 Task: Add Sprouts Baby Boule Bread to the cart.
Action: Mouse moved to (17, 74)
Screenshot: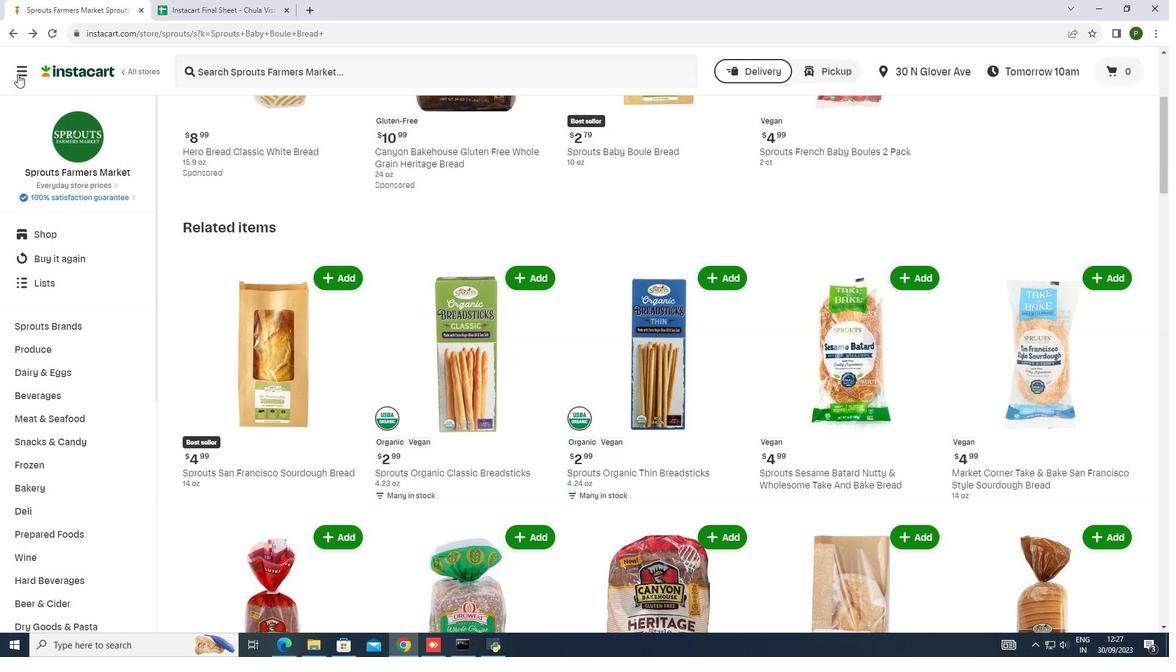 
Action: Mouse pressed left at (17, 74)
Screenshot: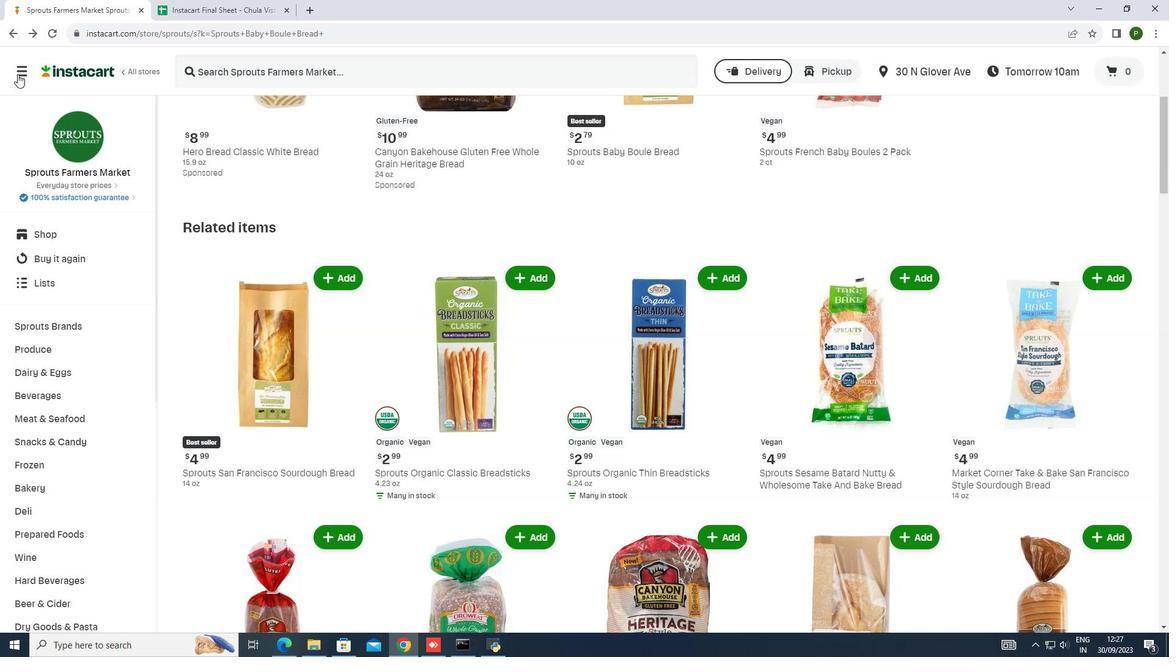 
Action: Mouse moved to (55, 324)
Screenshot: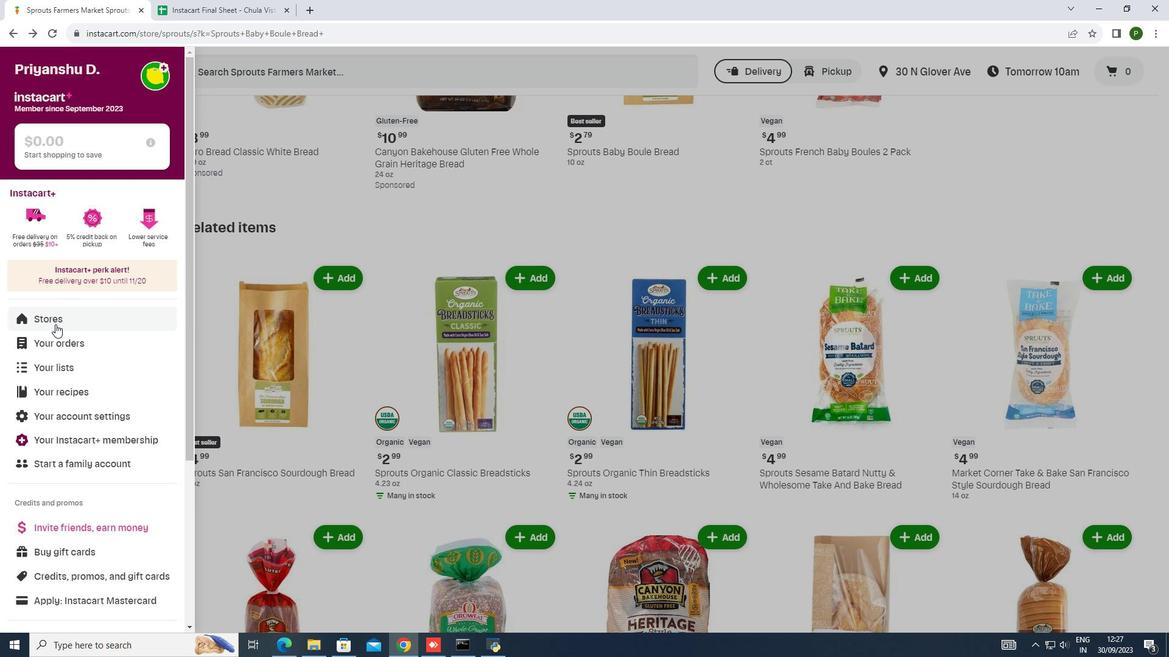 
Action: Mouse pressed left at (55, 324)
Screenshot: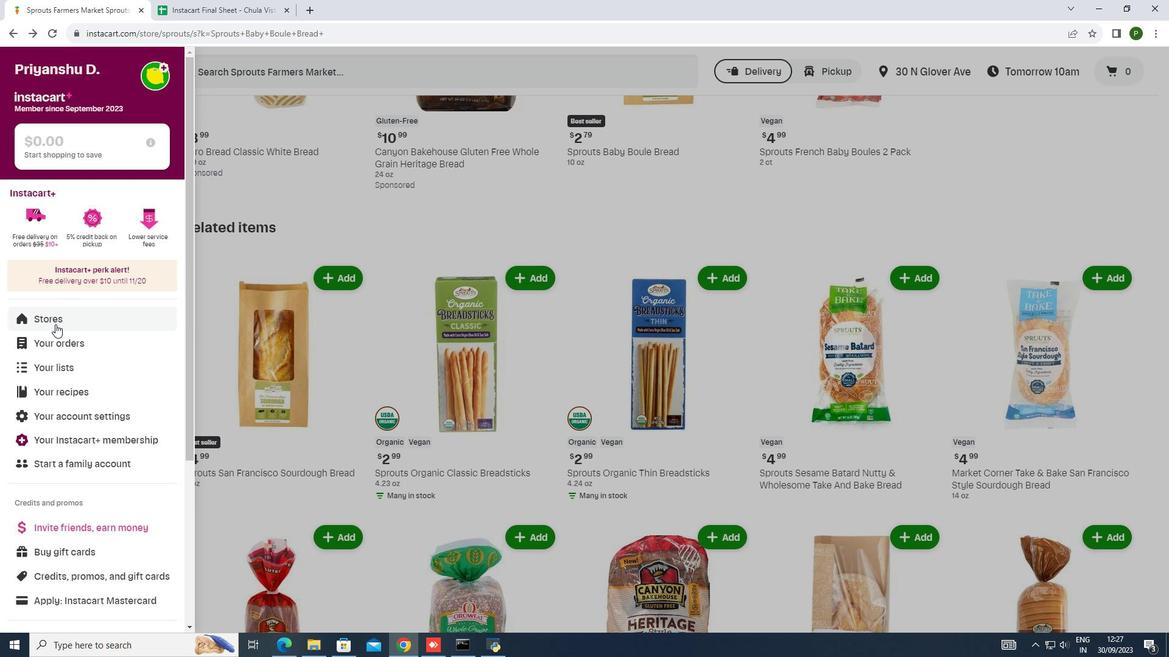 
Action: Mouse moved to (278, 108)
Screenshot: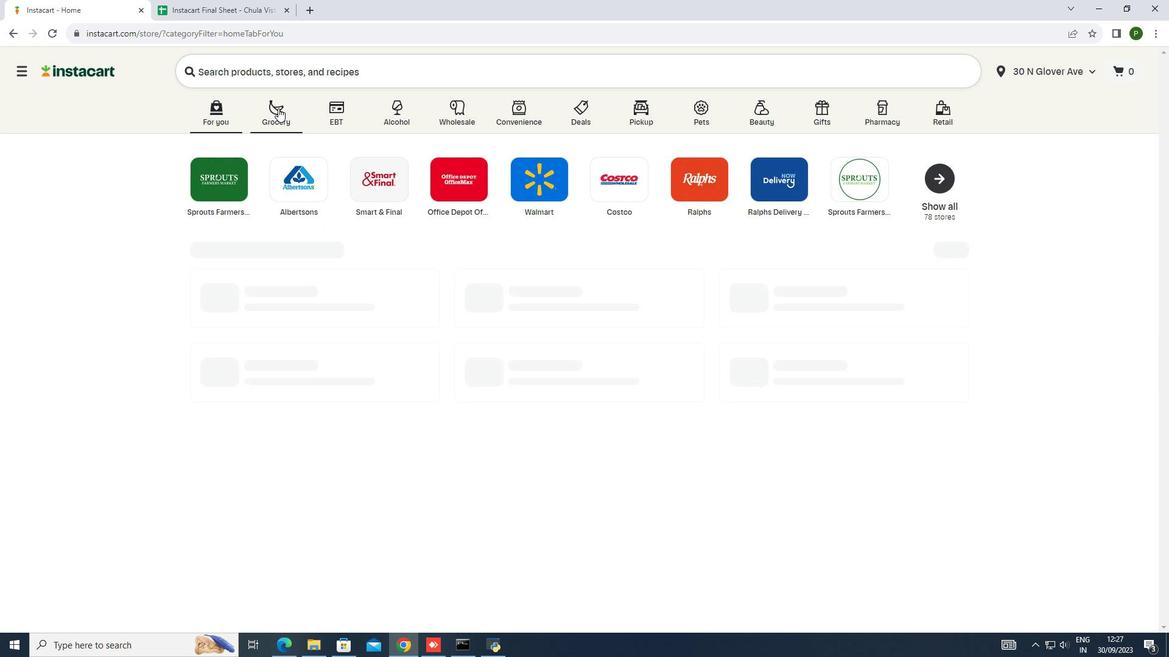 
Action: Mouse pressed left at (278, 108)
Screenshot: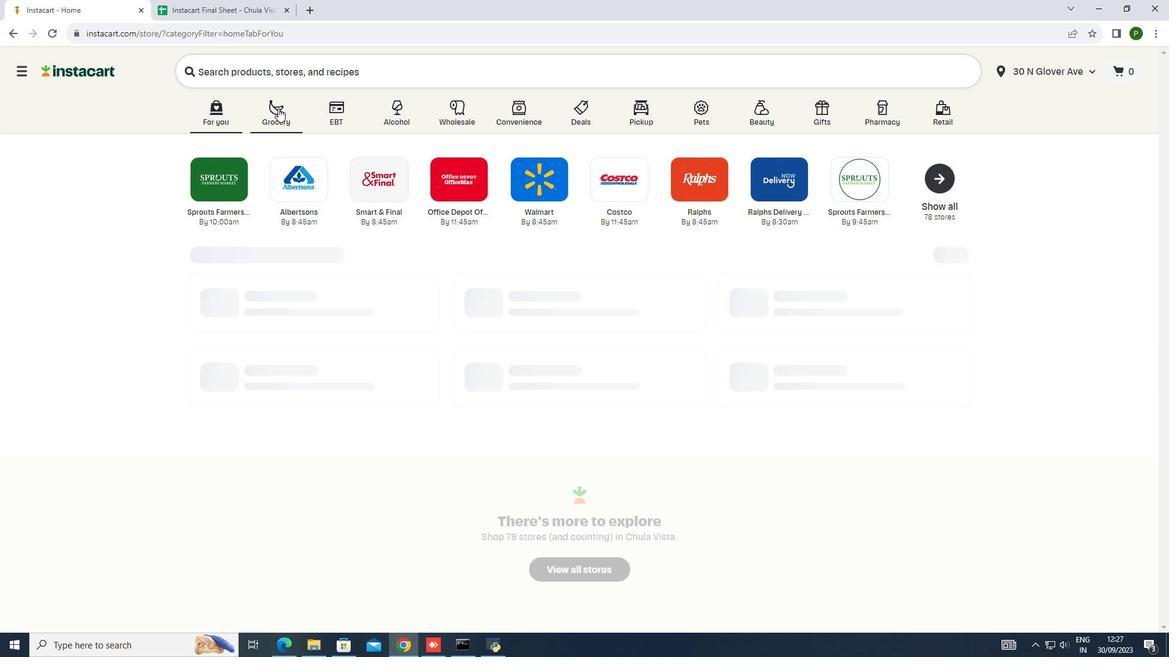 
Action: Mouse moved to (607, 185)
Screenshot: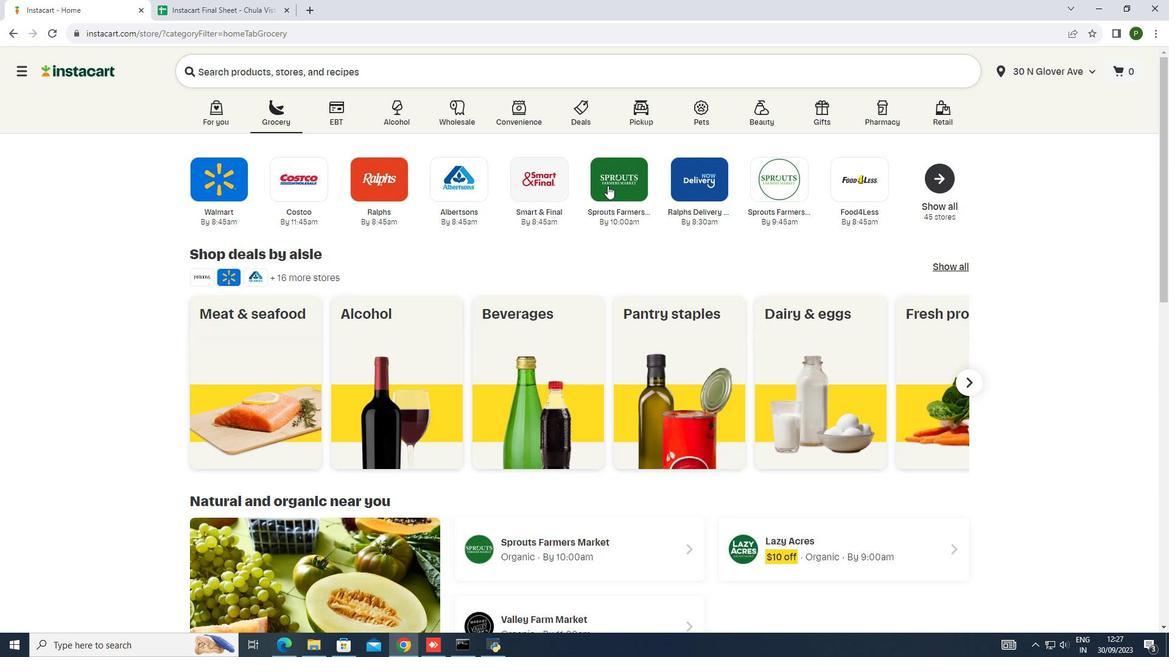 
Action: Mouse pressed left at (607, 185)
Screenshot: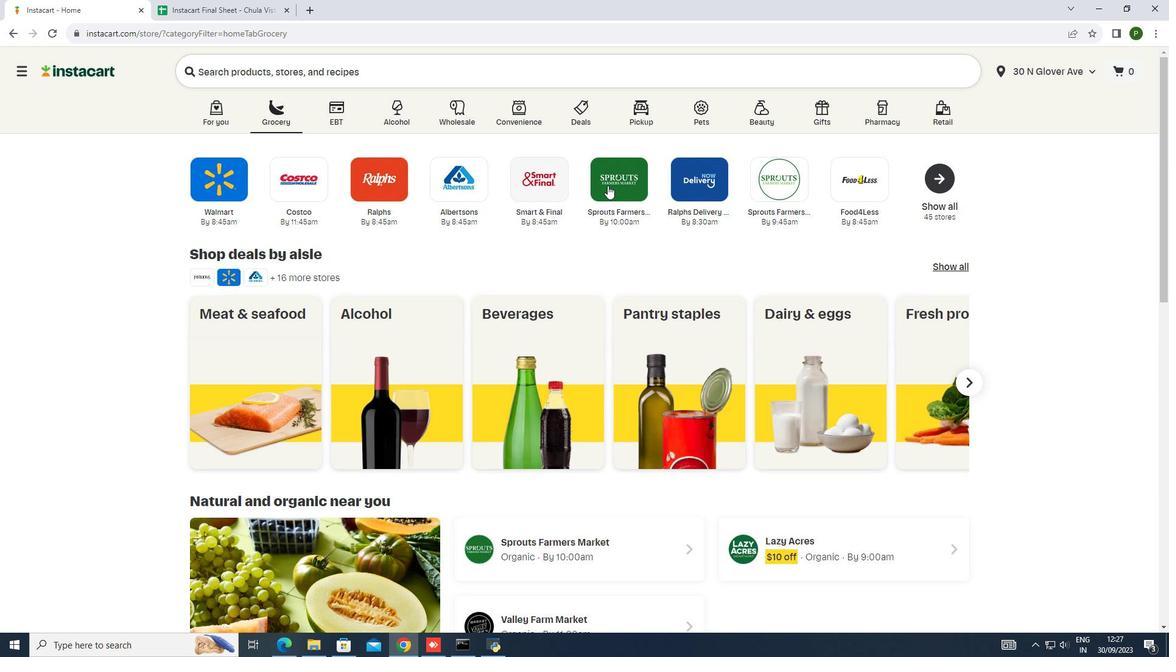 
Action: Mouse moved to (75, 227)
Screenshot: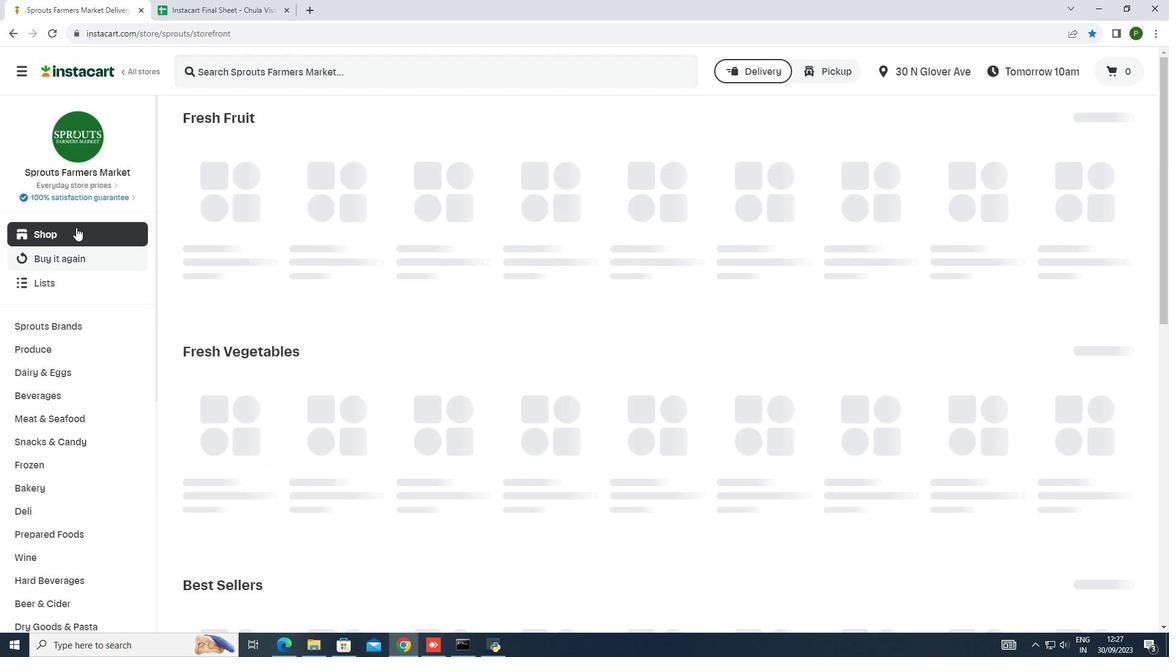 
Action: Mouse pressed left at (75, 227)
Screenshot: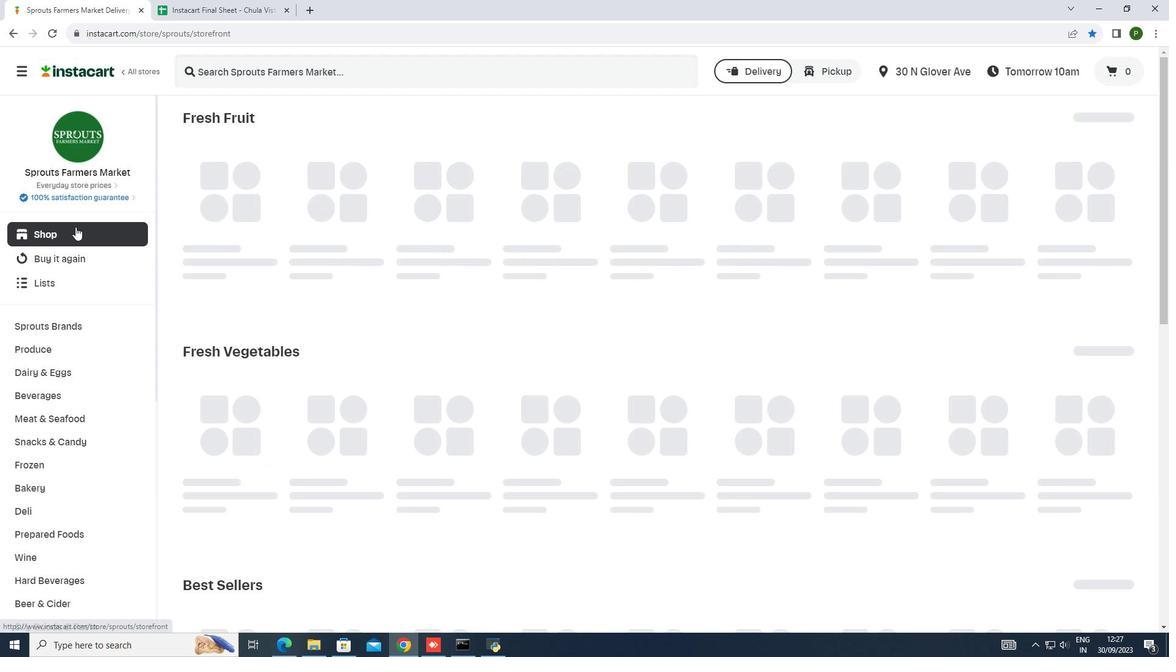 
Action: Mouse moved to (672, 493)
Screenshot: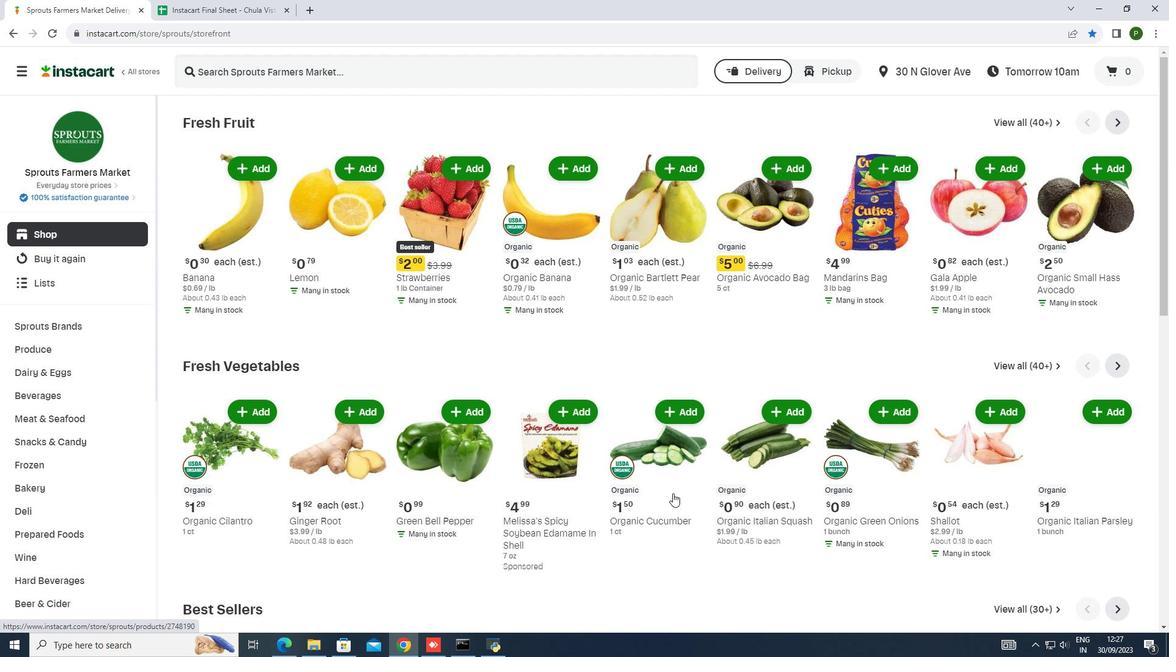 
Action: Mouse scrolled (672, 493) with delta (0, 0)
Screenshot: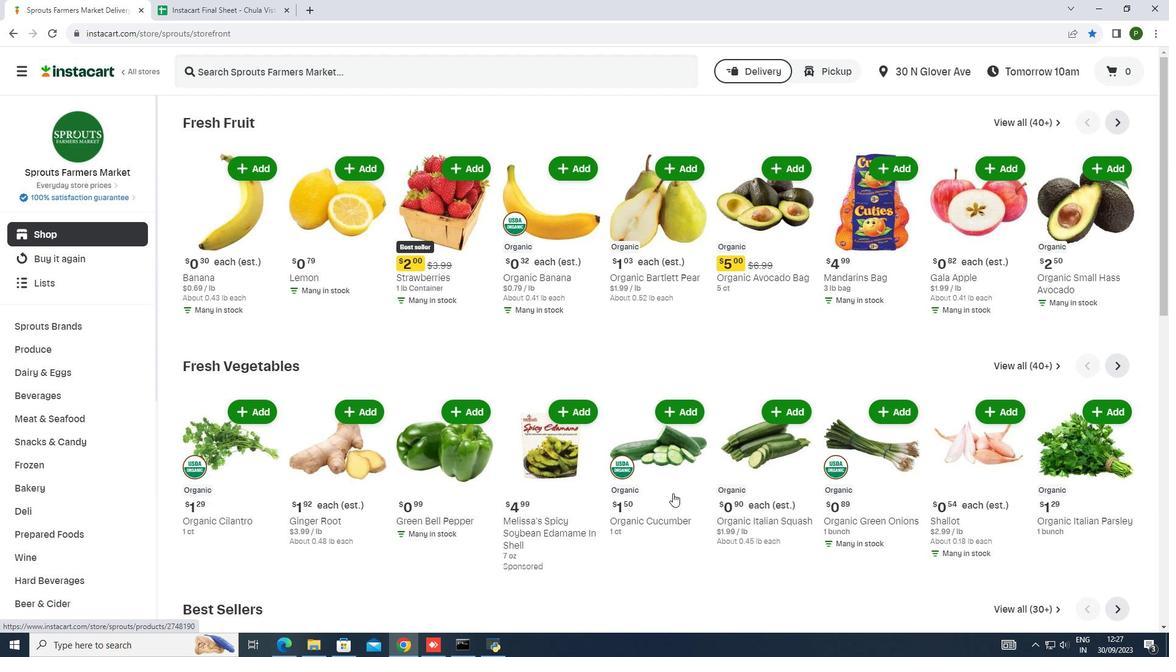 
Action: Mouse scrolled (672, 493) with delta (0, 0)
Screenshot: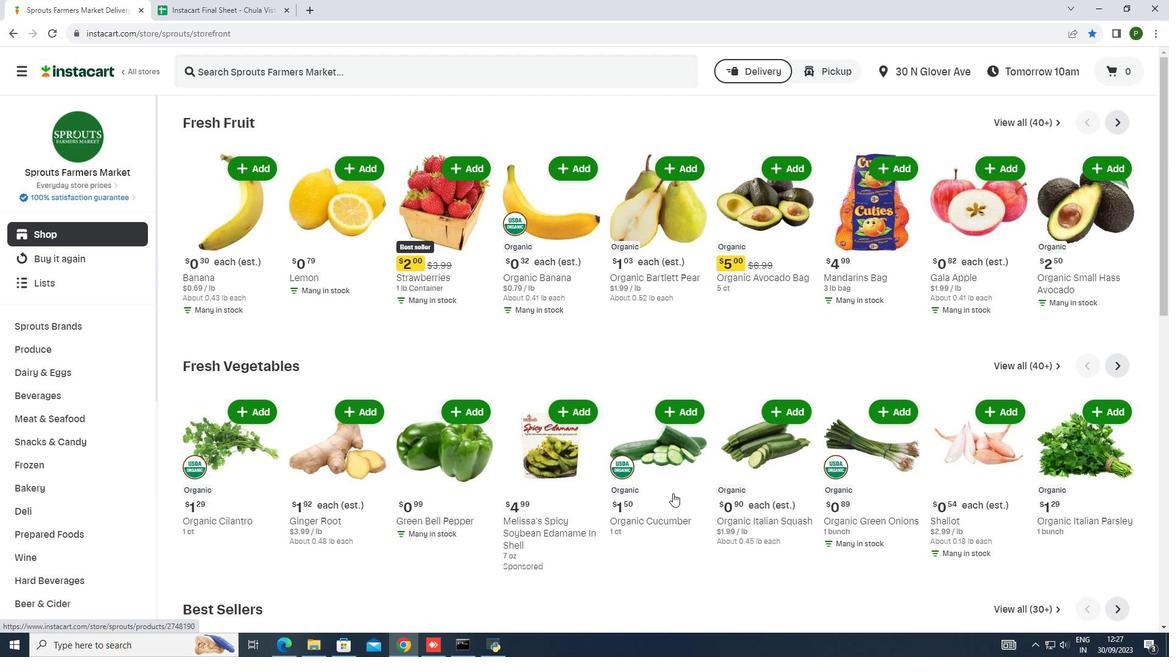 
Action: Mouse scrolled (672, 493) with delta (0, 0)
Screenshot: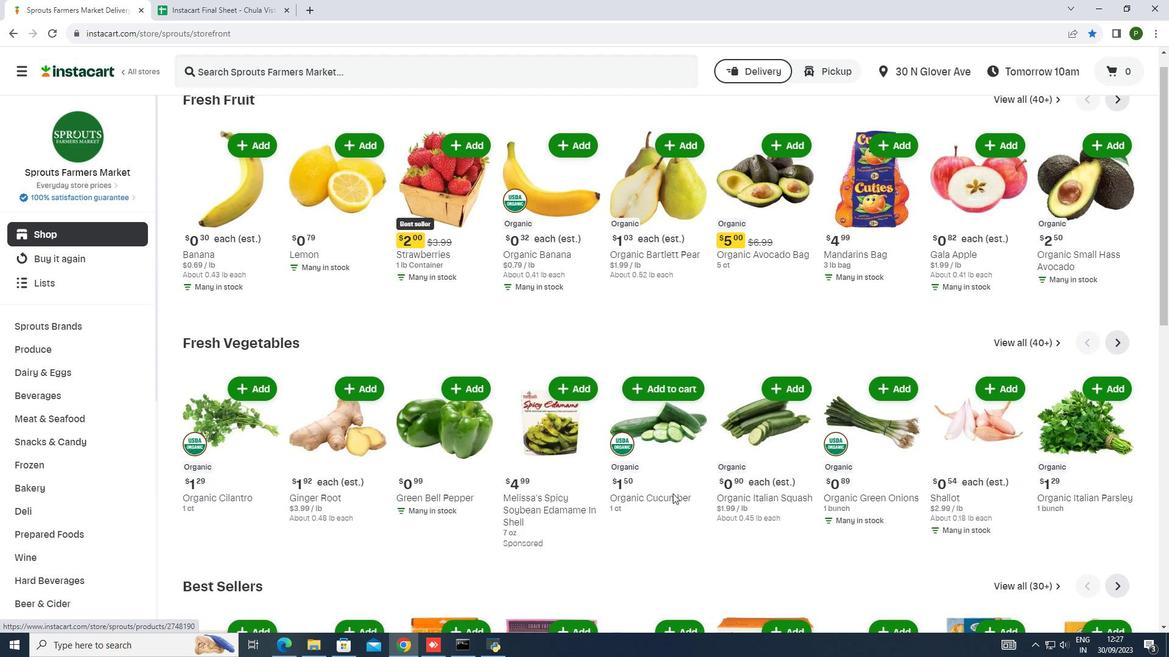
Action: Mouse scrolled (672, 493) with delta (0, 0)
Screenshot: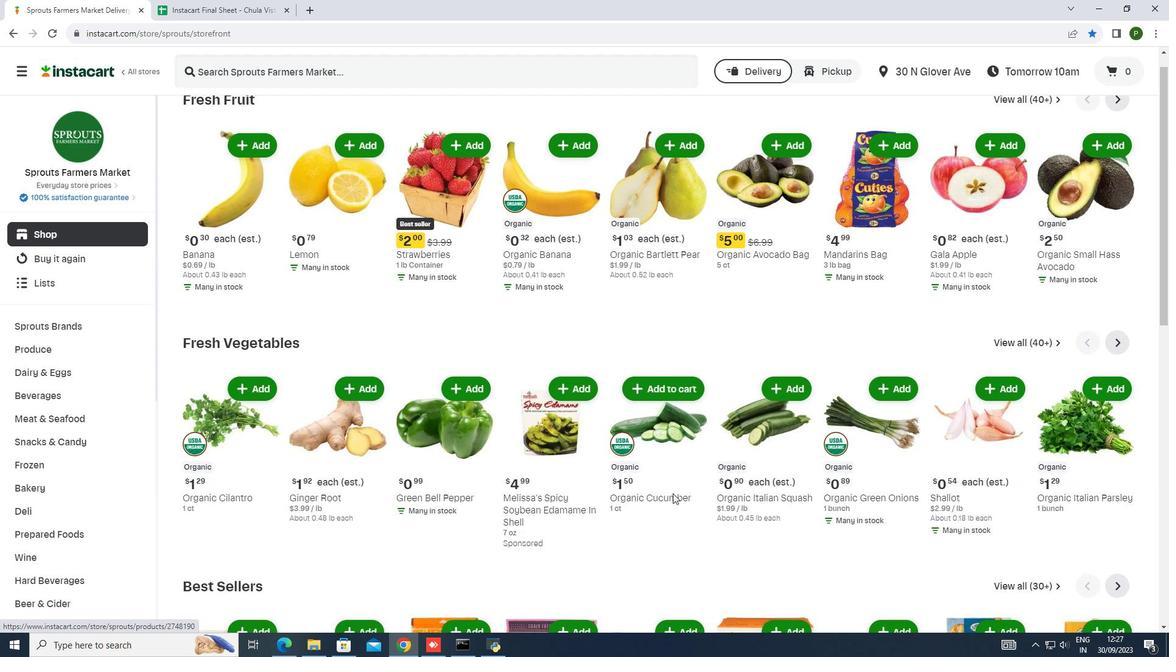 
Action: Mouse scrolled (672, 493) with delta (0, 0)
Screenshot: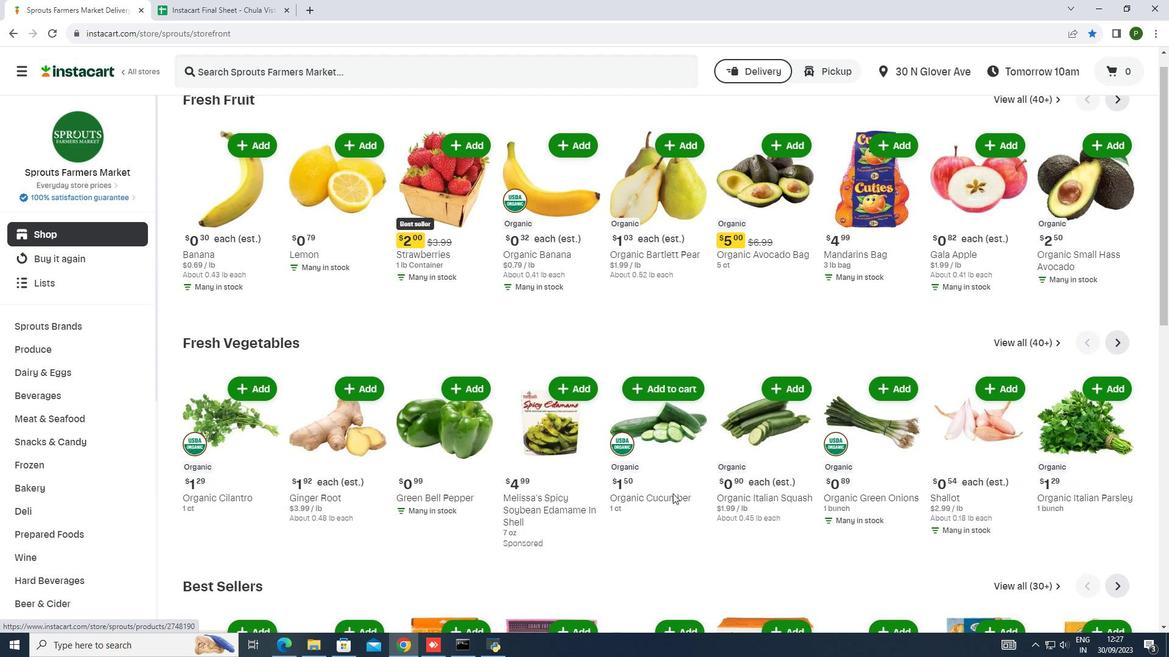 
Action: Mouse scrolled (672, 493) with delta (0, 0)
Screenshot: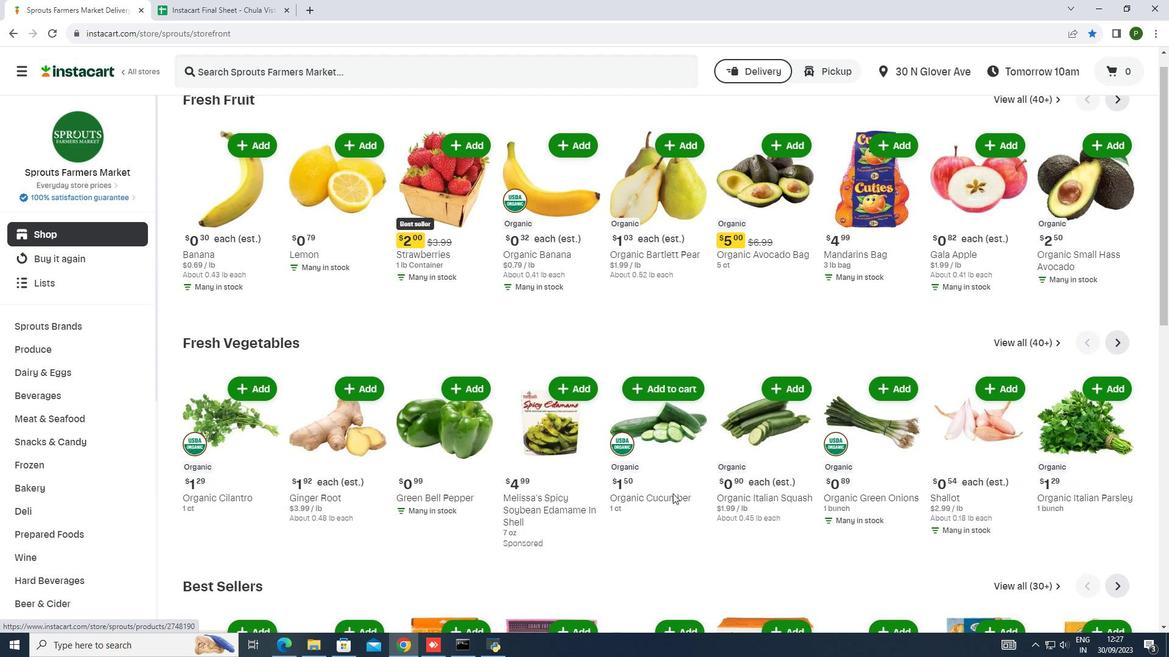 
Action: Mouse moved to (597, 447)
Screenshot: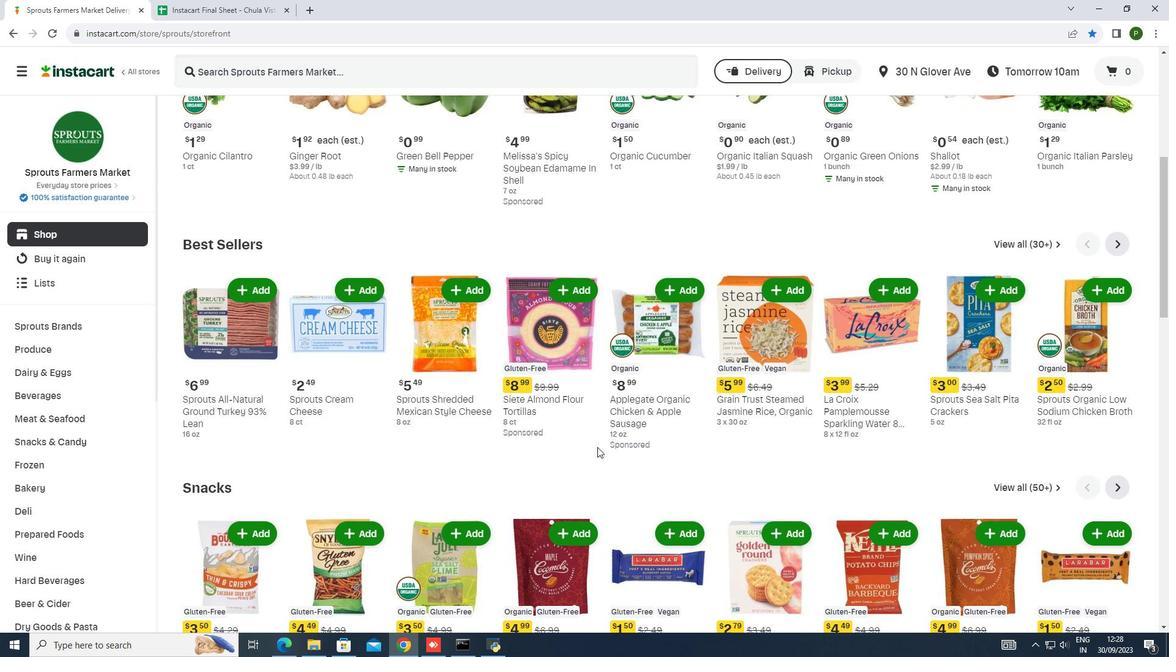 
Action: Mouse scrolled (597, 446) with delta (0, 0)
Screenshot: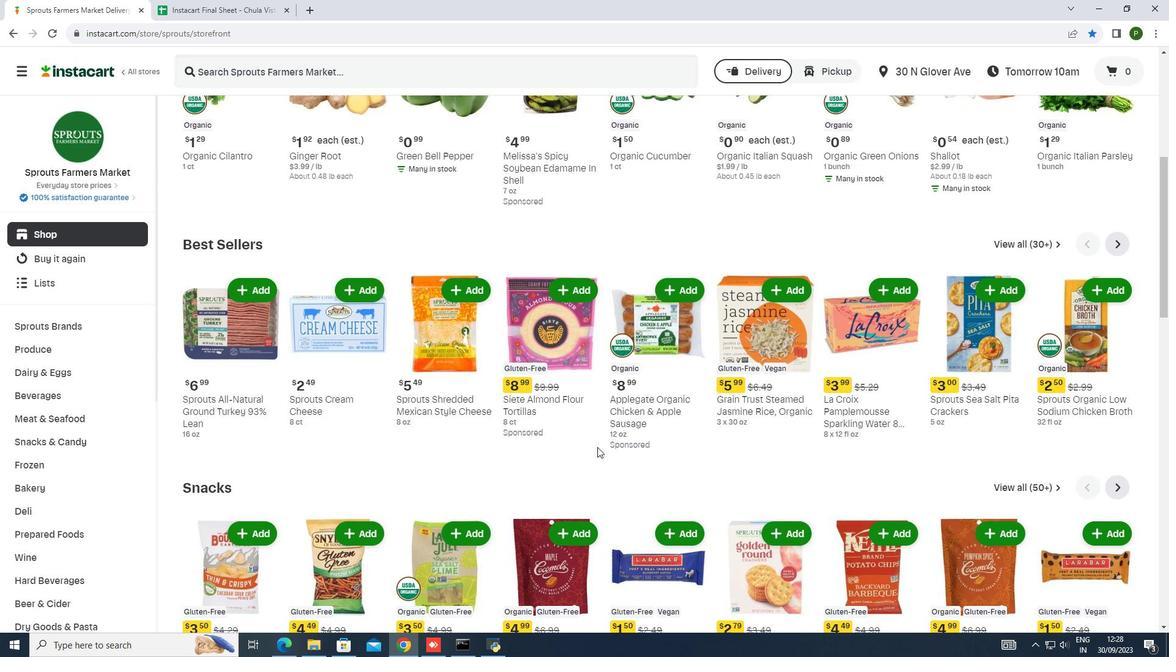 
Action: Mouse scrolled (597, 446) with delta (0, 0)
Screenshot: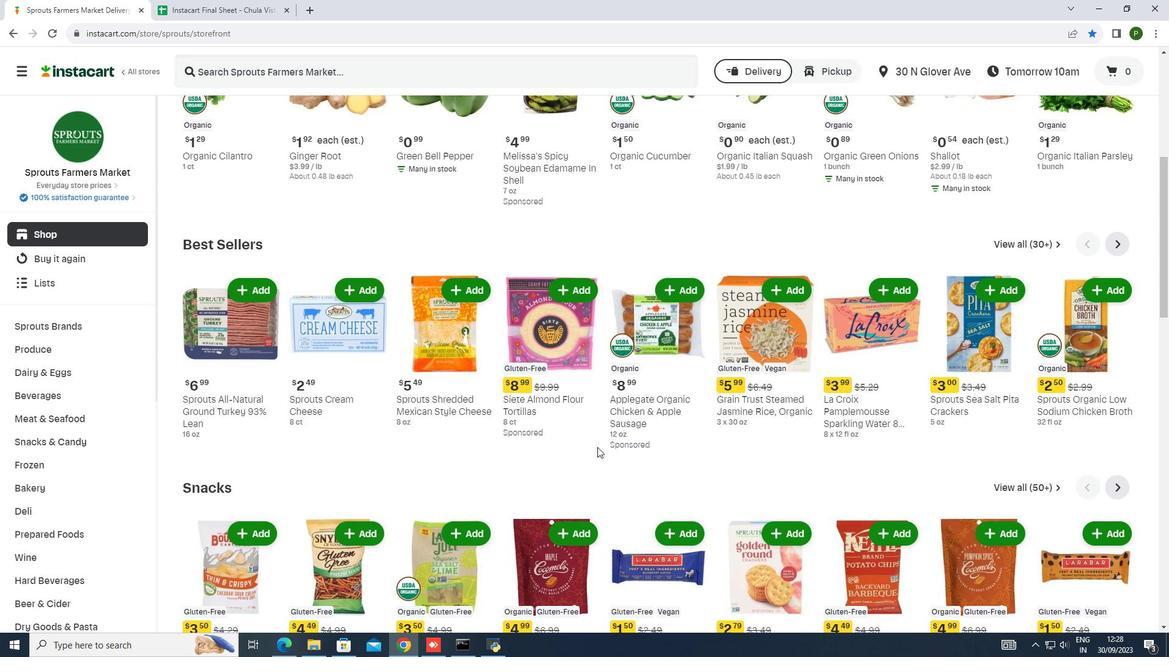 
Action: Mouse scrolled (597, 446) with delta (0, 0)
Screenshot: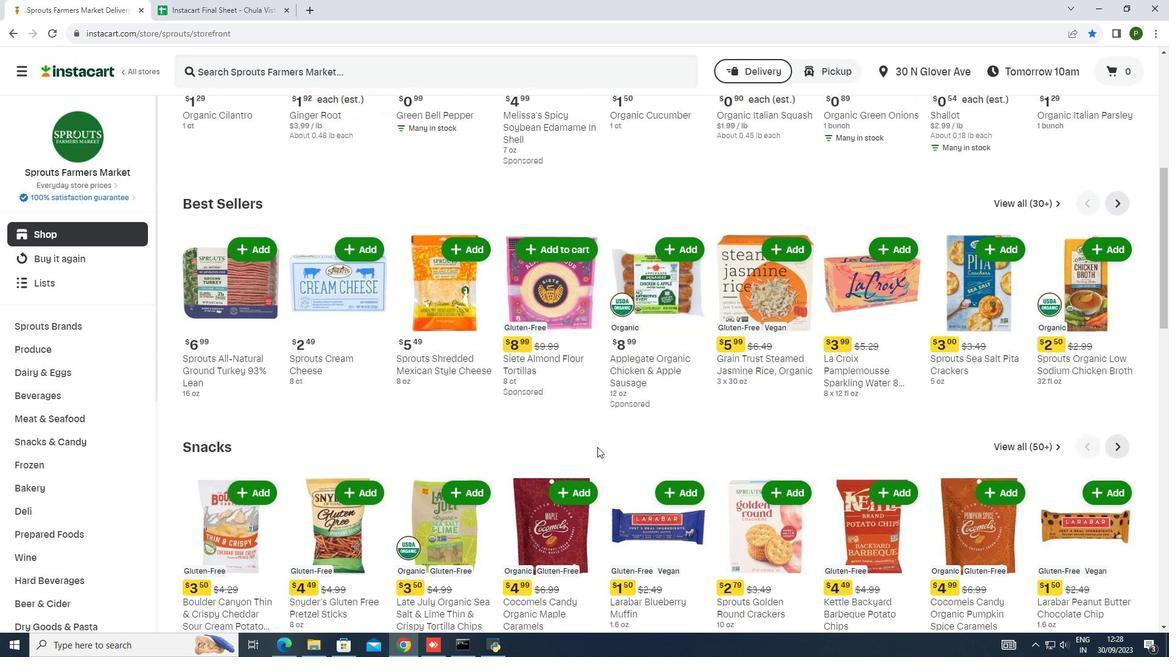 
Action: Mouse scrolled (597, 446) with delta (0, 0)
Screenshot: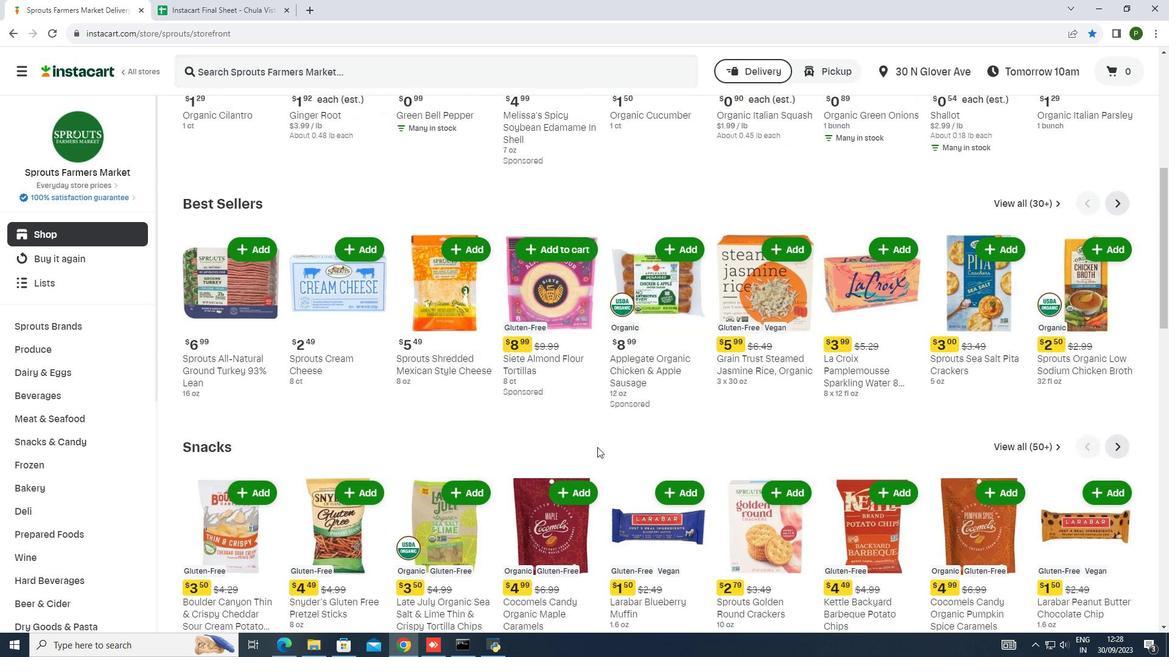 
Action: Mouse moved to (619, 484)
Screenshot: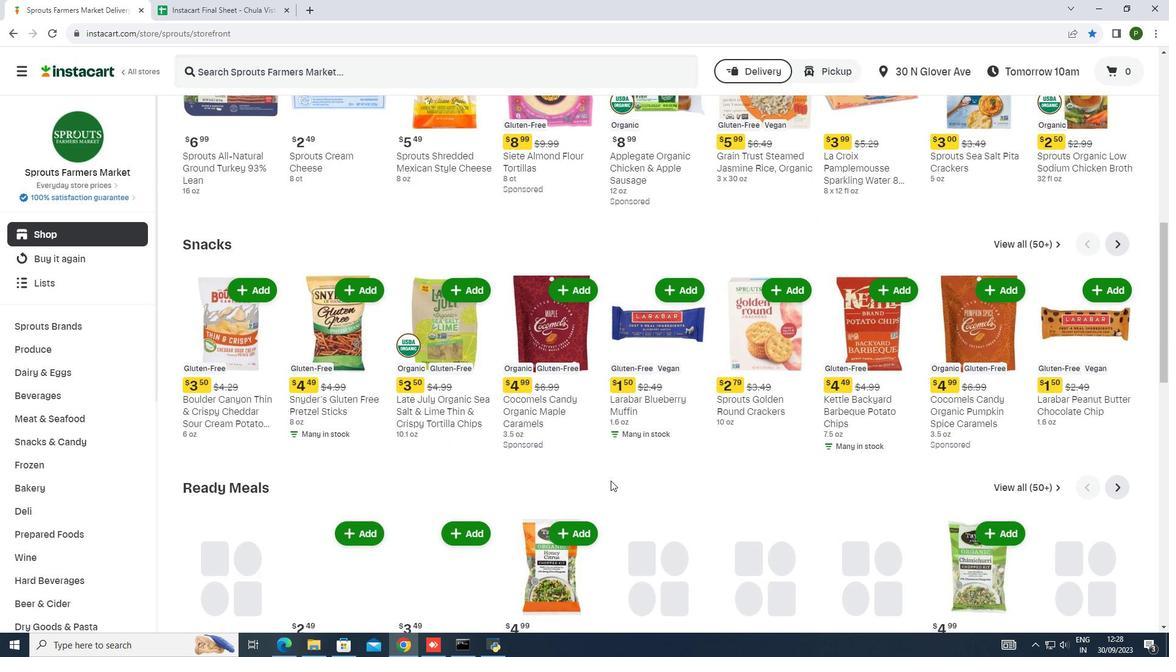 
Action: Mouse scrolled (619, 483) with delta (0, 0)
Screenshot: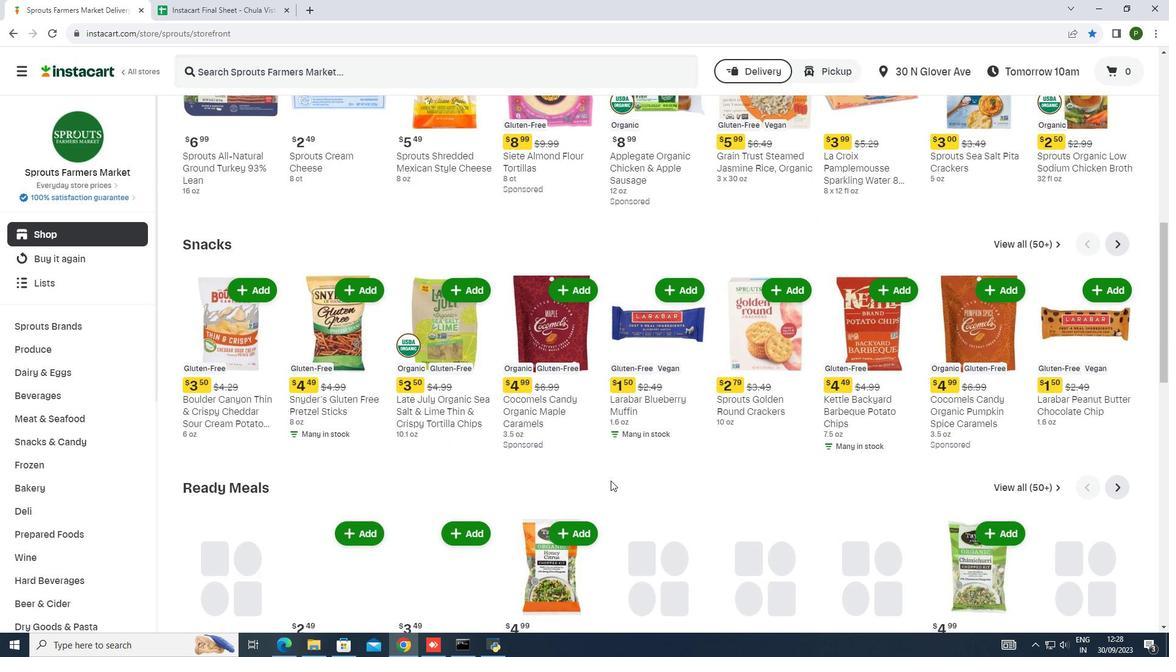 
Action: Mouse moved to (603, 479)
Screenshot: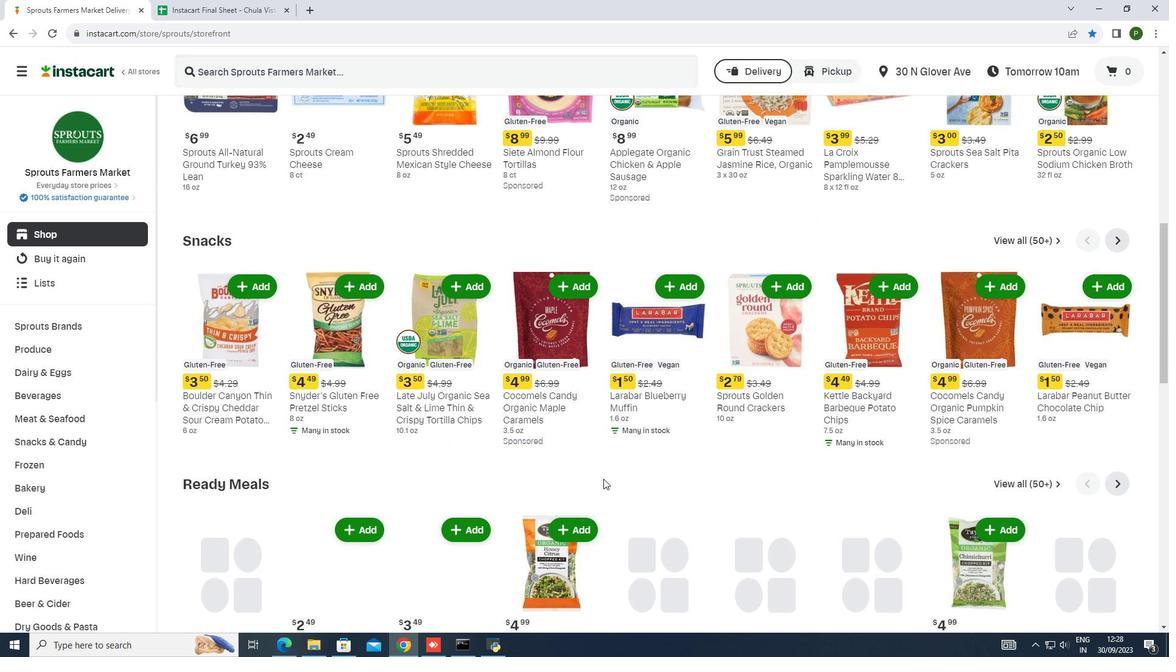
Action: Mouse scrolled (603, 478) with delta (0, 0)
Screenshot: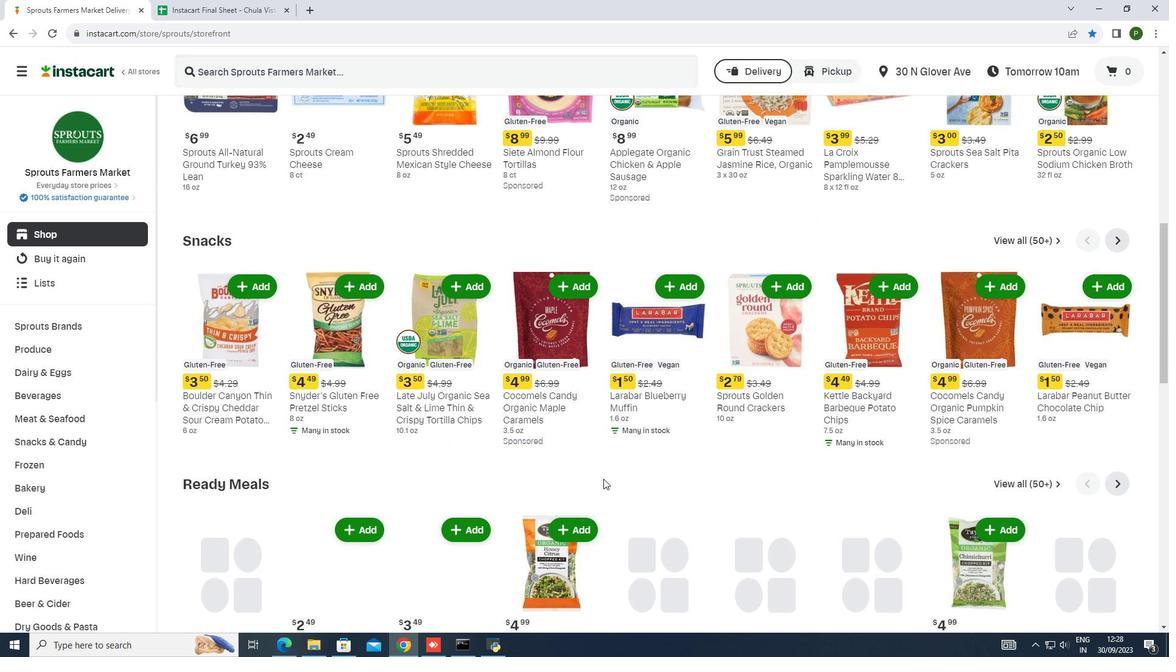 
Action: Mouse scrolled (603, 478) with delta (0, 0)
Screenshot: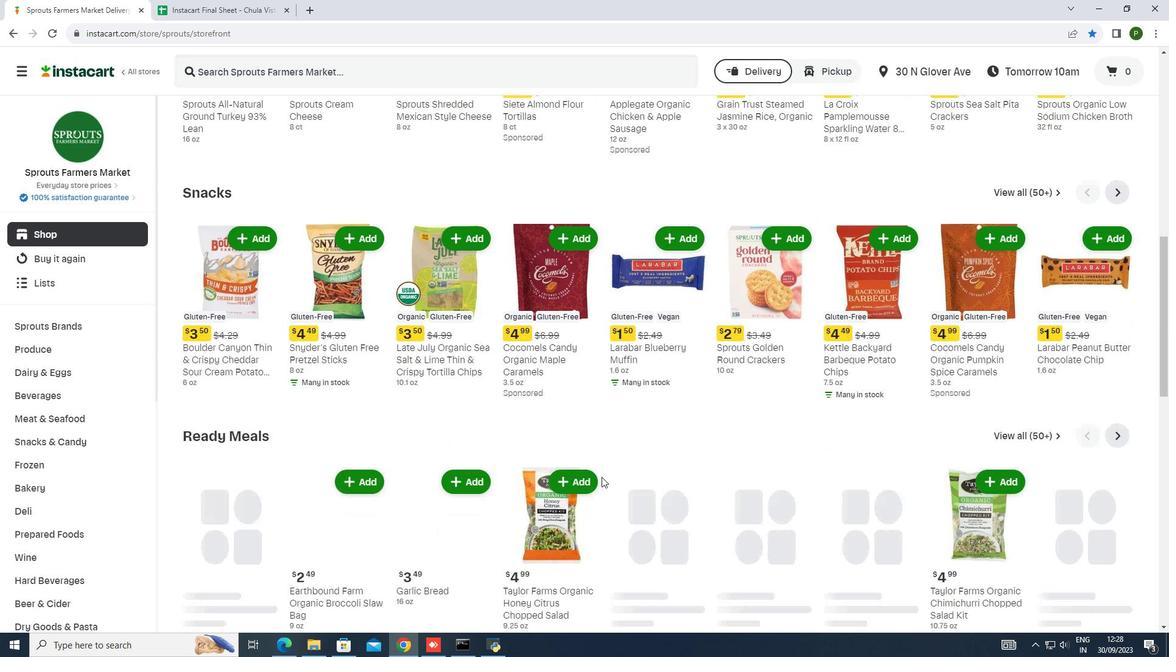 
Action: Mouse scrolled (603, 478) with delta (0, 0)
Screenshot: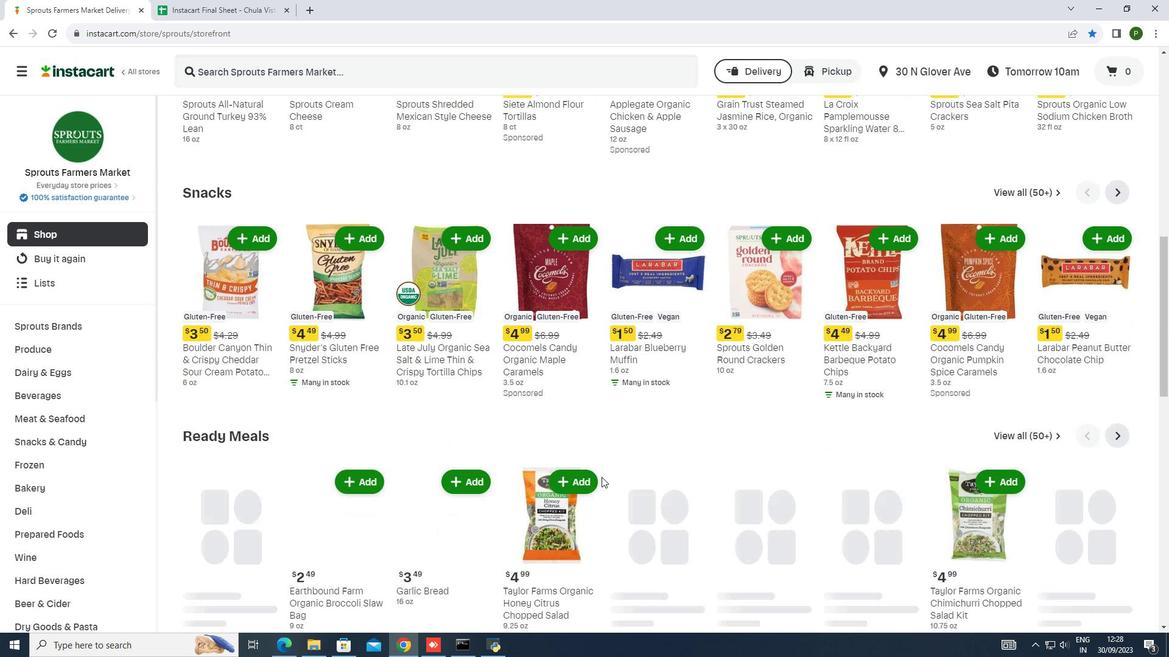 
Action: Mouse moved to (599, 476)
Screenshot: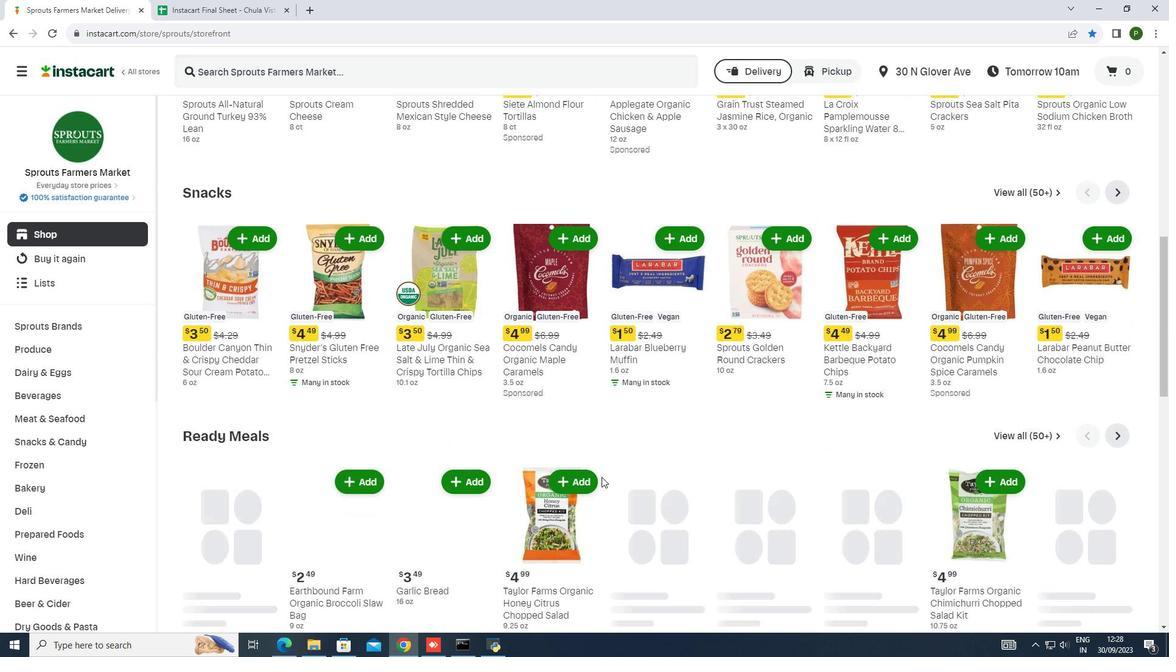 
Action: Mouse scrolled (599, 476) with delta (0, 0)
Screenshot: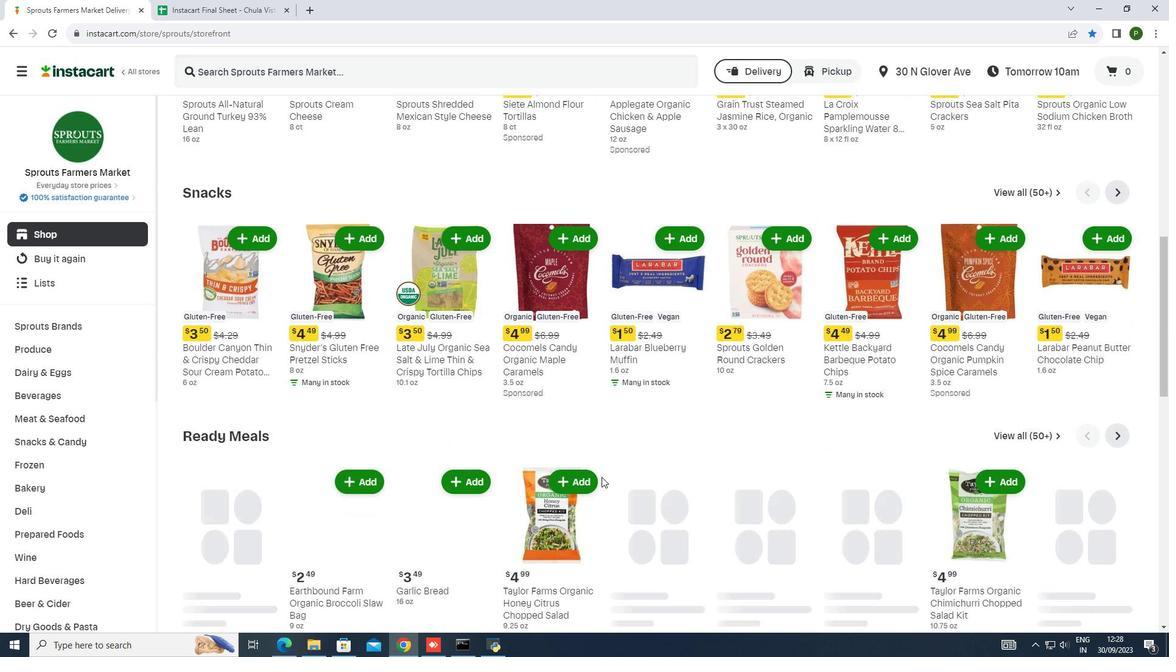
Action: Mouse moved to (591, 471)
Screenshot: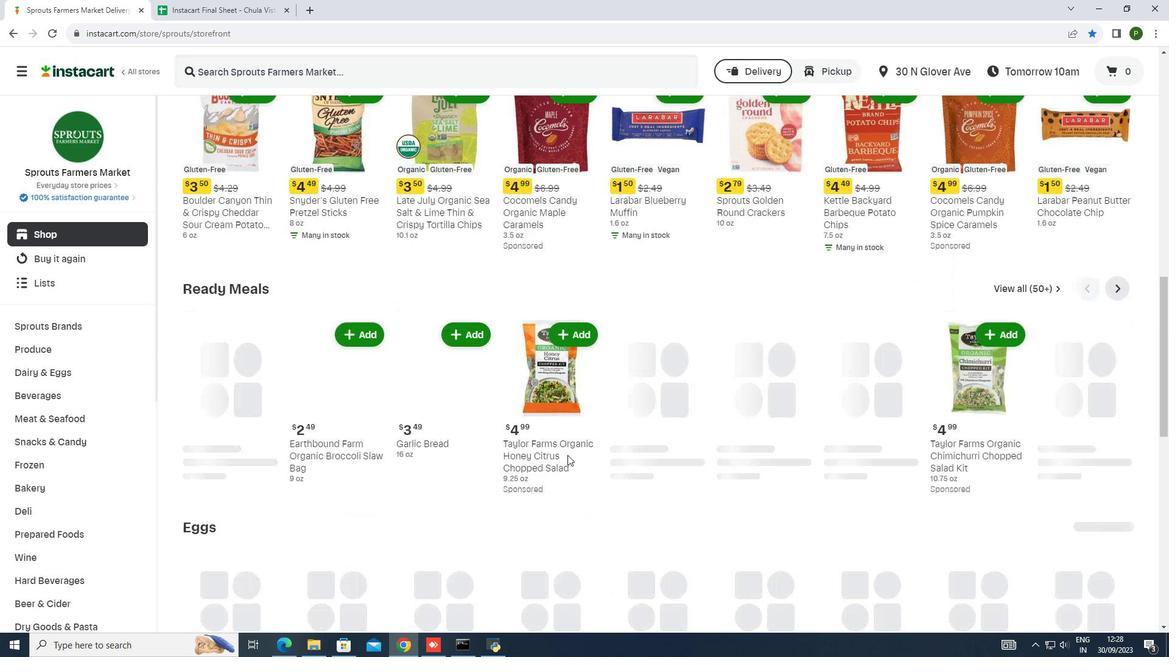 
Action: Mouse scrolled (591, 470) with delta (0, 0)
Screenshot: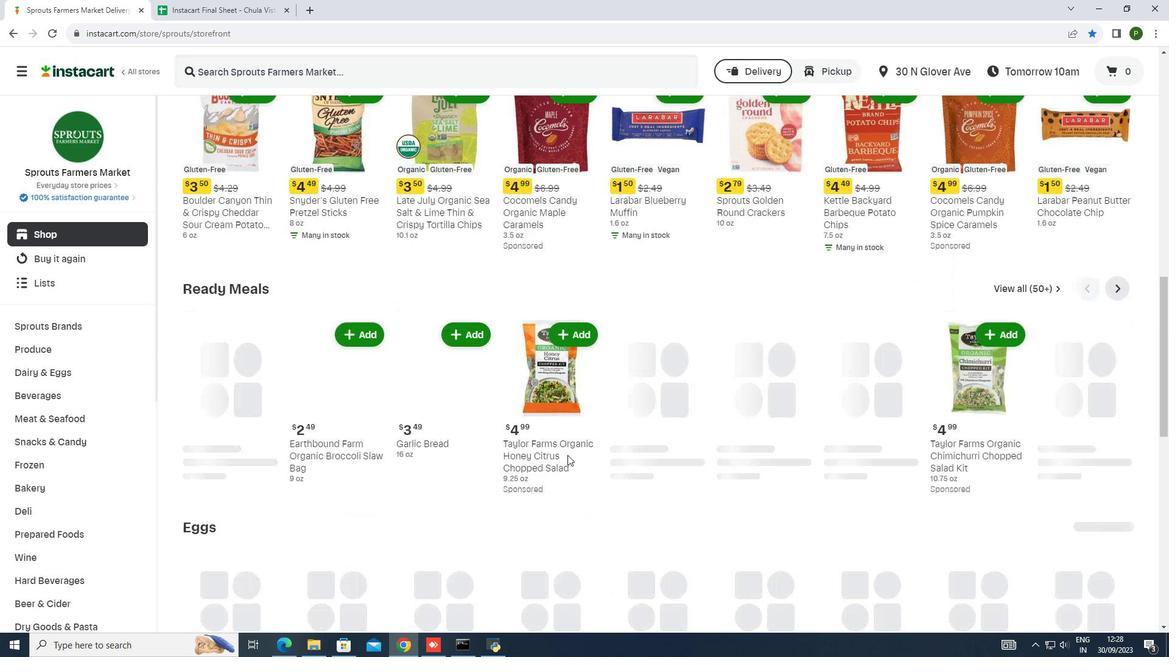 
Action: Mouse moved to (569, 457)
Screenshot: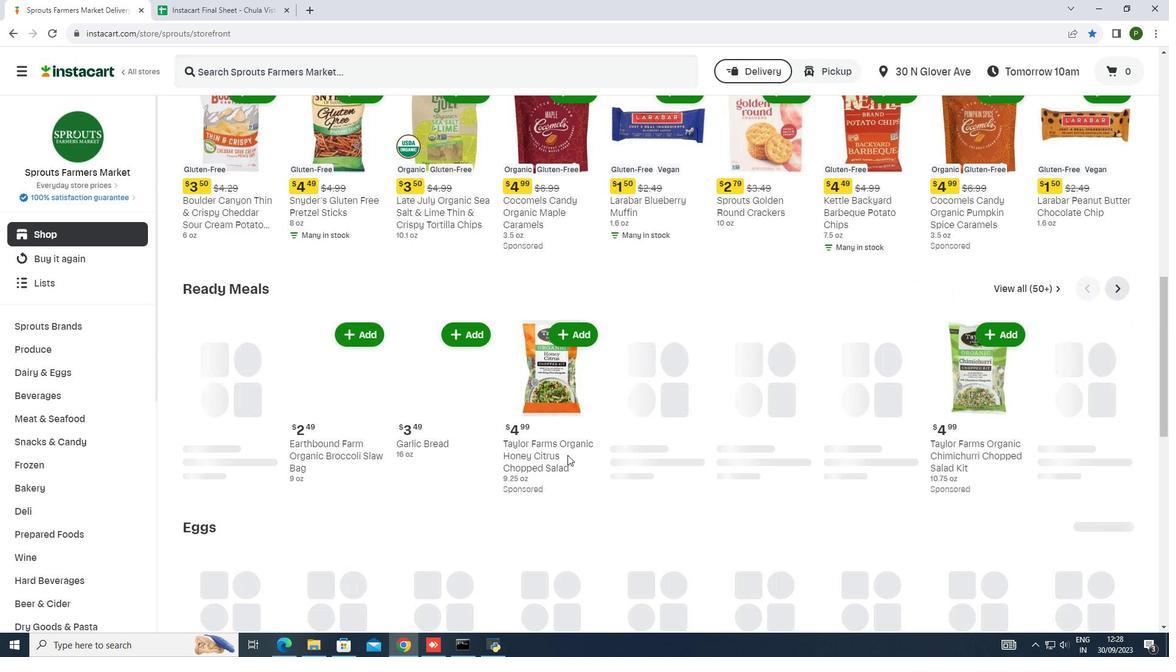 
Action: Mouse scrolled (569, 456) with delta (0, 0)
Screenshot: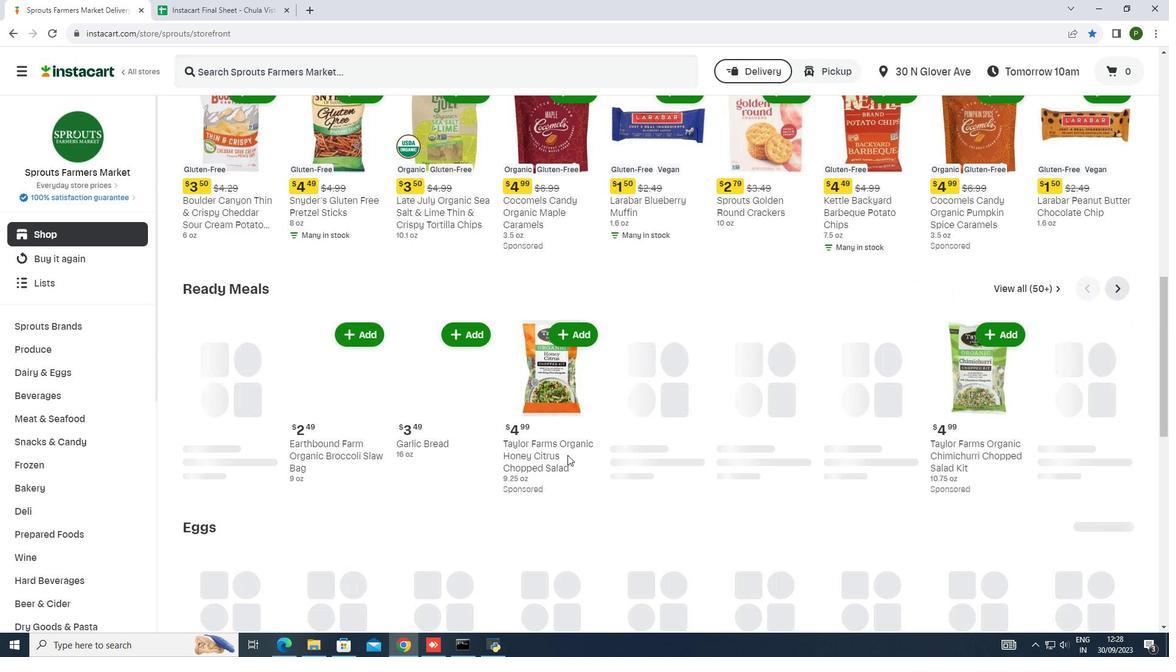 
Action: Mouse moved to (682, 449)
Screenshot: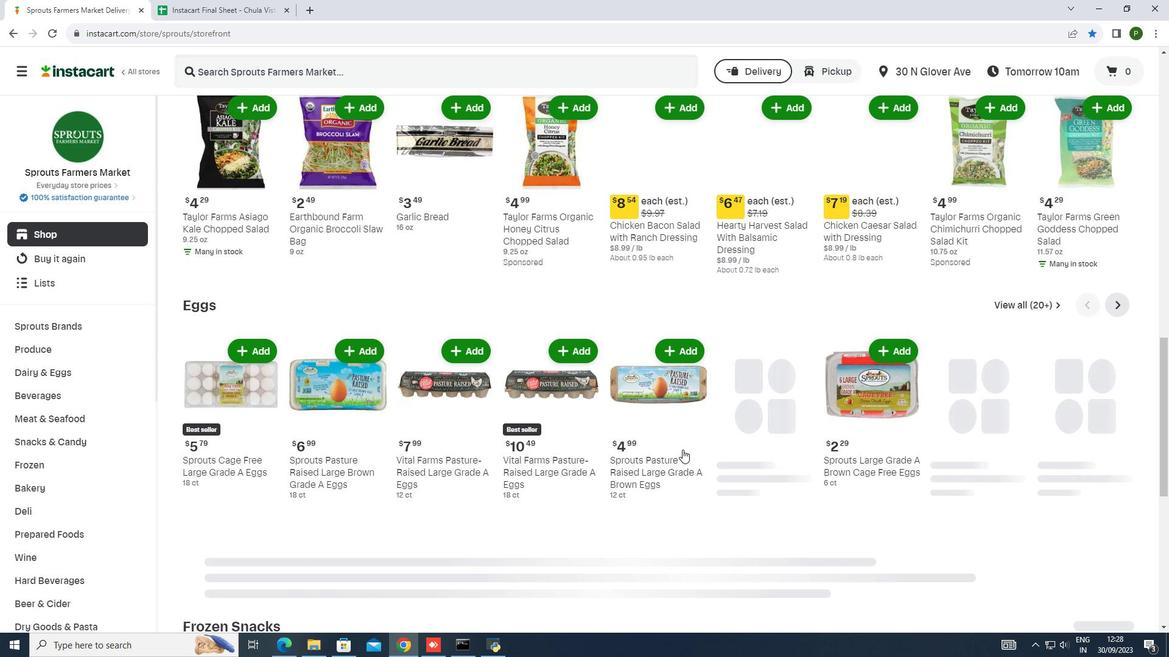 
Action: Mouse scrolled (682, 449) with delta (0, 0)
Screenshot: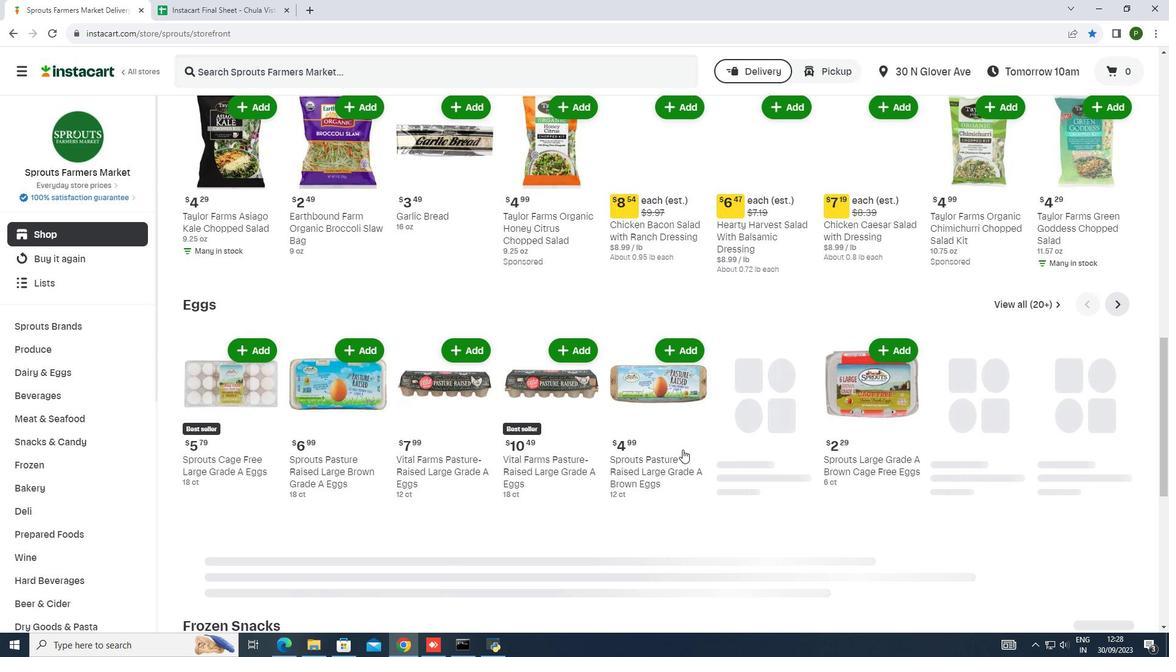 
Action: Mouse scrolled (682, 449) with delta (0, 0)
Screenshot: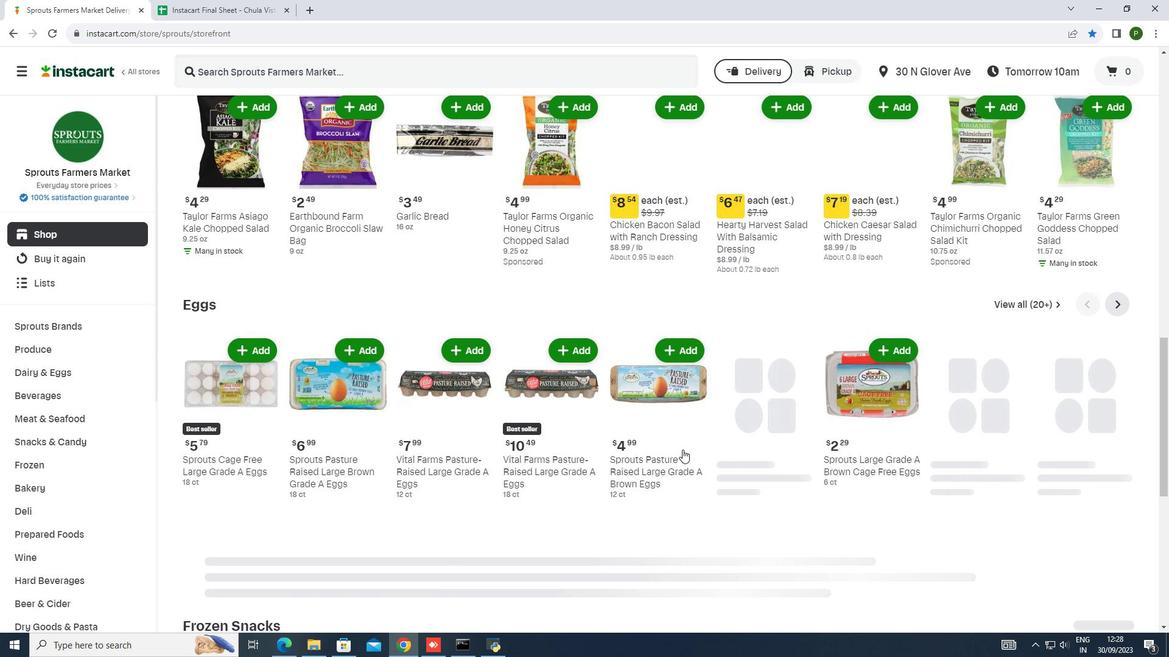 
Action: Mouse scrolled (682, 449) with delta (0, 0)
Screenshot: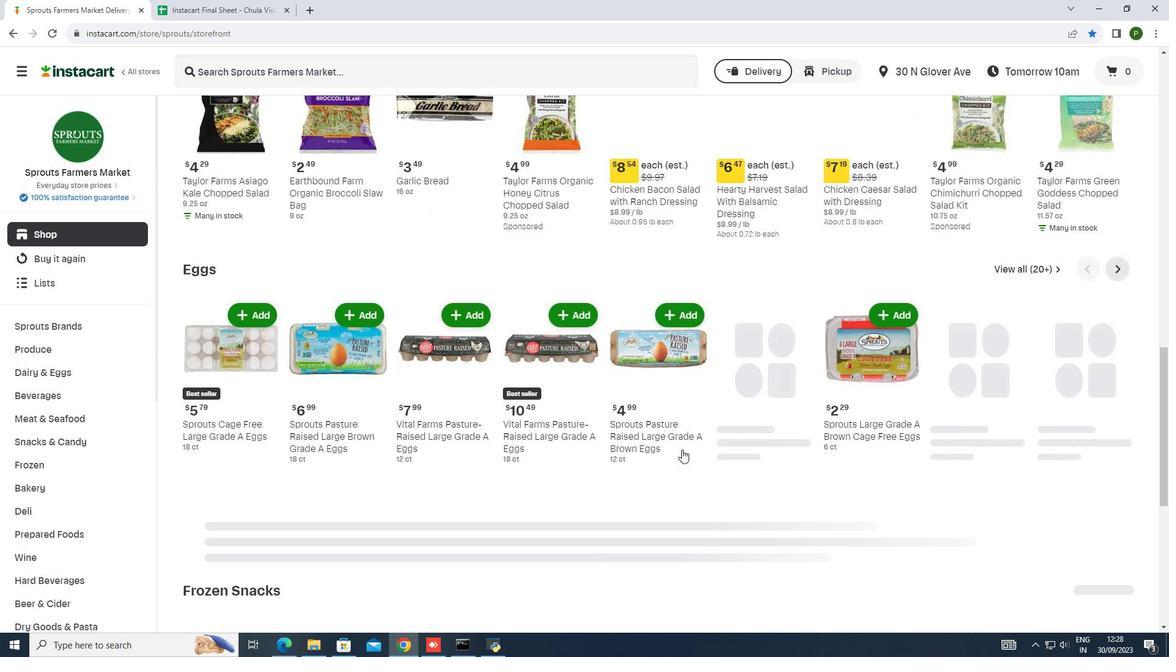 
Action: Mouse moved to (682, 449)
Screenshot: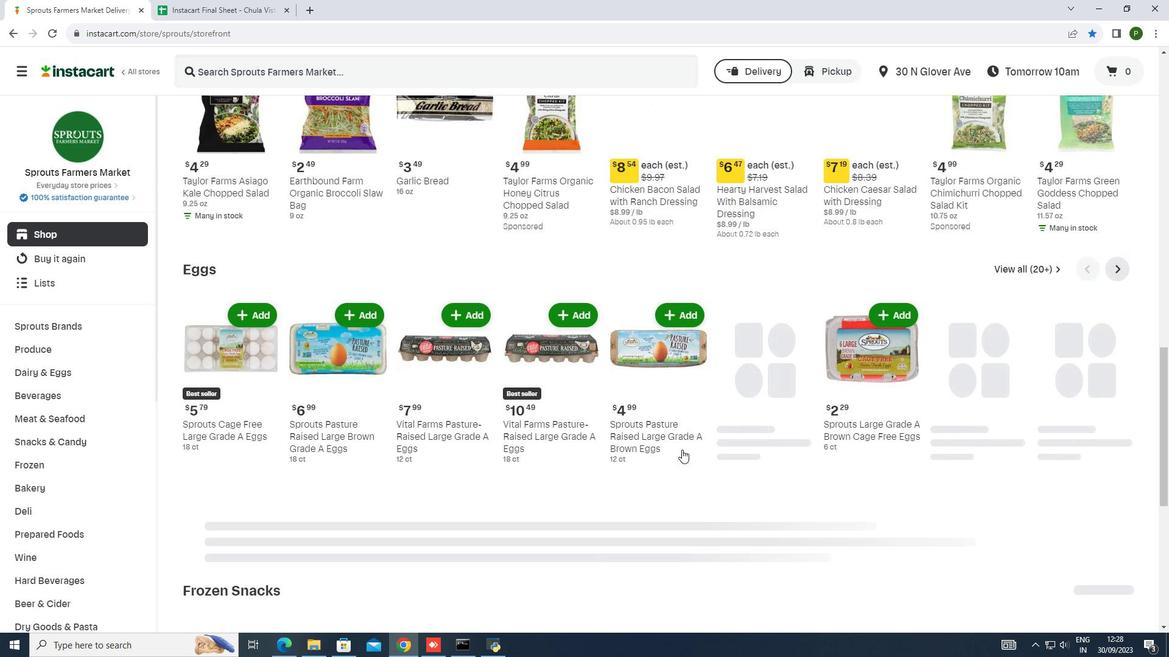 
Action: Mouse scrolled (682, 449) with delta (0, 0)
Screenshot: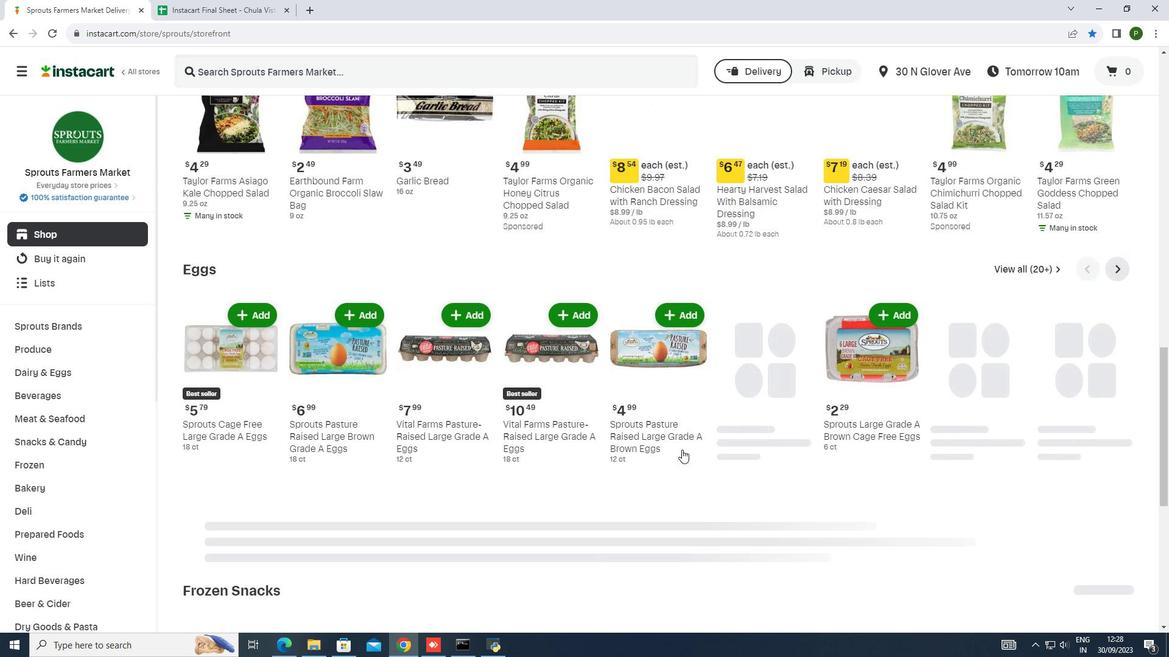 
Action: Mouse moved to (681, 449)
Screenshot: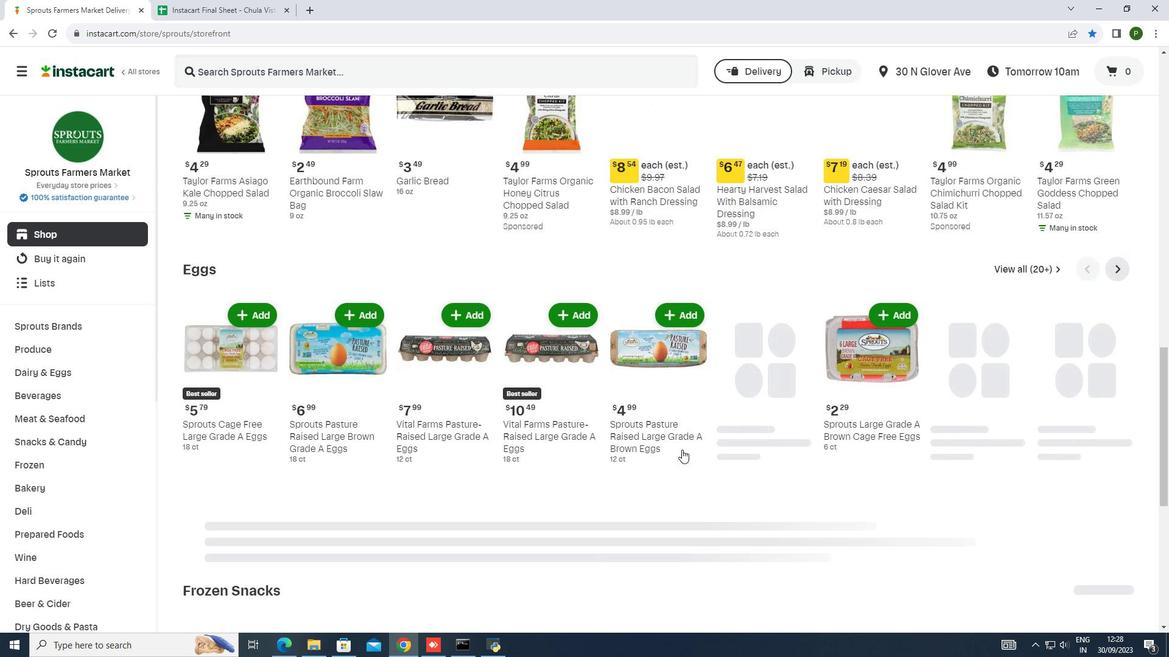 
Action: Mouse scrolled (681, 449) with delta (0, 0)
Screenshot: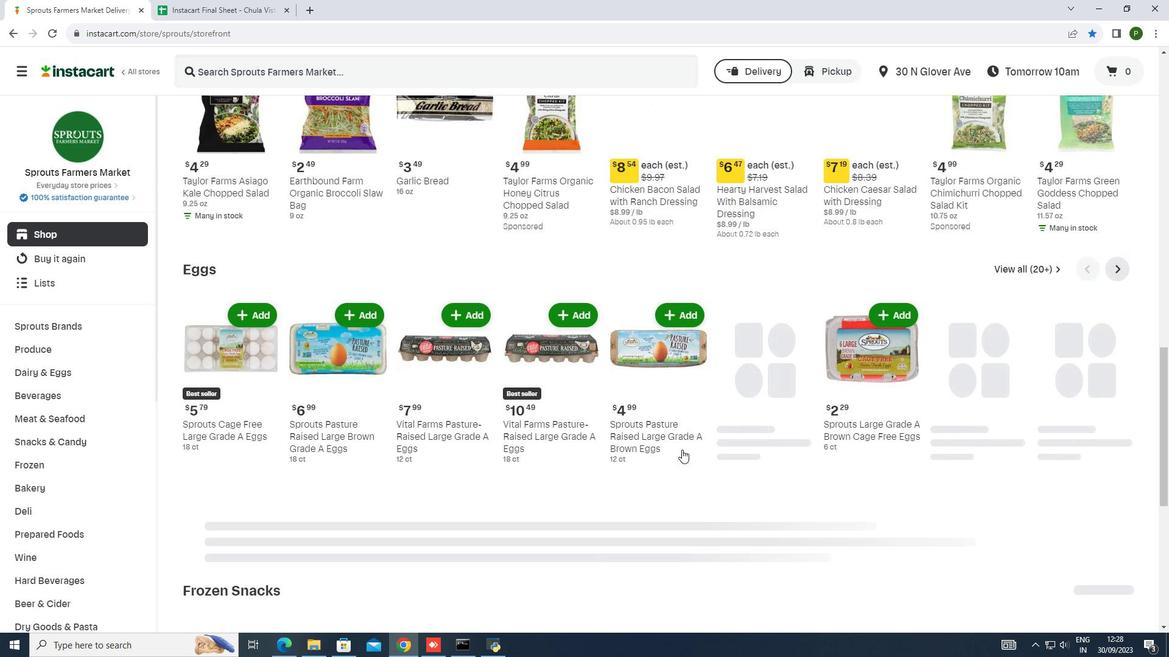
Action: Mouse moved to (681, 449)
Screenshot: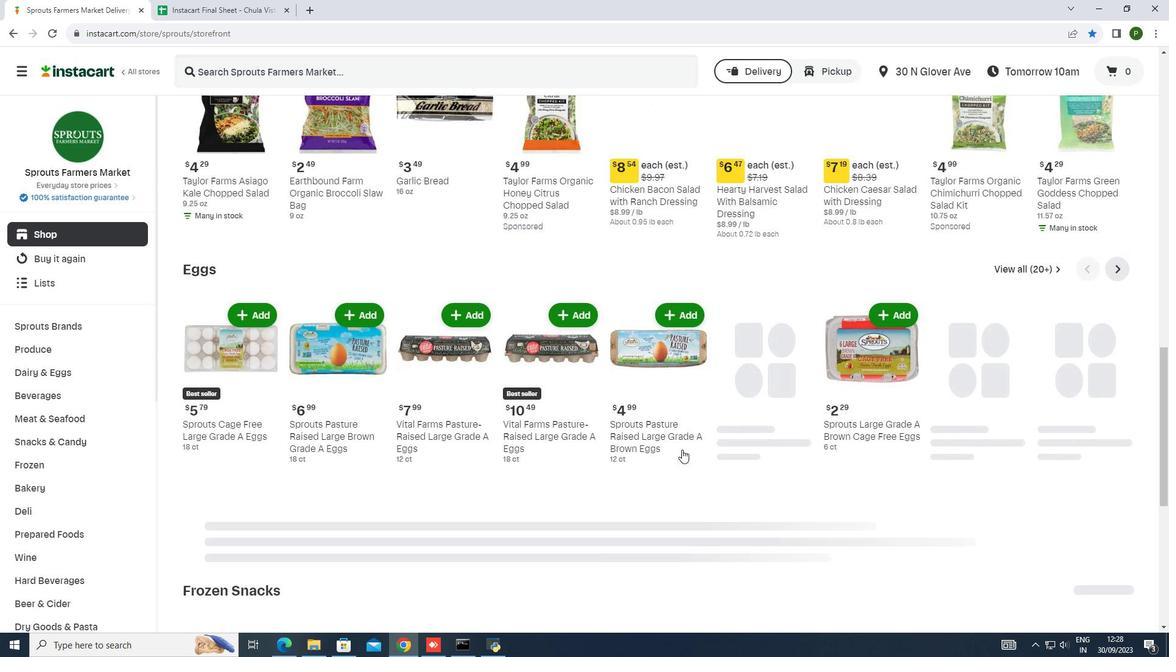 
Action: Mouse scrolled (681, 449) with delta (0, 0)
Screenshot: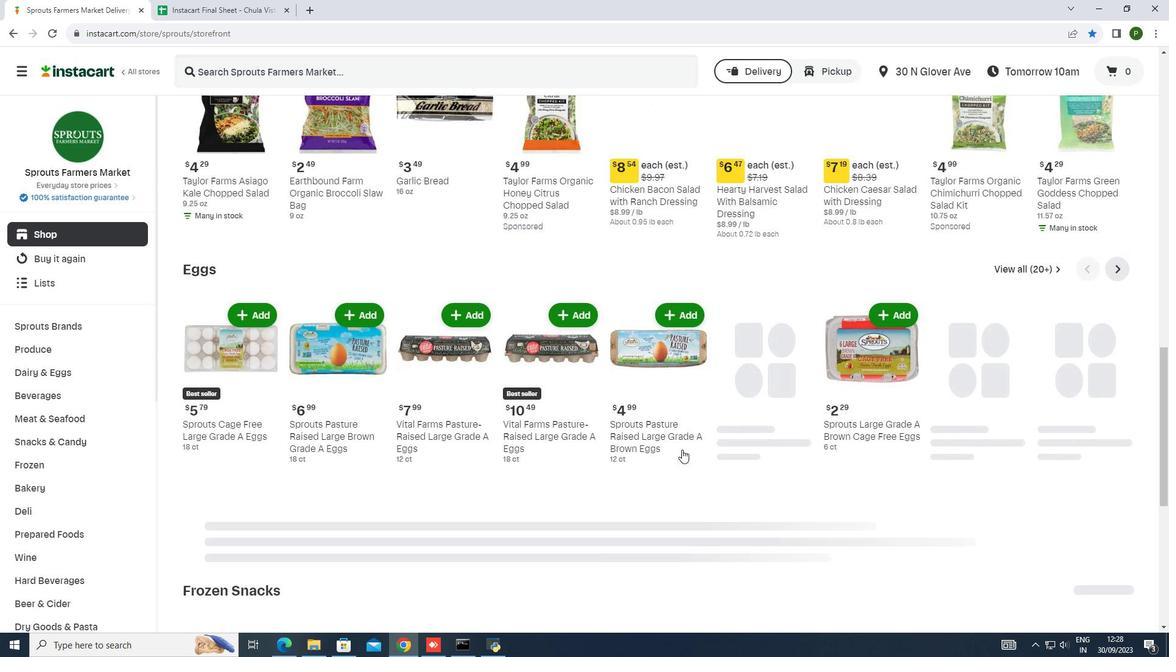 
Action: Mouse moved to (678, 446)
Screenshot: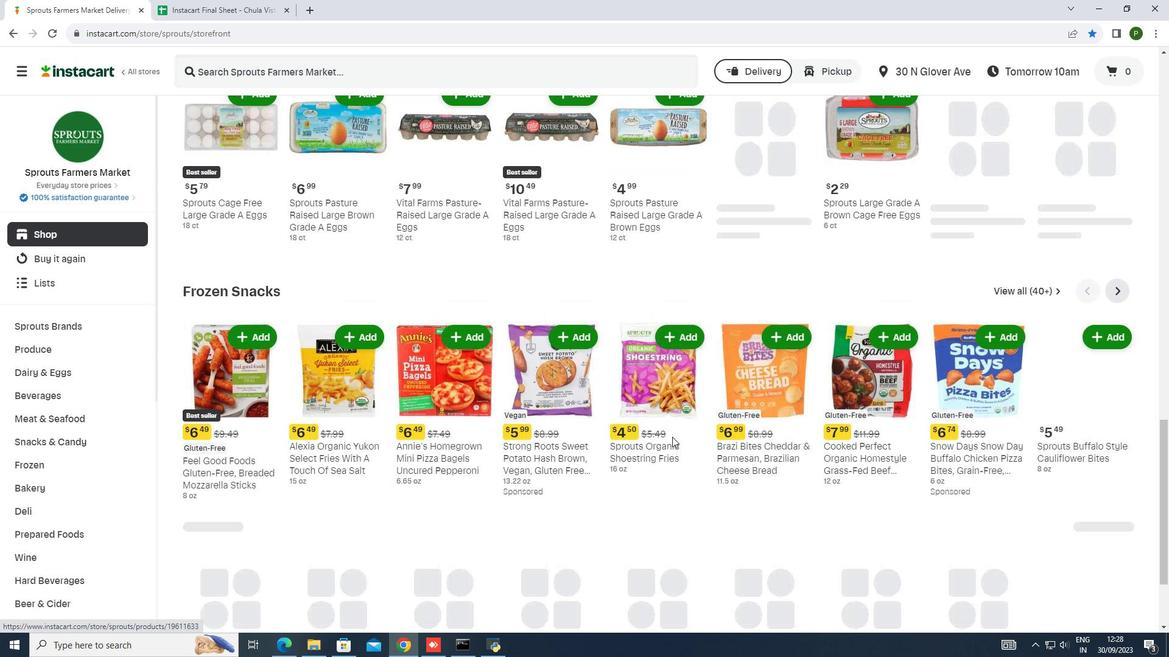 
Action: Mouse scrolled (678, 446) with delta (0, 0)
Screenshot: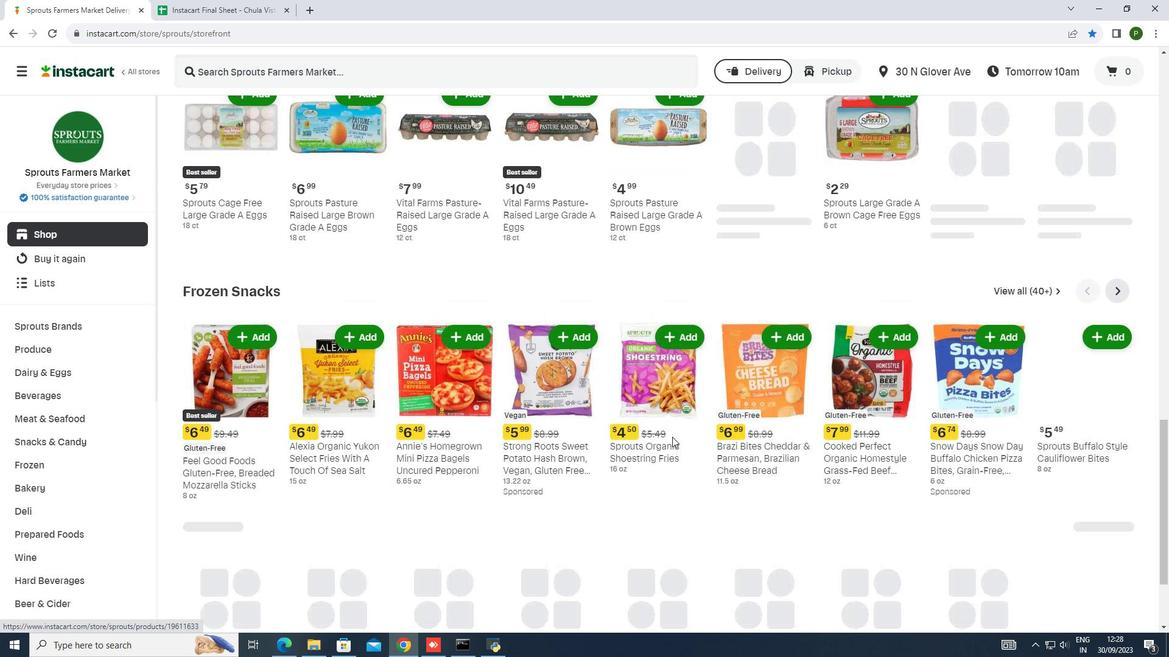 
Action: Mouse moved to (714, 451)
Screenshot: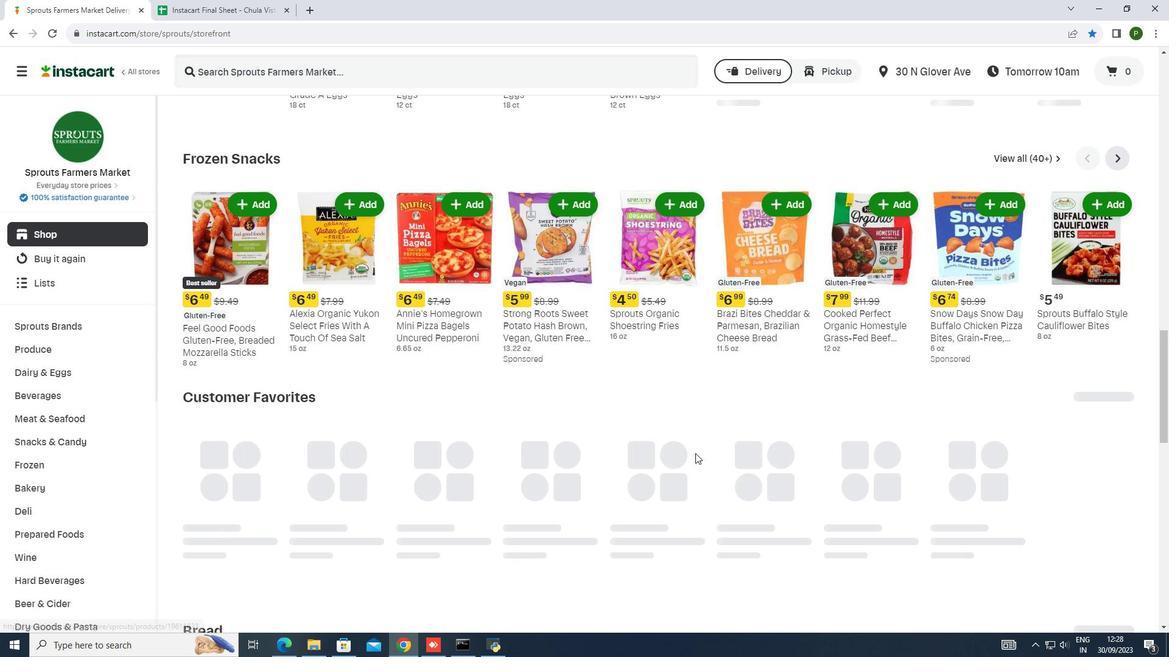 
Action: Mouse scrolled (714, 450) with delta (0, 0)
Screenshot: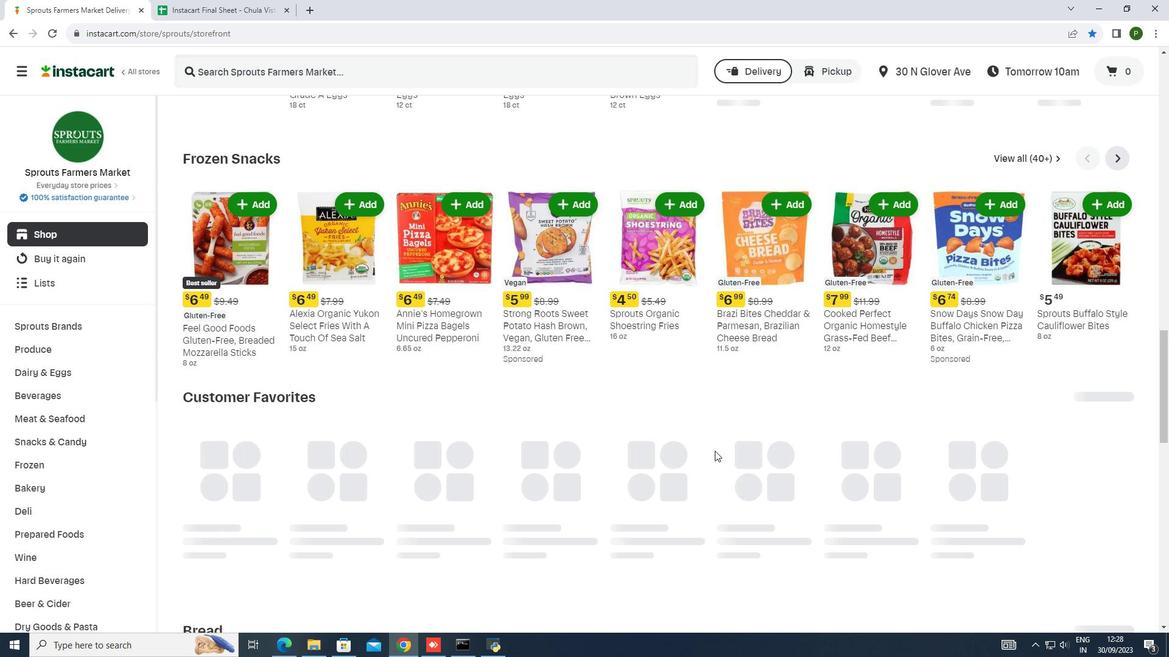 
Action: Mouse scrolled (714, 450) with delta (0, 0)
Screenshot: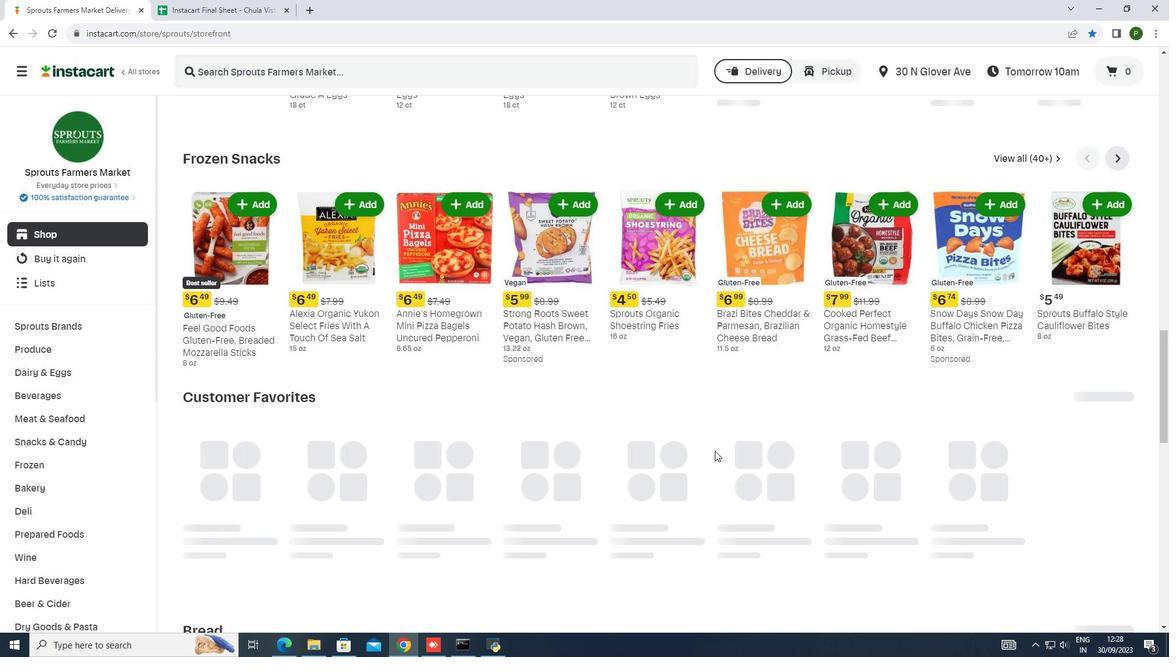 
Action: Mouse scrolled (714, 450) with delta (0, 0)
Screenshot: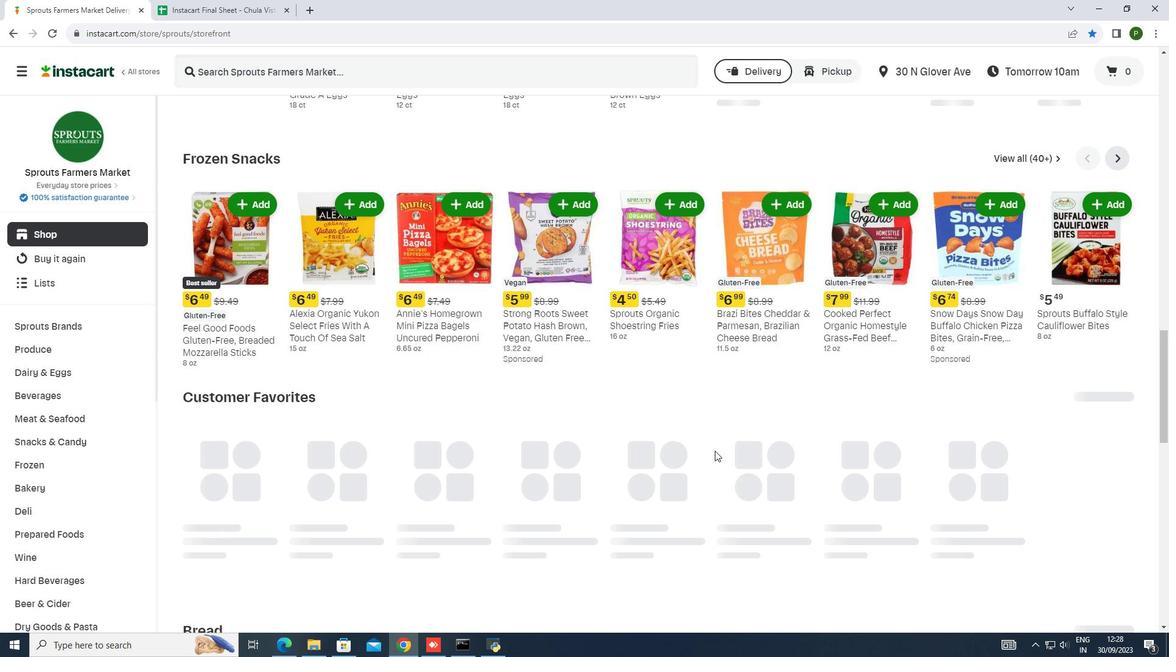 
Action: Mouse scrolled (714, 450) with delta (0, 0)
Screenshot: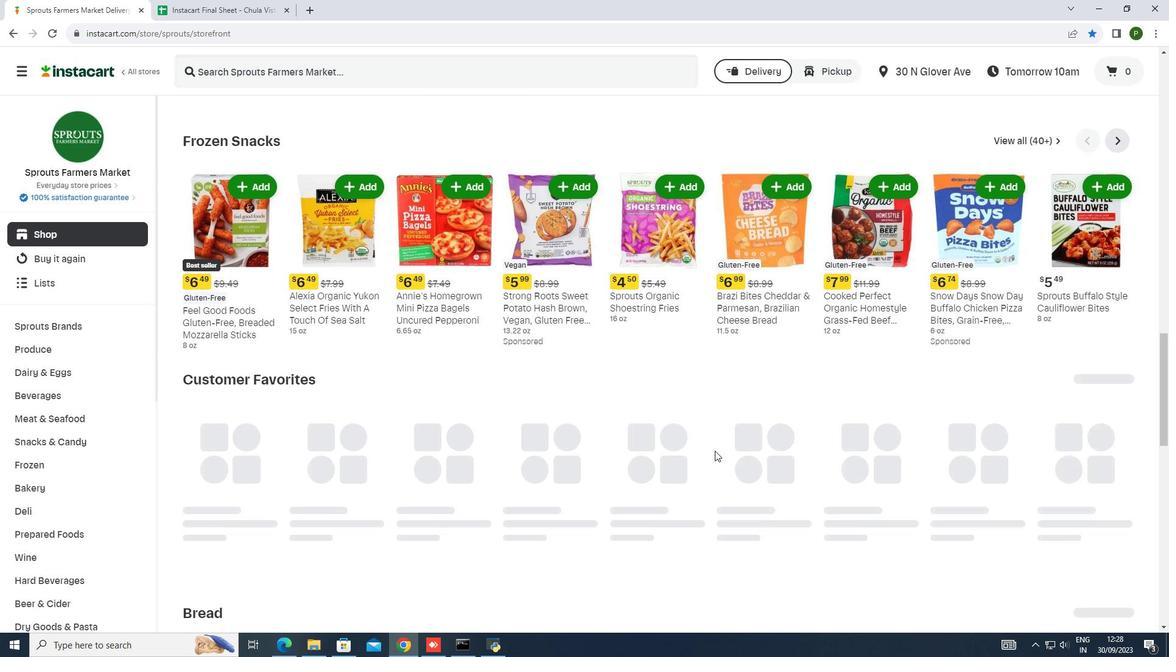 
Action: Mouse scrolled (714, 450) with delta (0, 0)
Screenshot: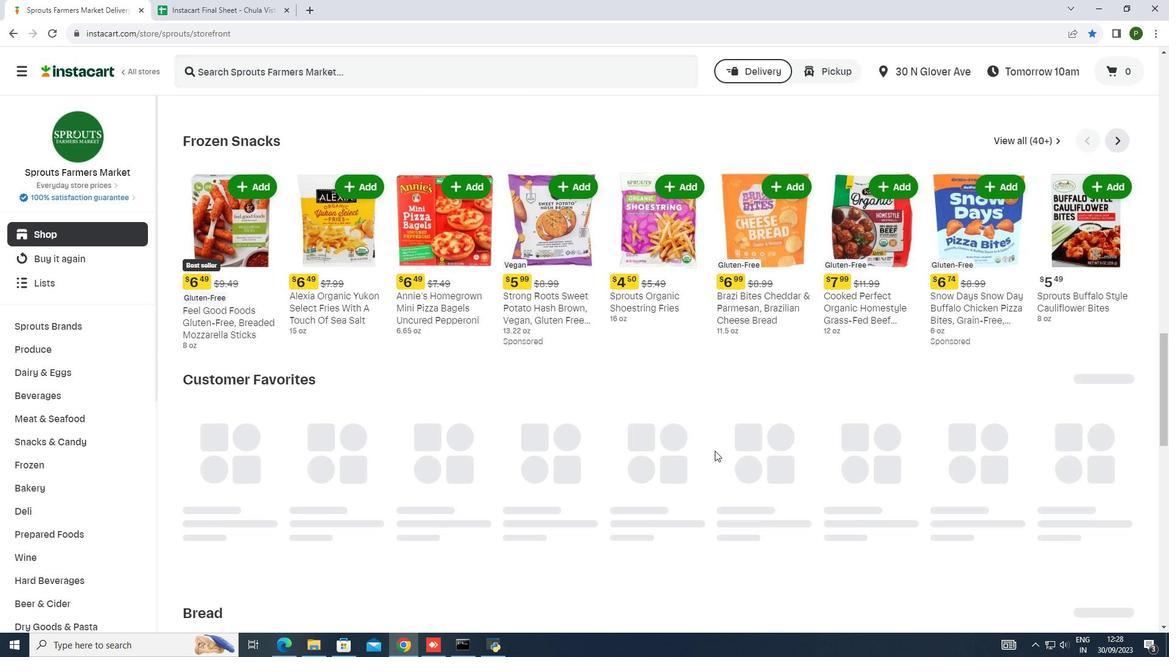 
Action: Mouse moved to (712, 450)
Screenshot: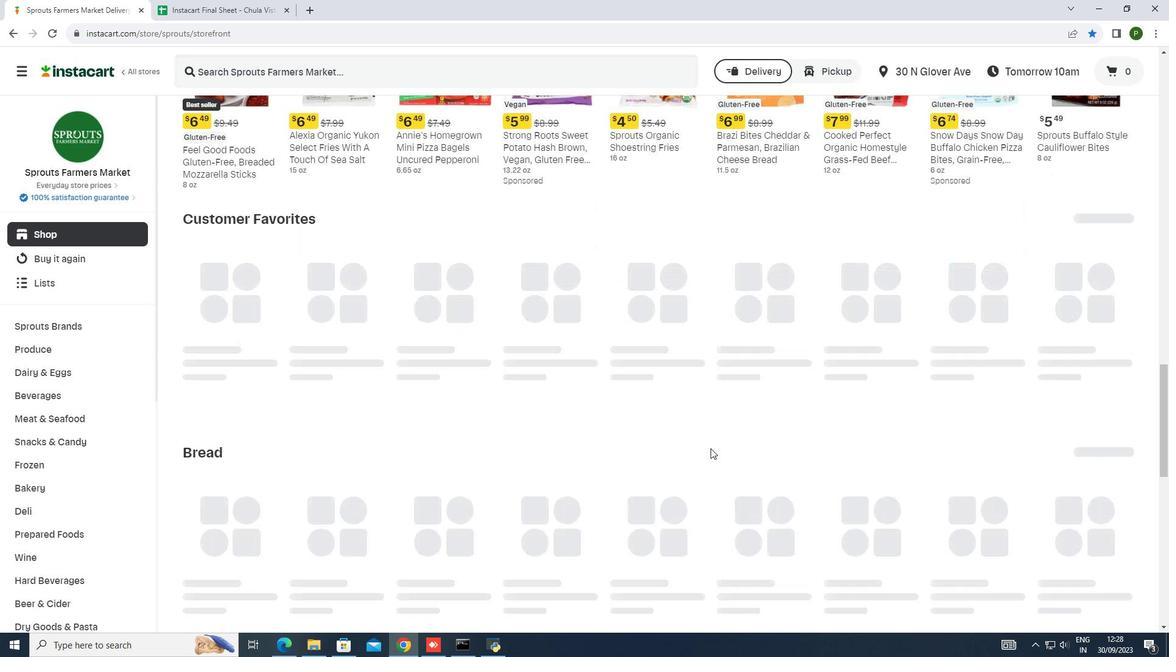 
Action: Mouse scrolled (712, 449) with delta (0, 0)
Screenshot: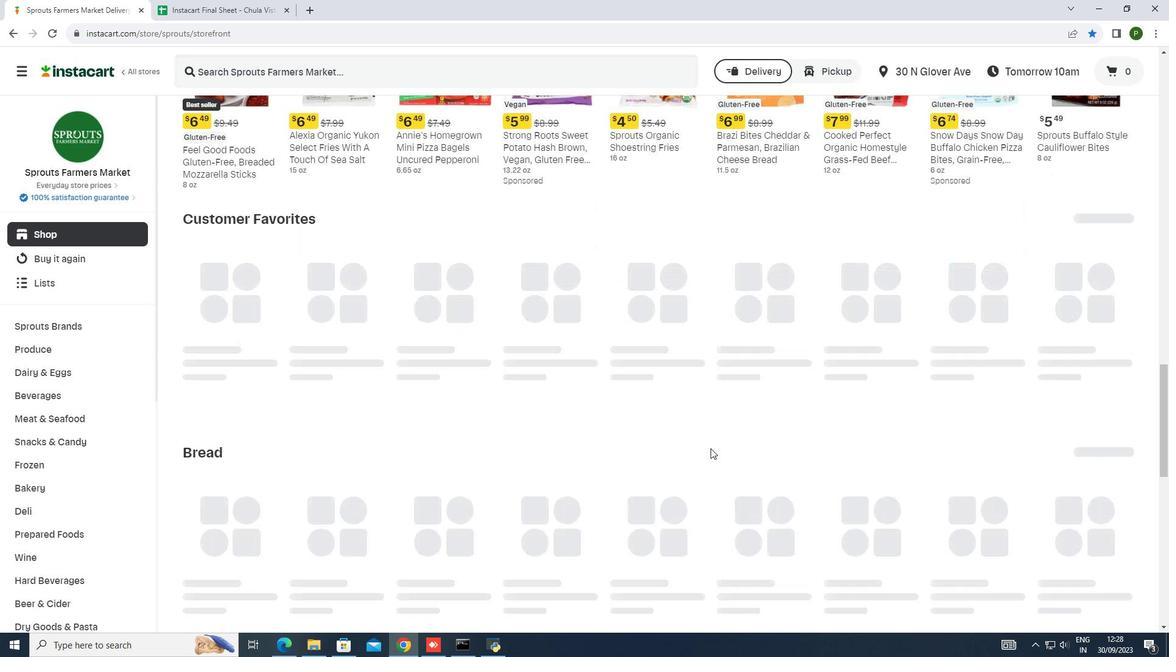 
Action: Mouse moved to (691, 442)
Screenshot: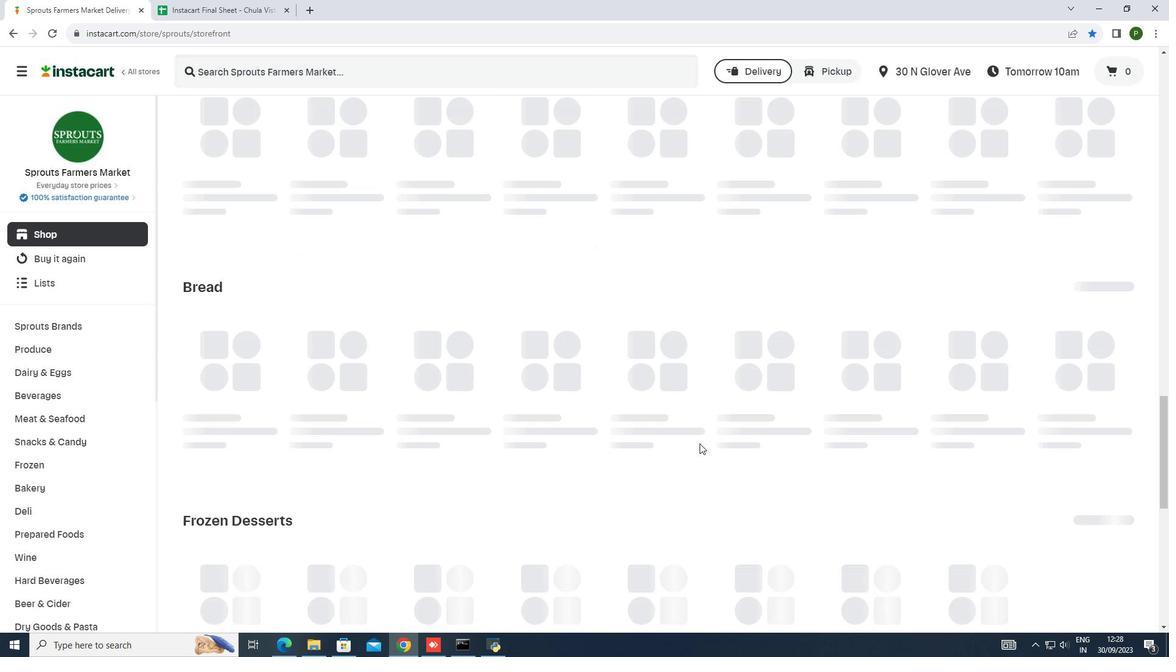 
Action: Mouse scrolled (691, 443) with delta (0, 0)
Screenshot: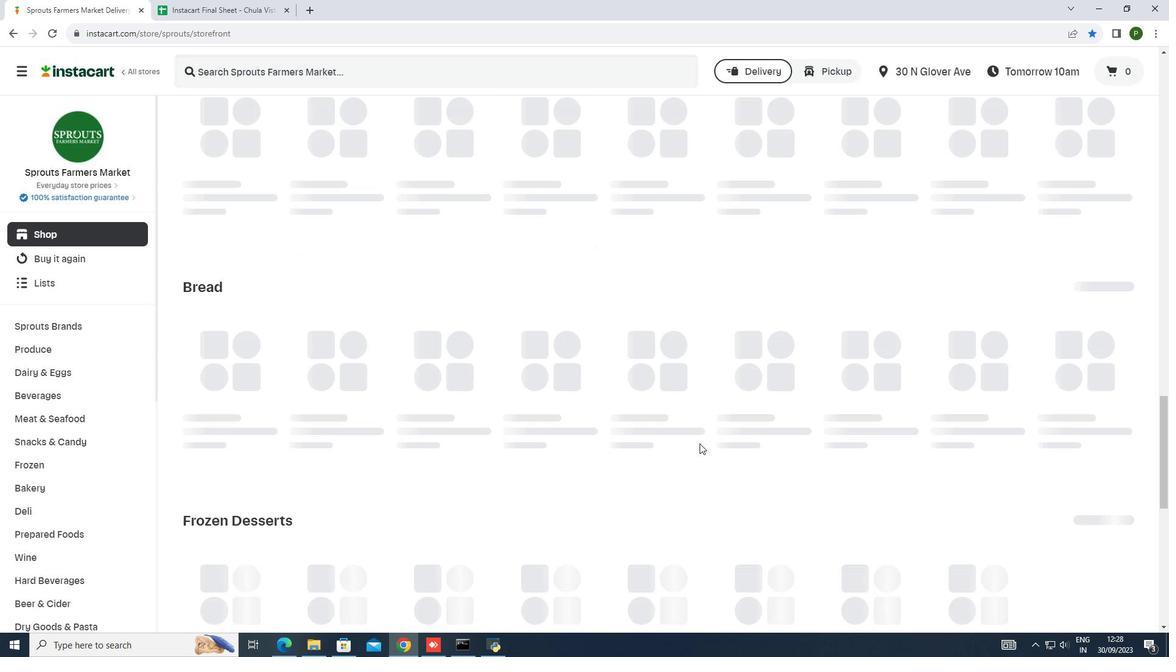 
Action: Mouse moved to (558, 488)
Screenshot: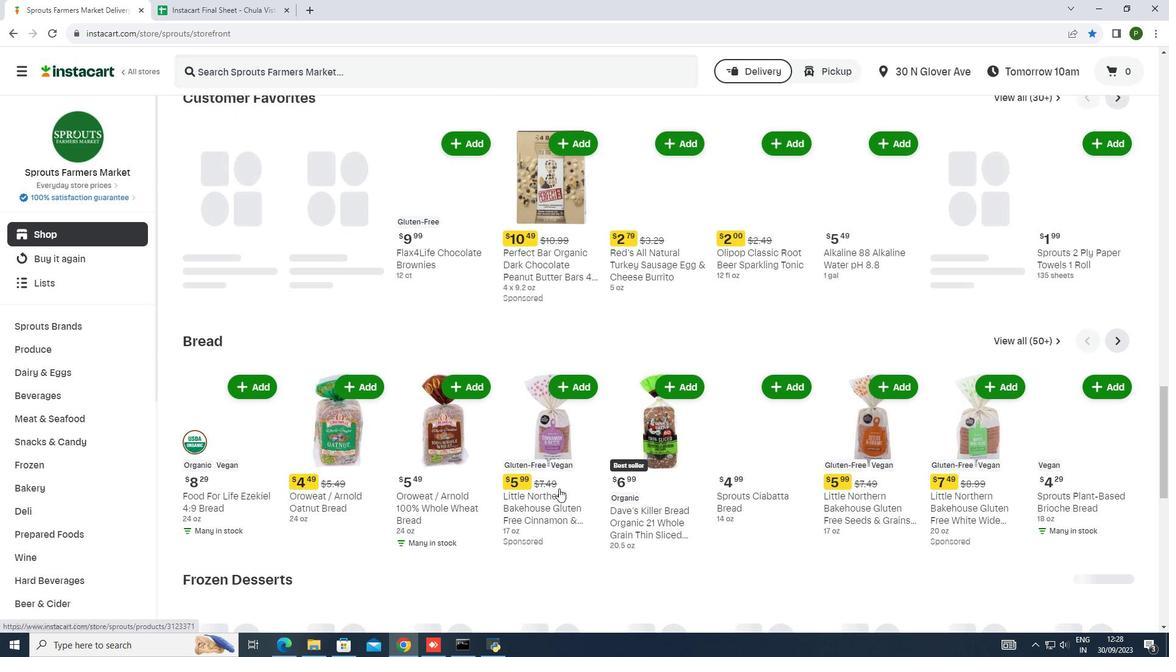 
Action: Mouse scrolled (558, 488) with delta (0, 0)
Screenshot: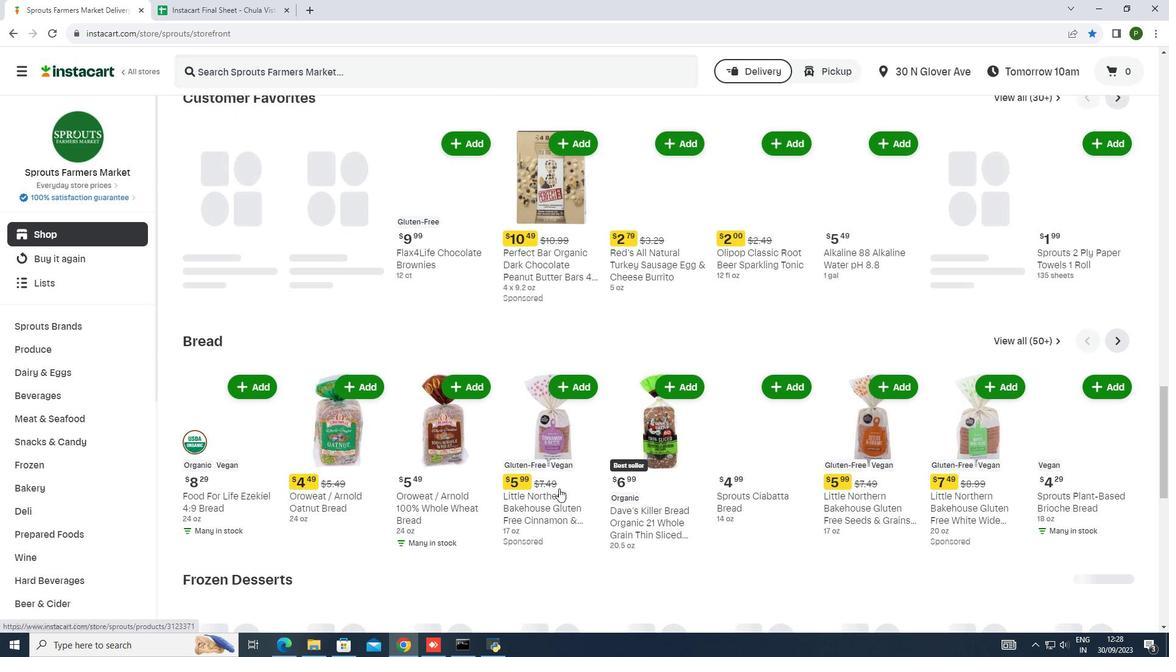 
Action: Mouse scrolled (558, 488) with delta (0, 0)
Screenshot: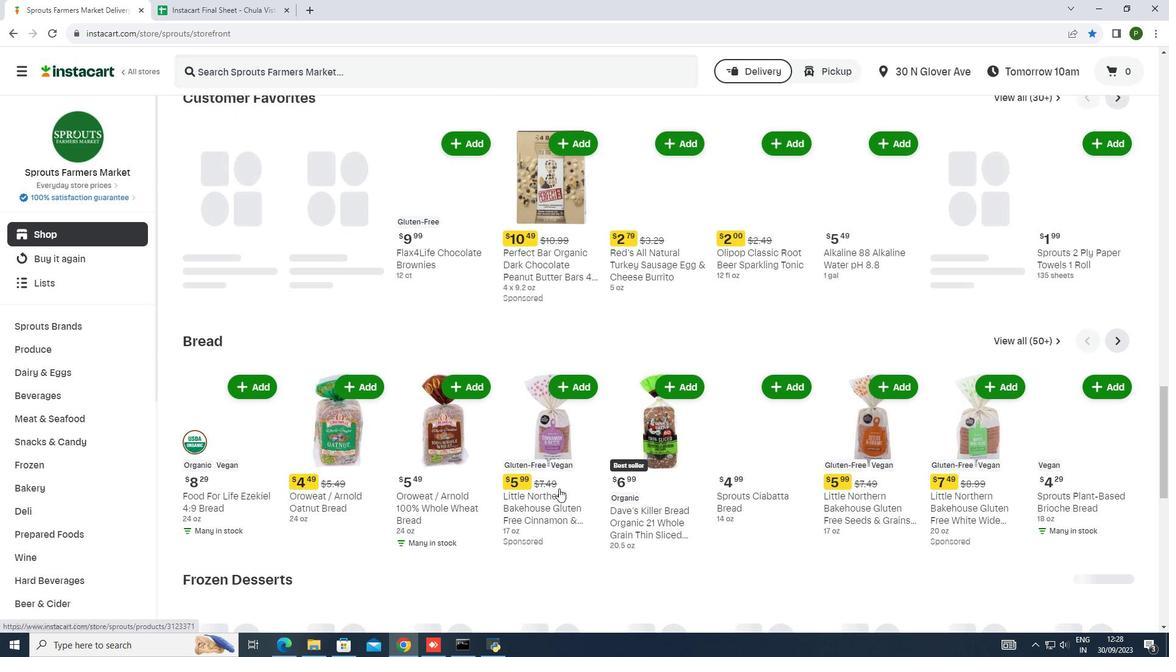 
Action: Mouse scrolled (558, 488) with delta (0, 0)
Screenshot: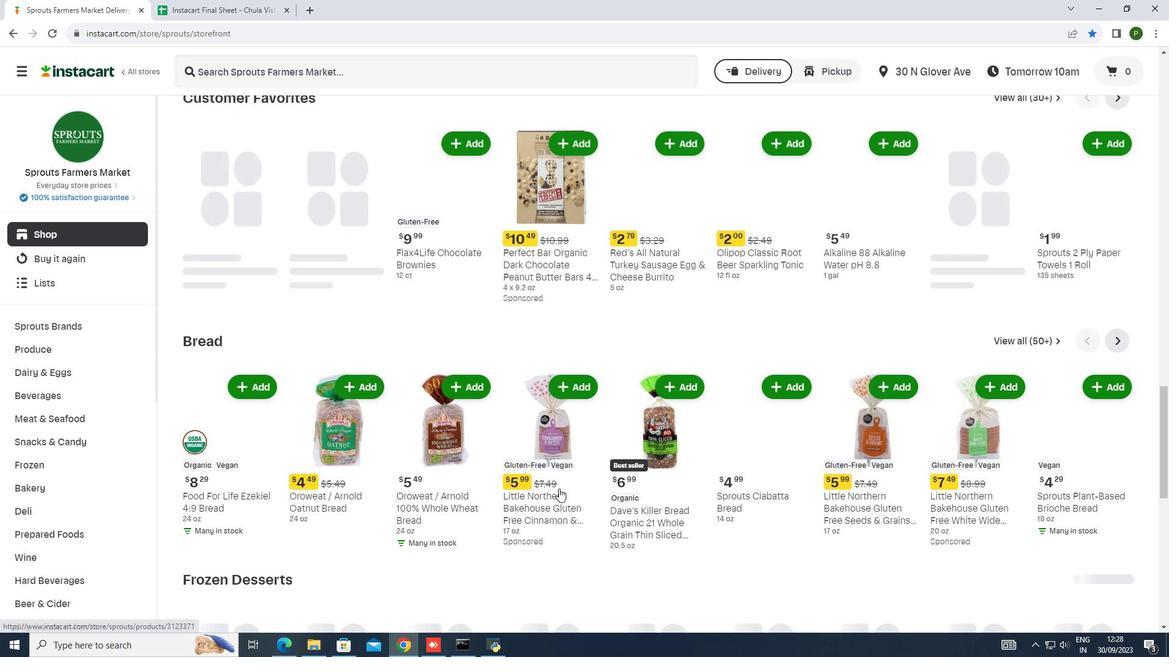 
Action: Mouse scrolled (558, 488) with delta (0, 0)
Screenshot: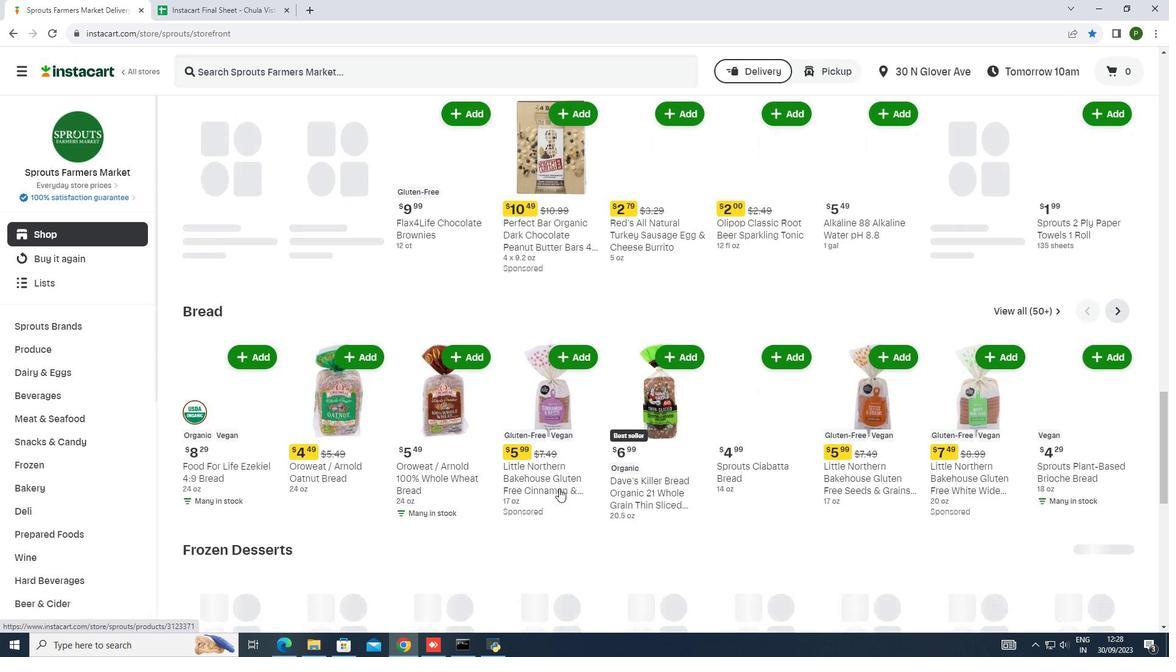 
Action: Mouse scrolled (558, 488) with delta (0, 0)
Screenshot: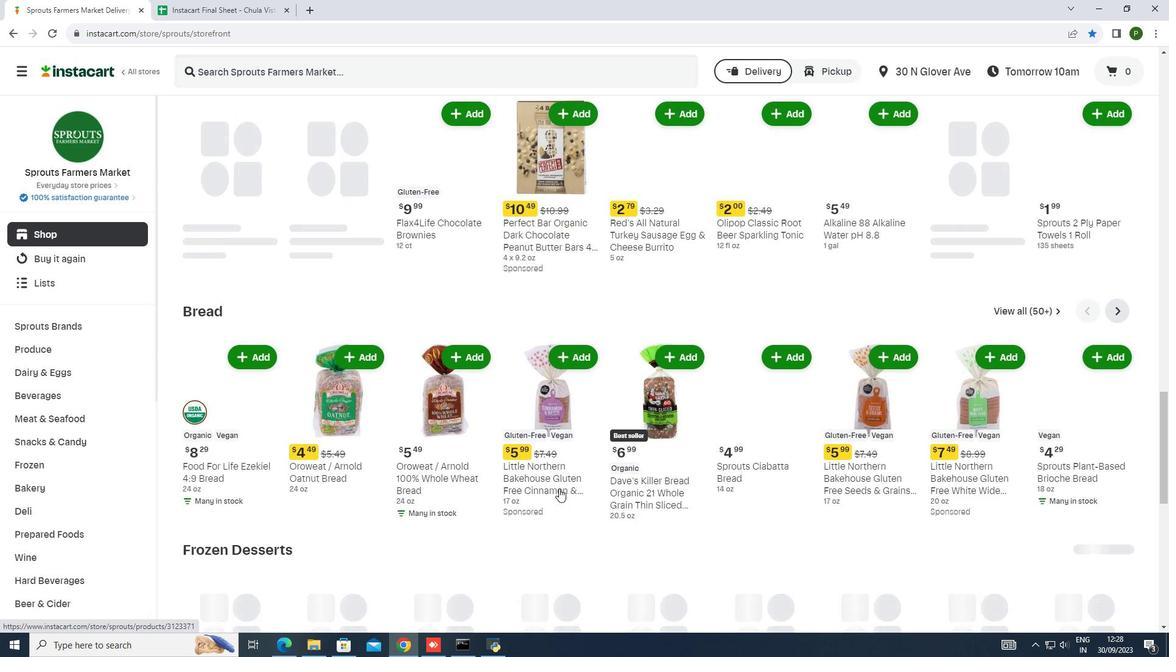
Action: Mouse moved to (624, 482)
Screenshot: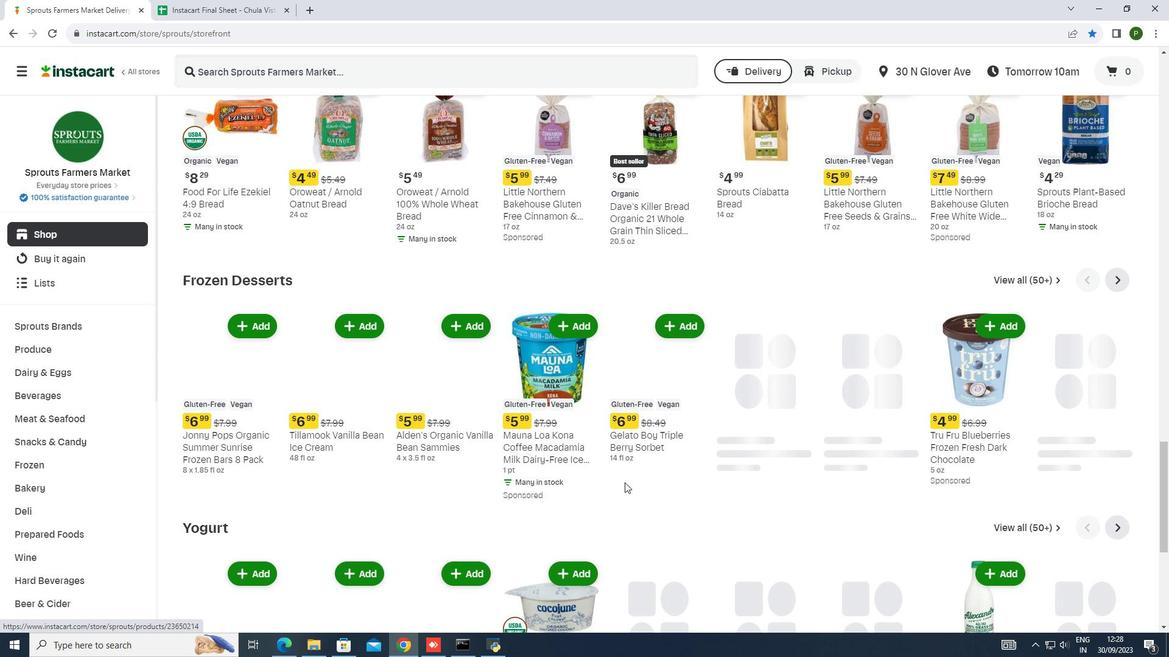 
Action: Mouse scrolled (624, 482) with delta (0, 0)
Screenshot: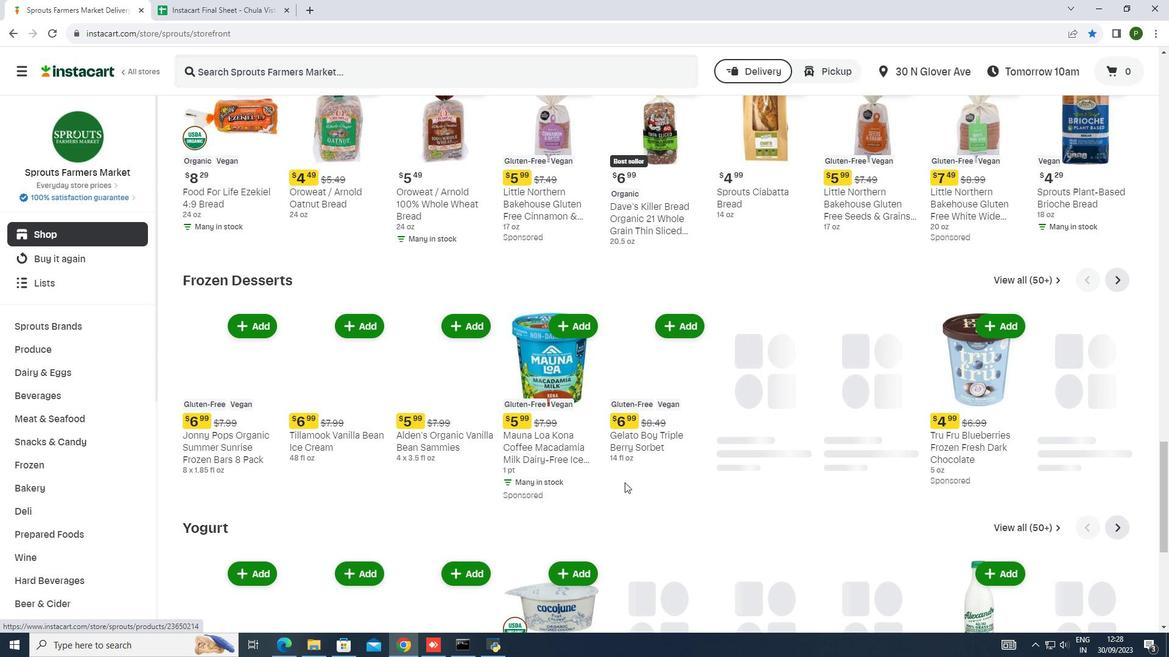 
Action: Mouse scrolled (624, 482) with delta (0, 0)
Screenshot: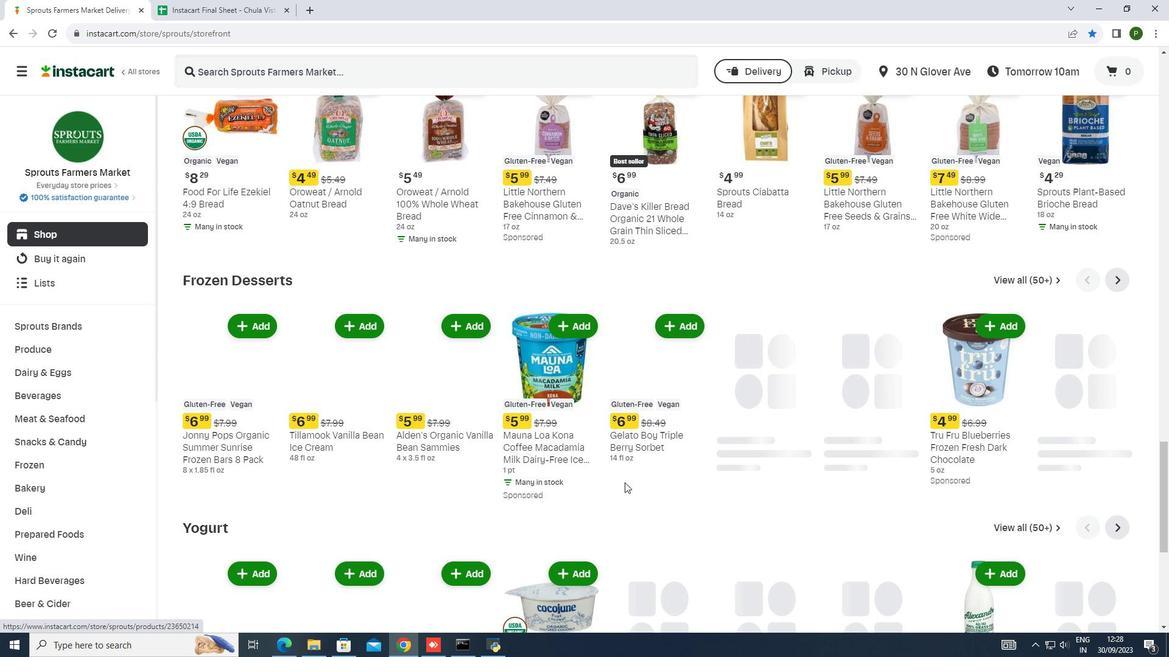 
Action: Mouse scrolled (624, 482) with delta (0, 0)
Screenshot: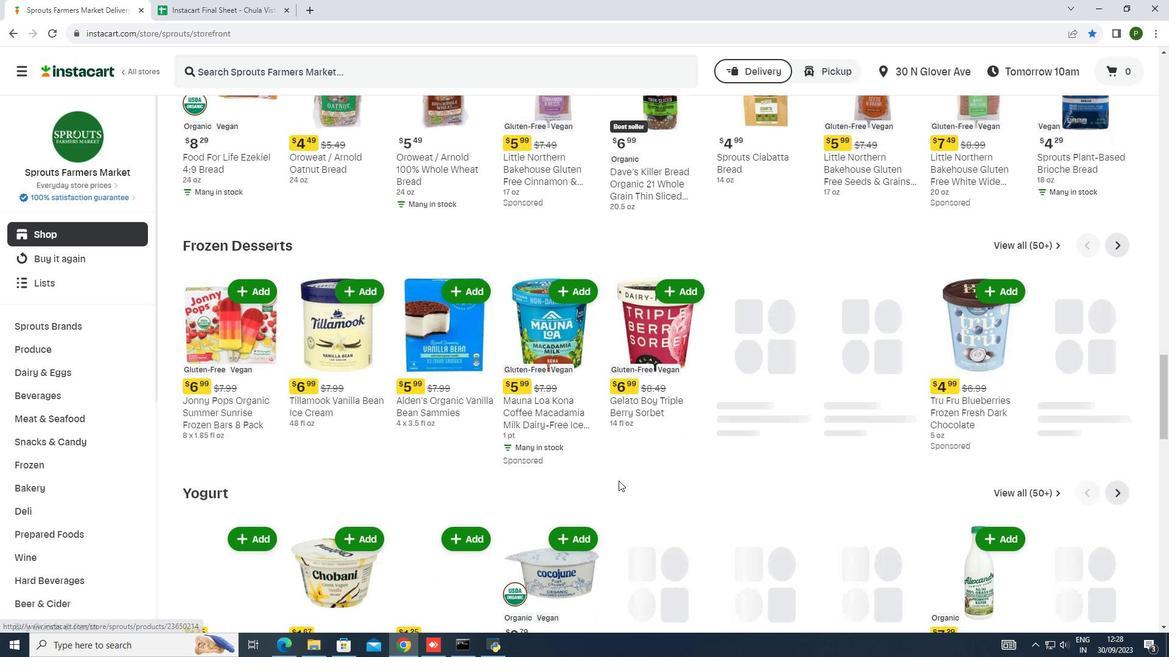 
Action: Mouse scrolled (624, 482) with delta (0, 0)
Screenshot: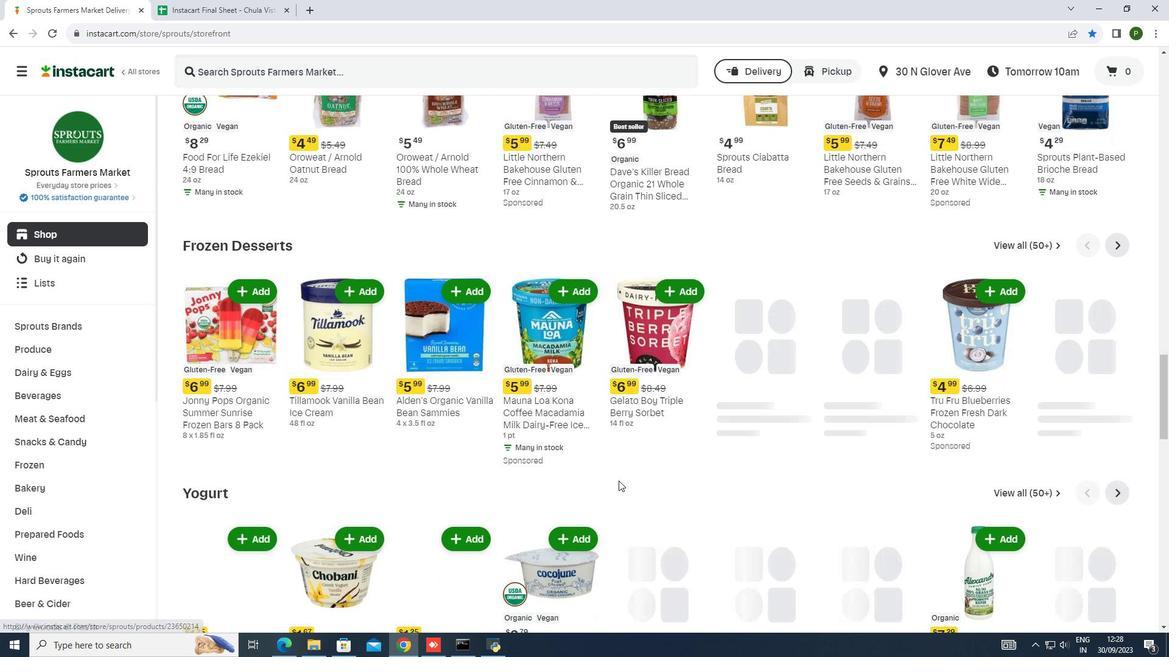 
Action: Mouse moved to (618, 481)
Screenshot: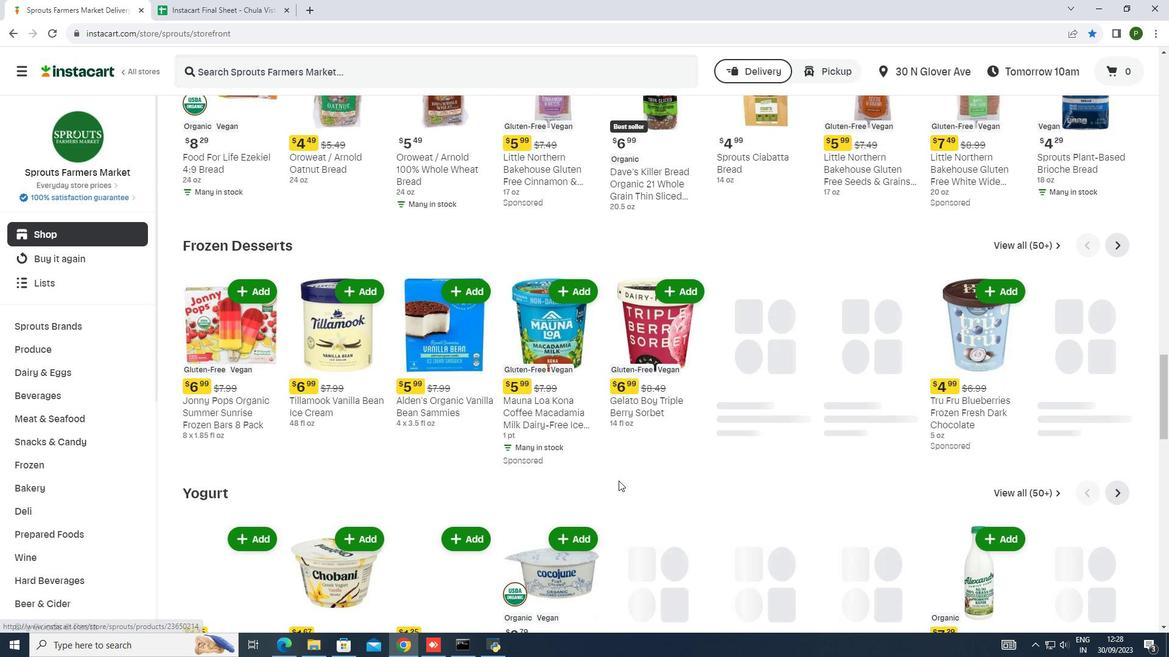 
Action: Mouse scrolled (618, 480) with delta (0, 0)
Screenshot: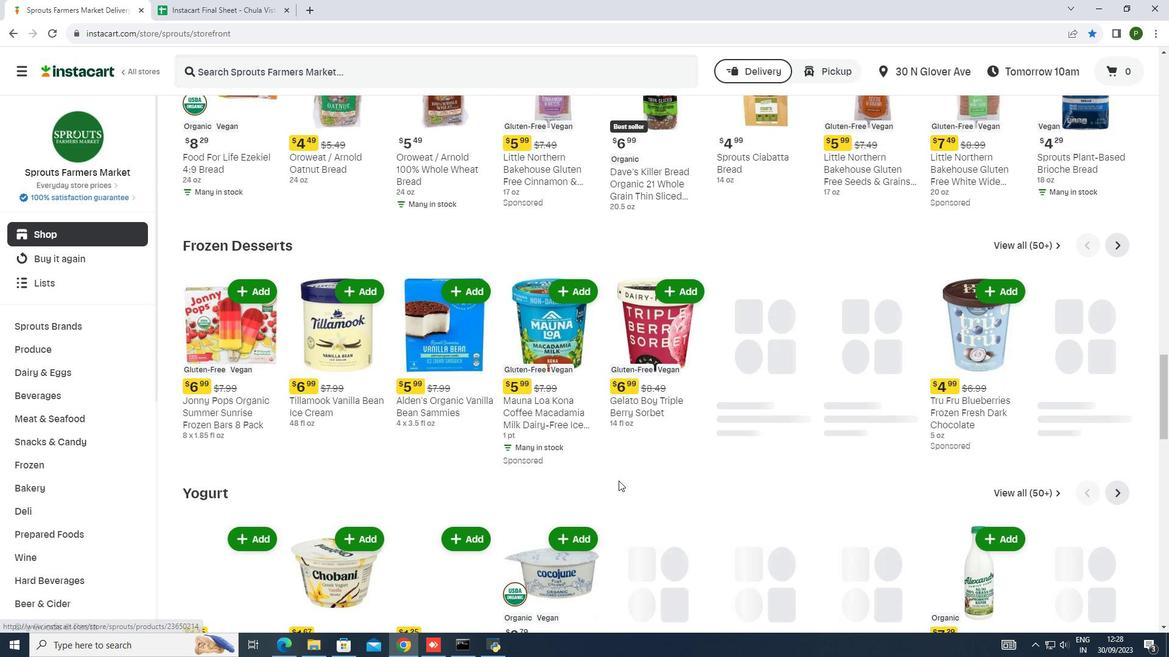 
Action: Mouse moved to (613, 485)
Screenshot: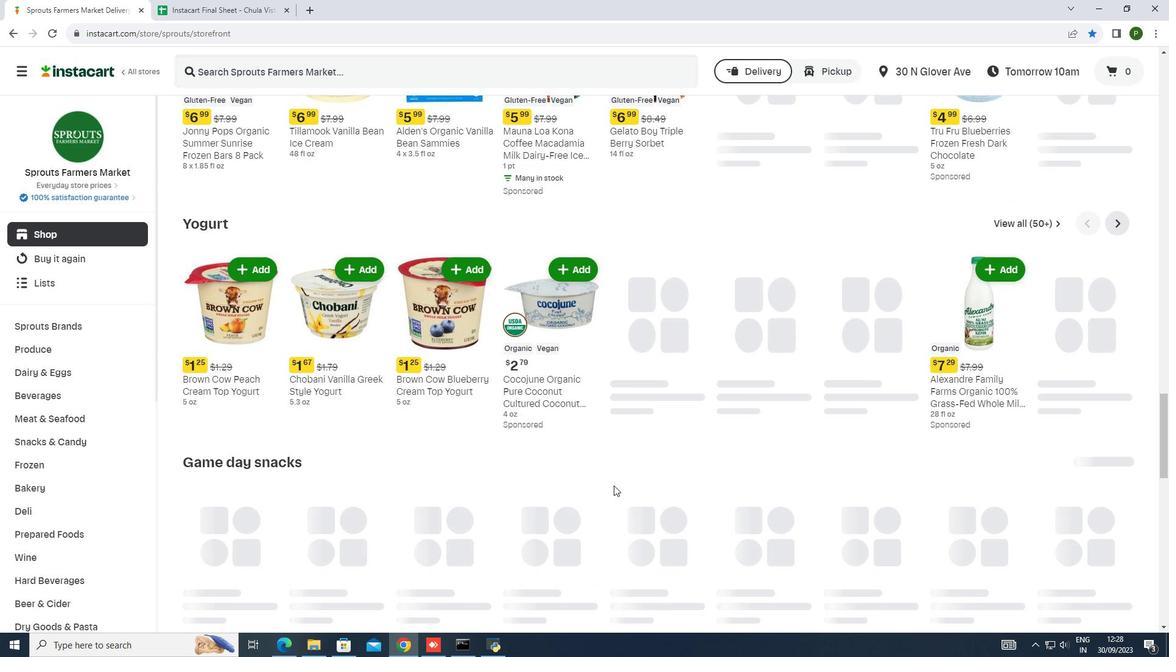 
Action: Mouse scrolled (613, 485) with delta (0, 0)
Screenshot: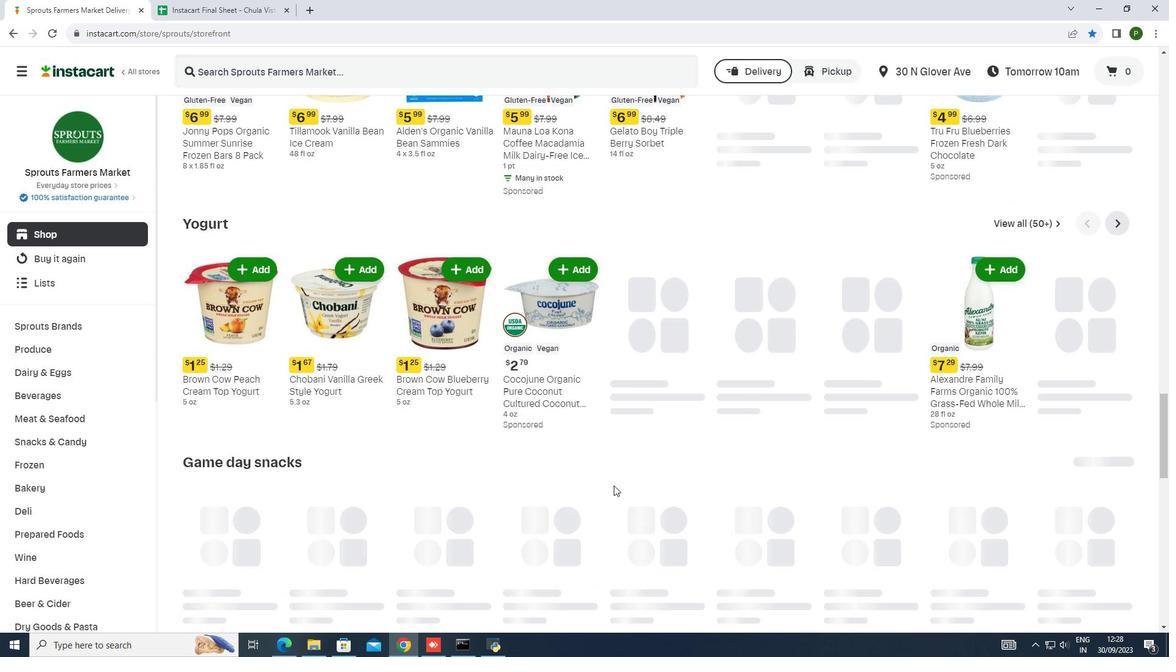 
Action: Mouse scrolled (613, 485) with delta (0, 0)
Screenshot: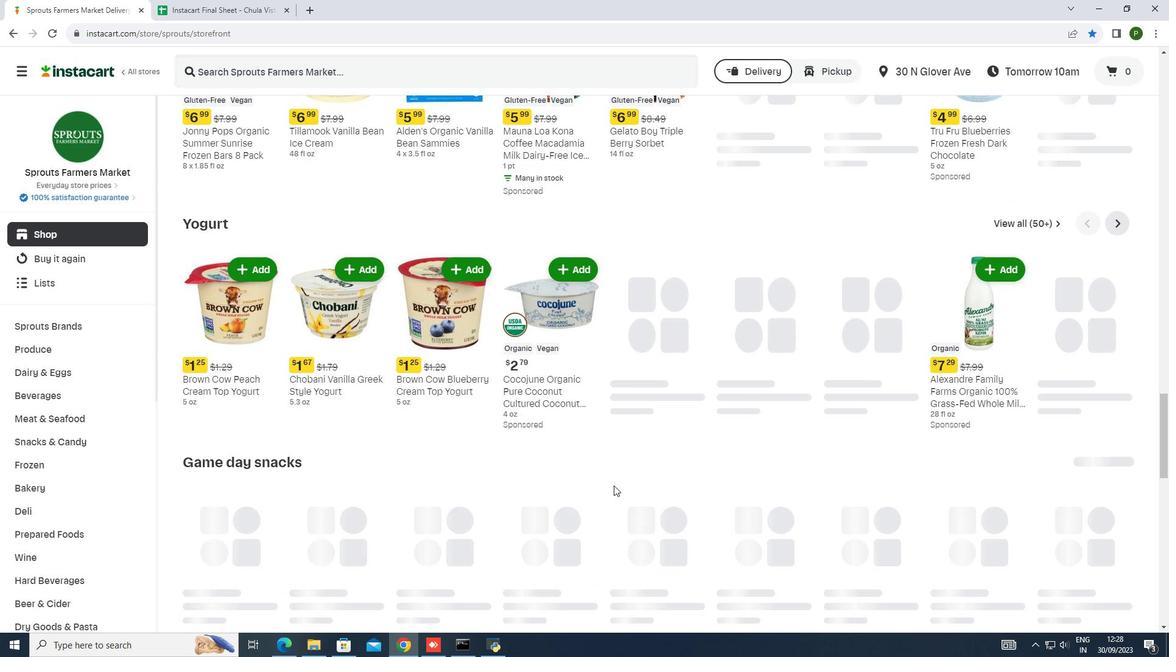 
Action: Mouse scrolled (613, 485) with delta (0, 0)
Screenshot: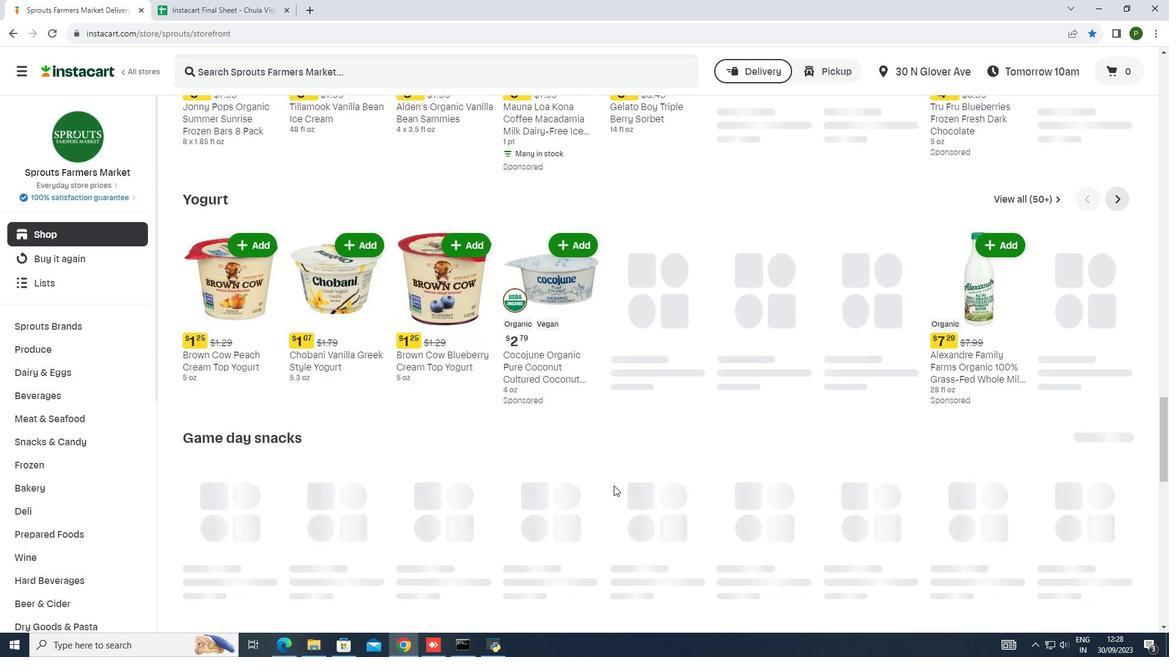 
Action: Mouse moved to (505, 487)
Screenshot: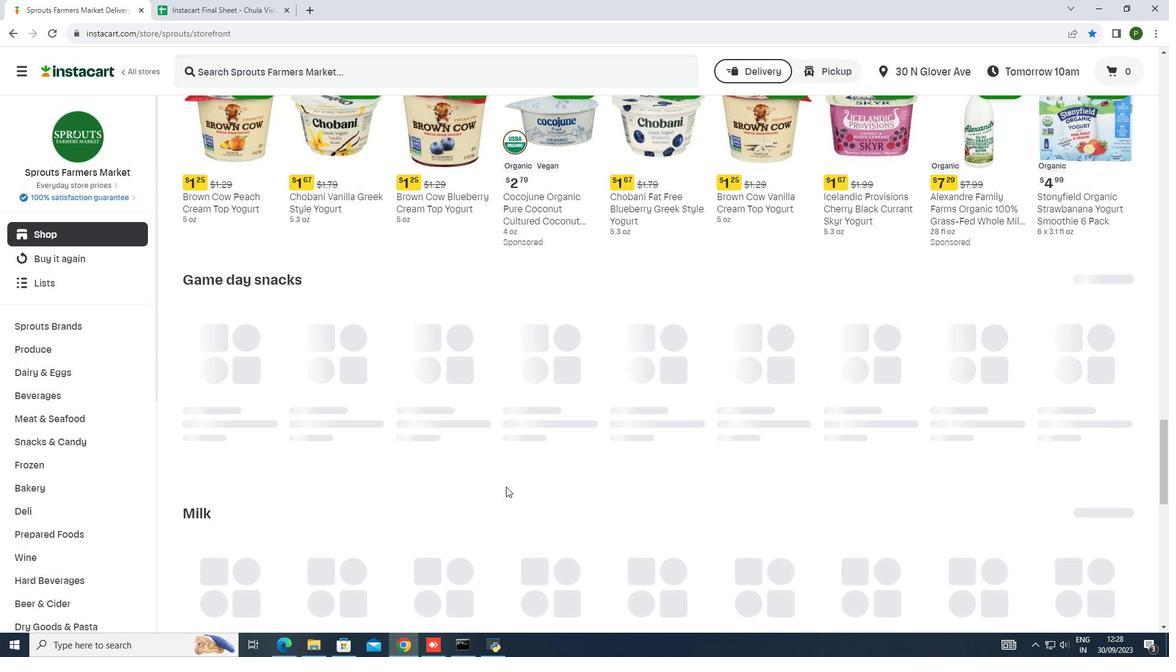 
Action: Mouse scrolled (505, 486) with delta (0, 0)
Screenshot: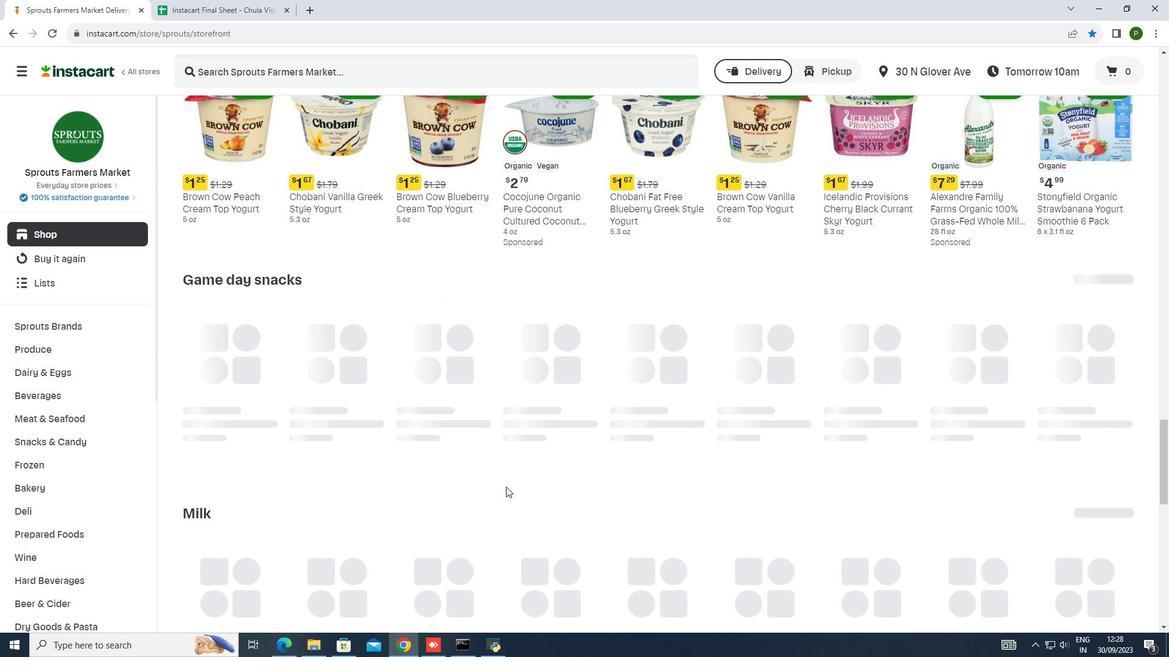 
Action: Mouse scrolled (505, 486) with delta (0, 0)
Screenshot: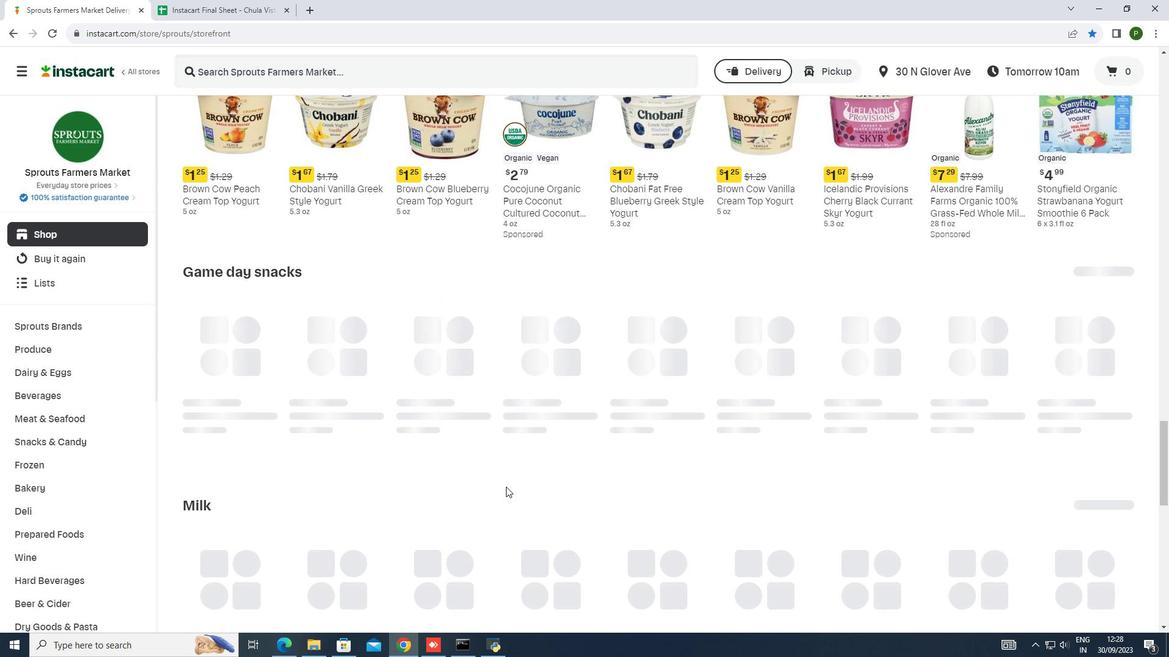 
Action: Mouse scrolled (505, 486) with delta (0, 0)
Screenshot: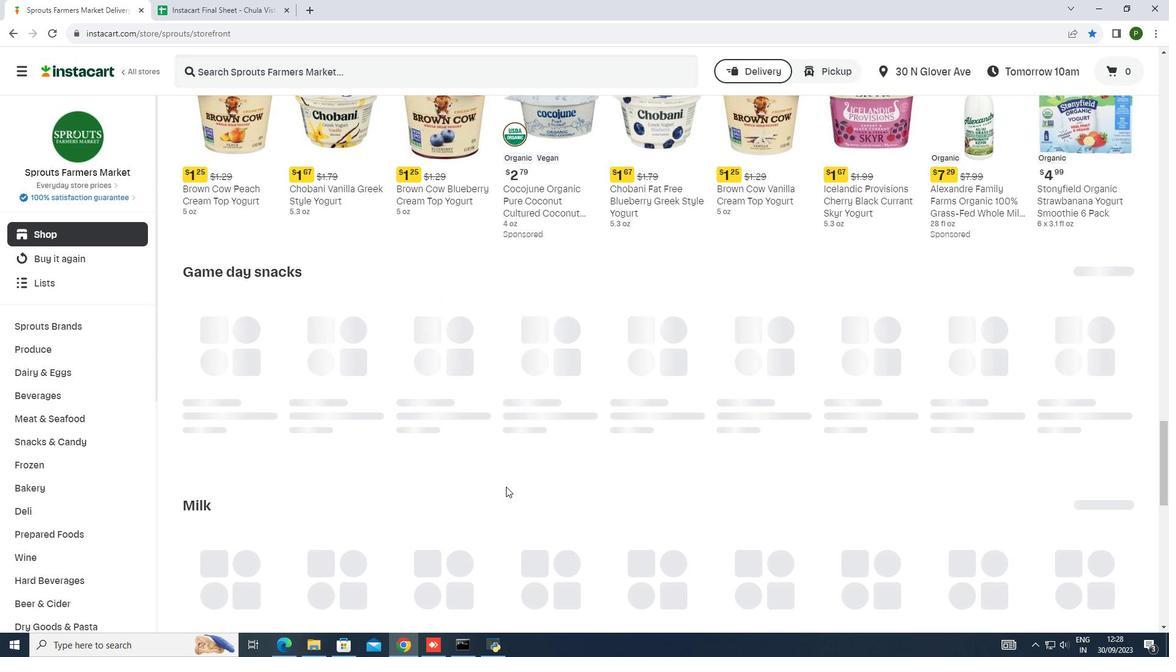 
Action: Mouse moved to (541, 481)
Screenshot: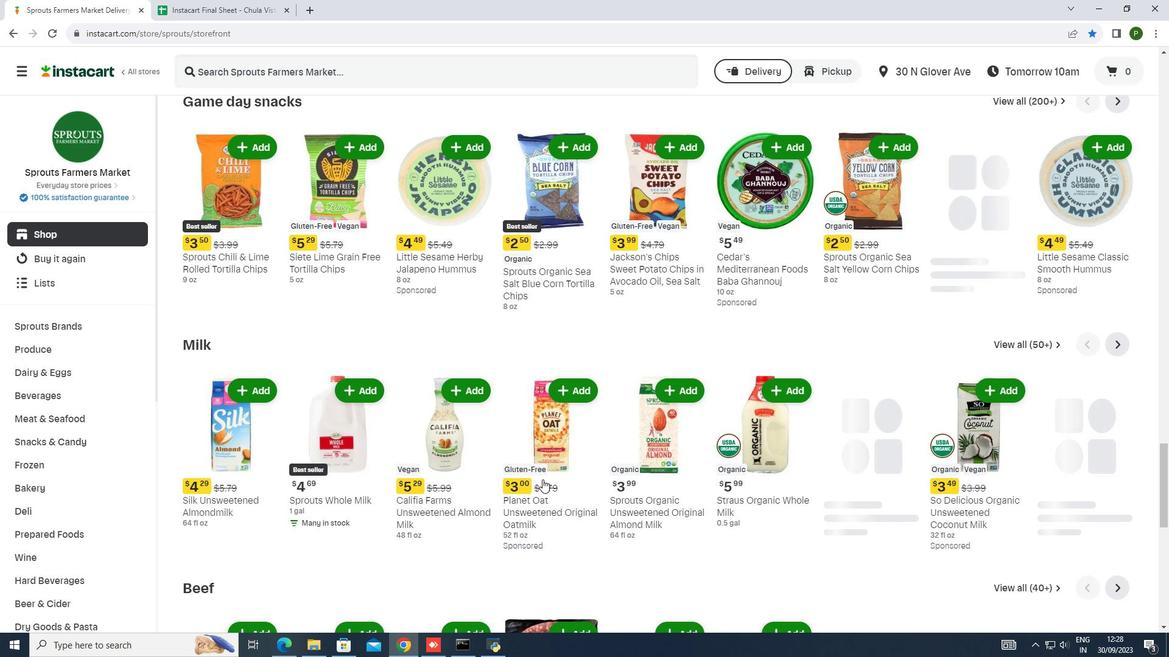 
Action: Mouse scrolled (541, 480) with delta (0, 0)
Screenshot: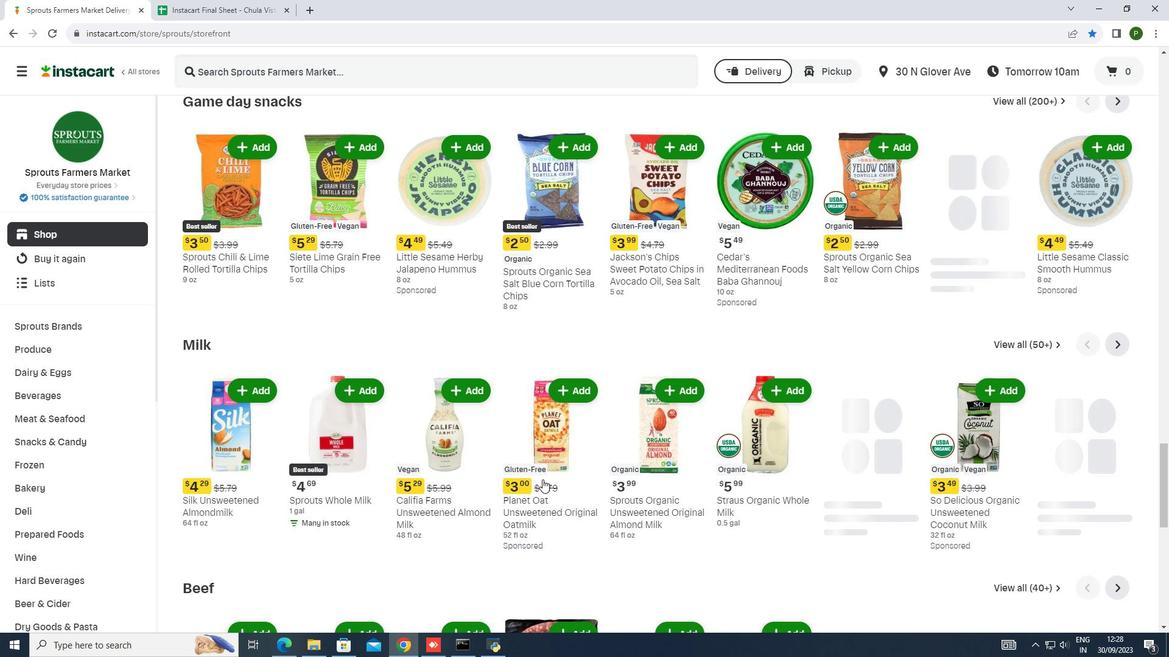 
Action: Mouse moved to (542, 479)
Screenshot: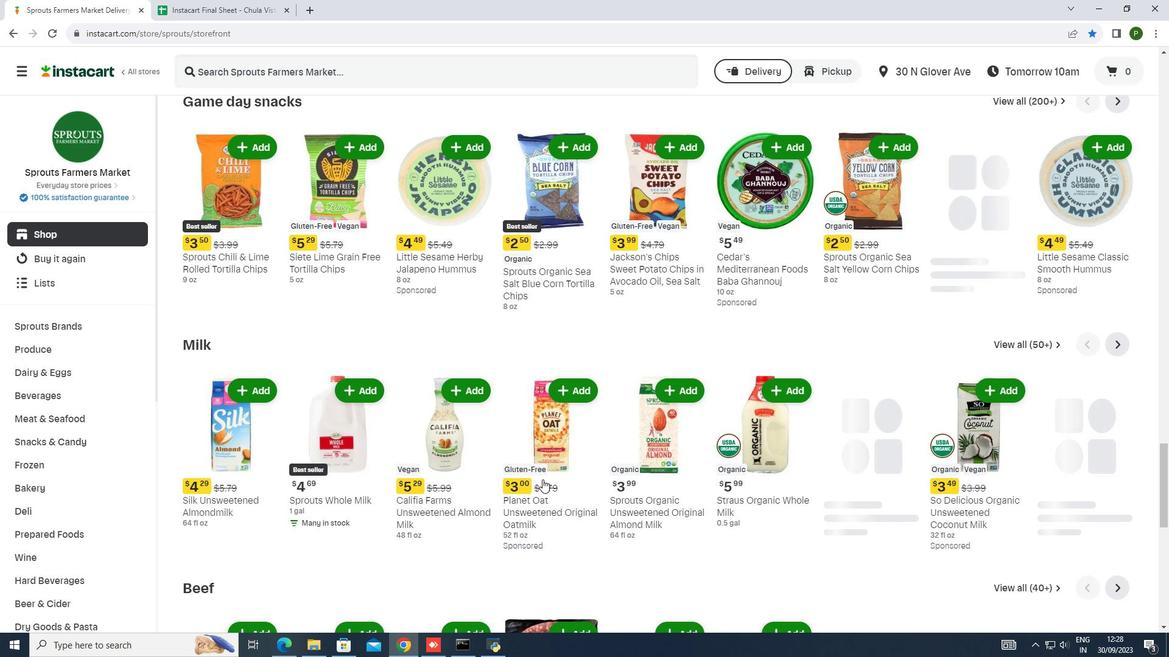 
Action: Mouse scrolled (542, 479) with delta (0, 0)
Screenshot: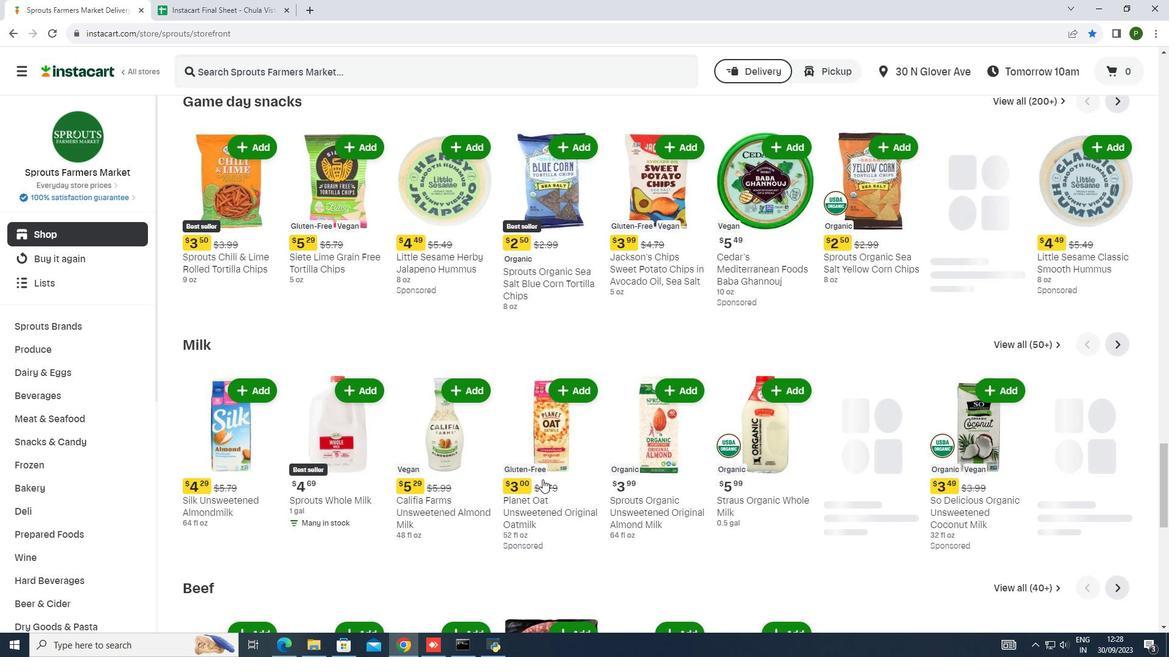 
Action: Mouse scrolled (542, 479) with delta (0, 0)
Screenshot: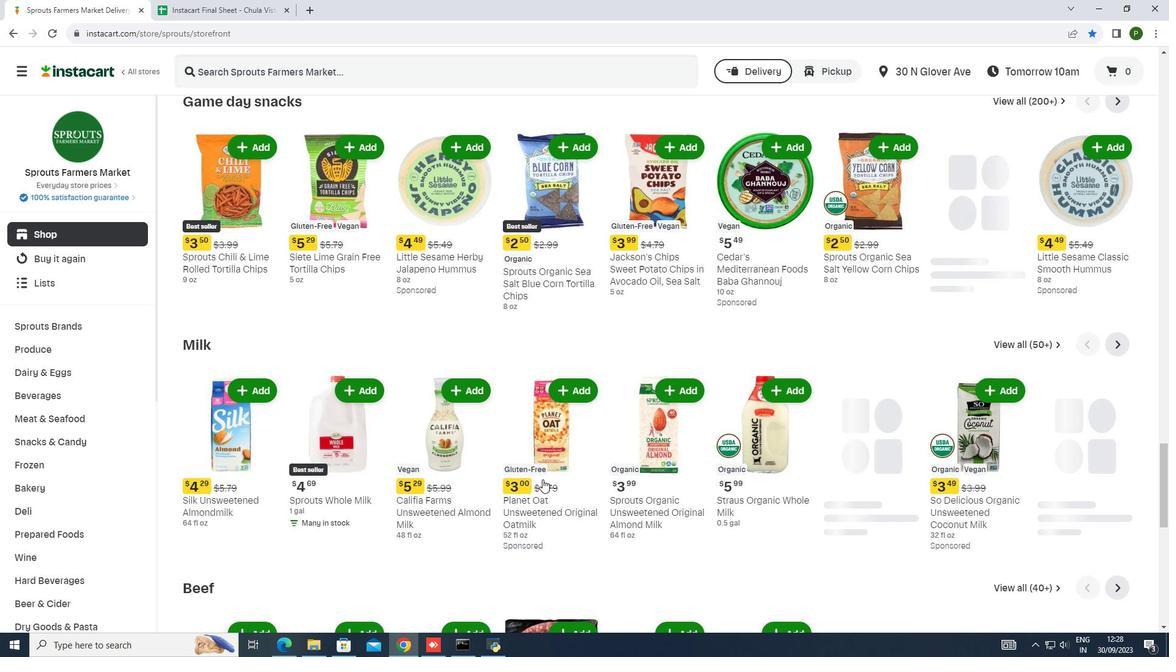 
Action: Mouse scrolled (542, 479) with delta (0, 0)
Screenshot: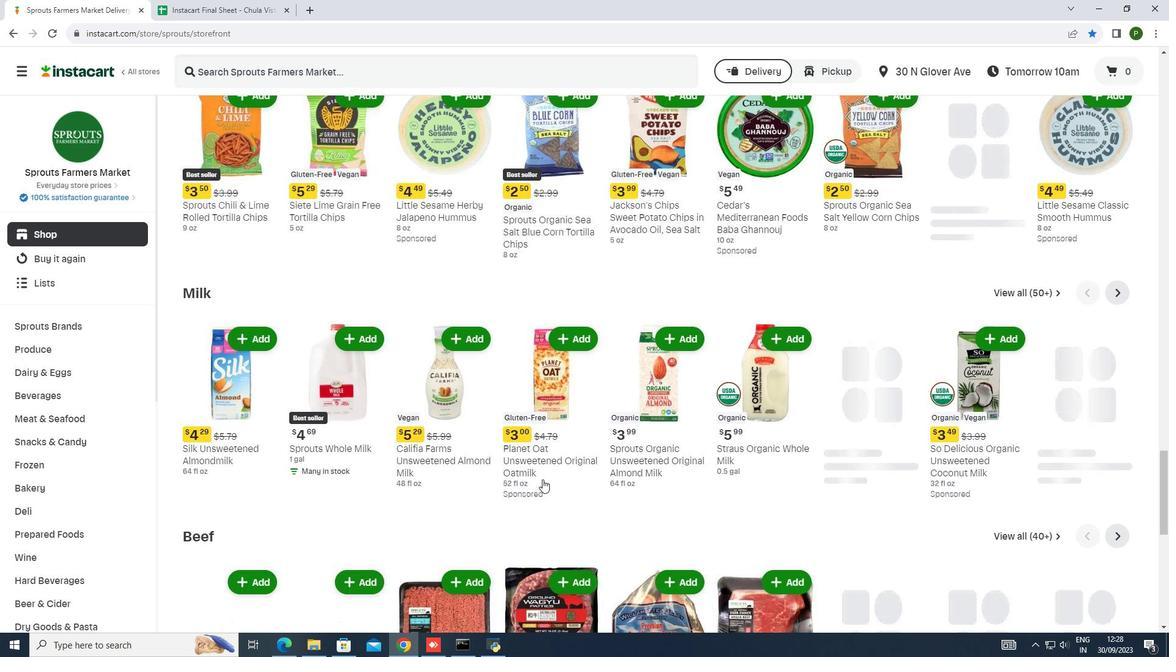 
Action: Mouse scrolled (542, 479) with delta (0, 0)
Screenshot: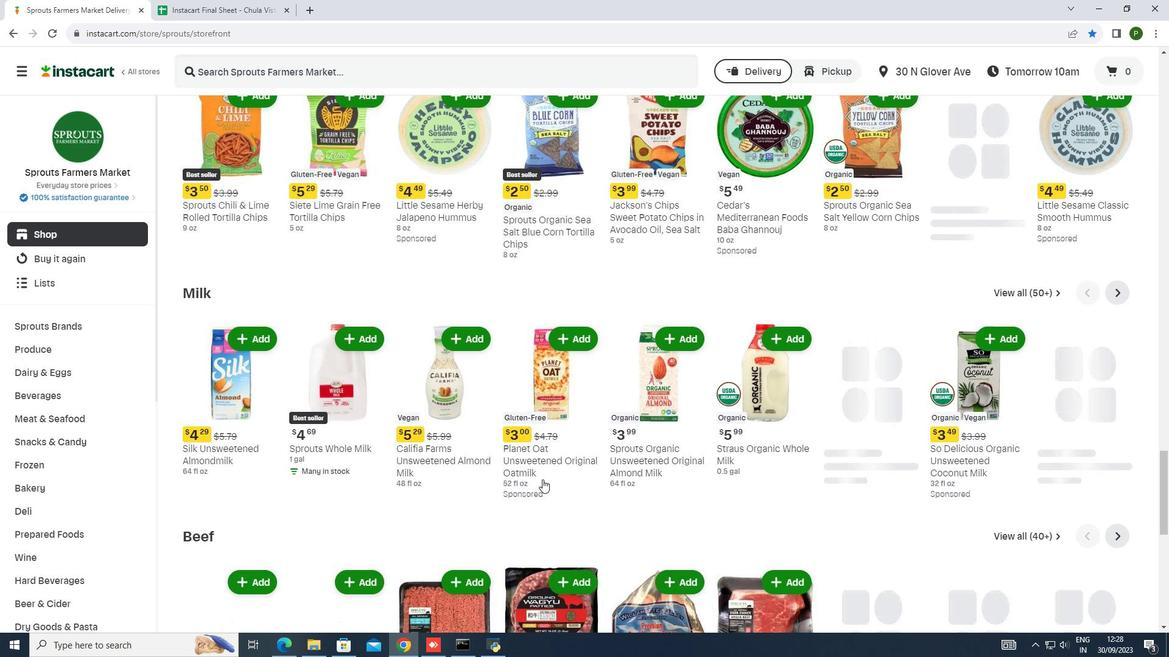 
Action: Mouse moved to (523, 469)
Screenshot: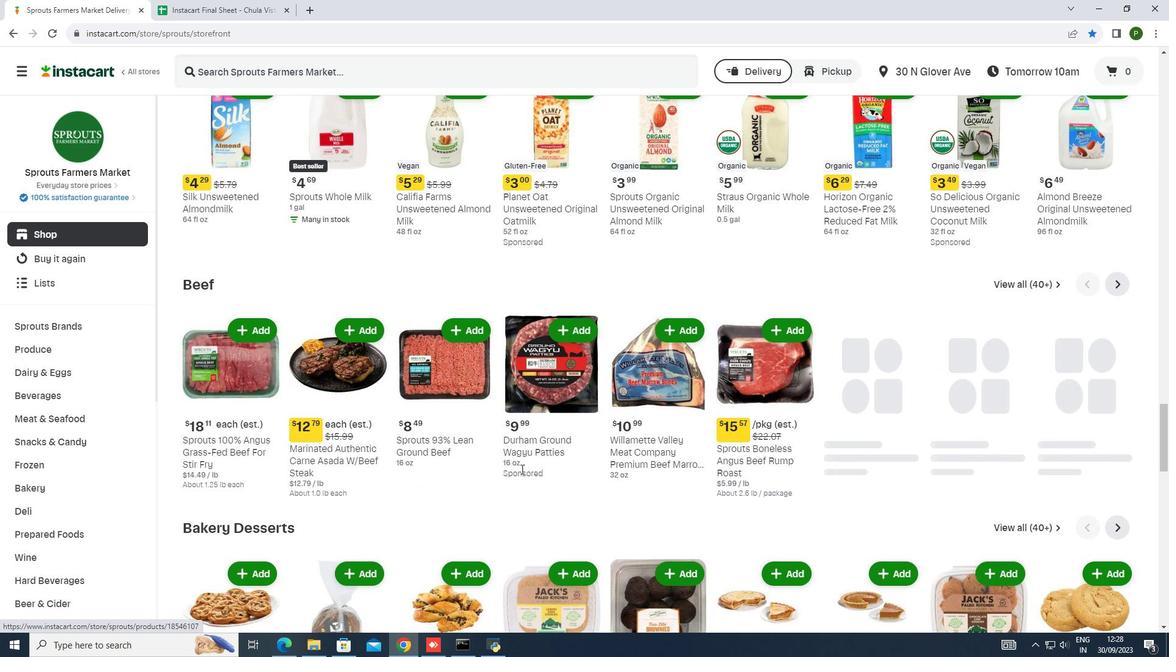 
Action: Mouse scrolled (523, 468) with delta (0, 0)
Screenshot: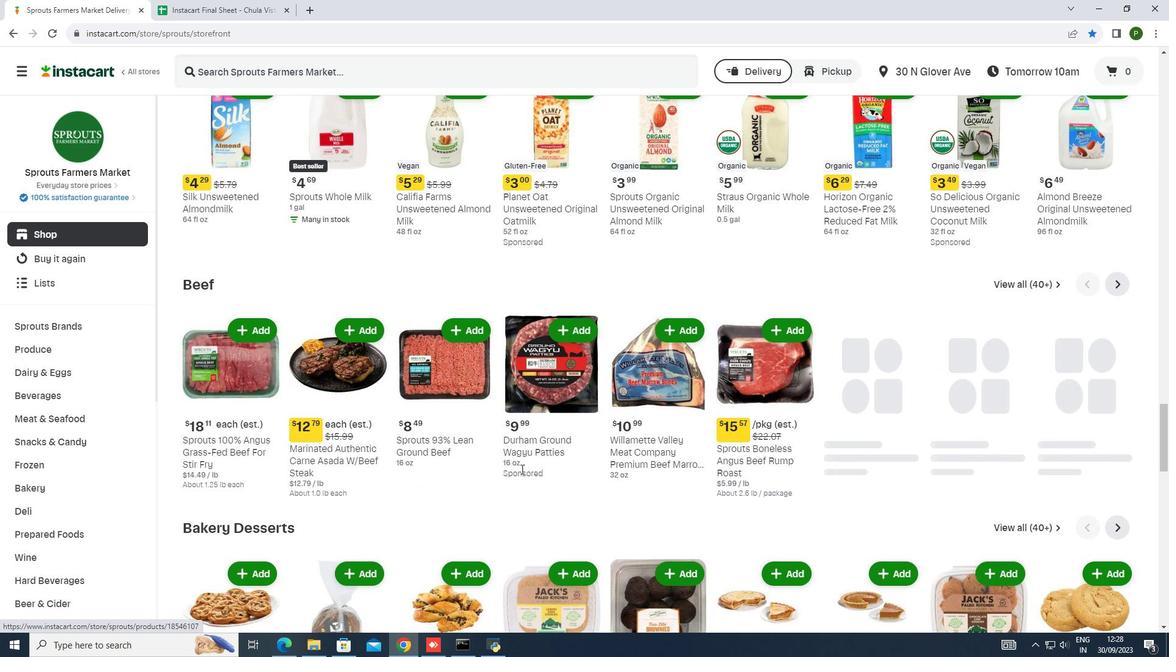 
Action: Mouse moved to (520, 469)
Screenshot: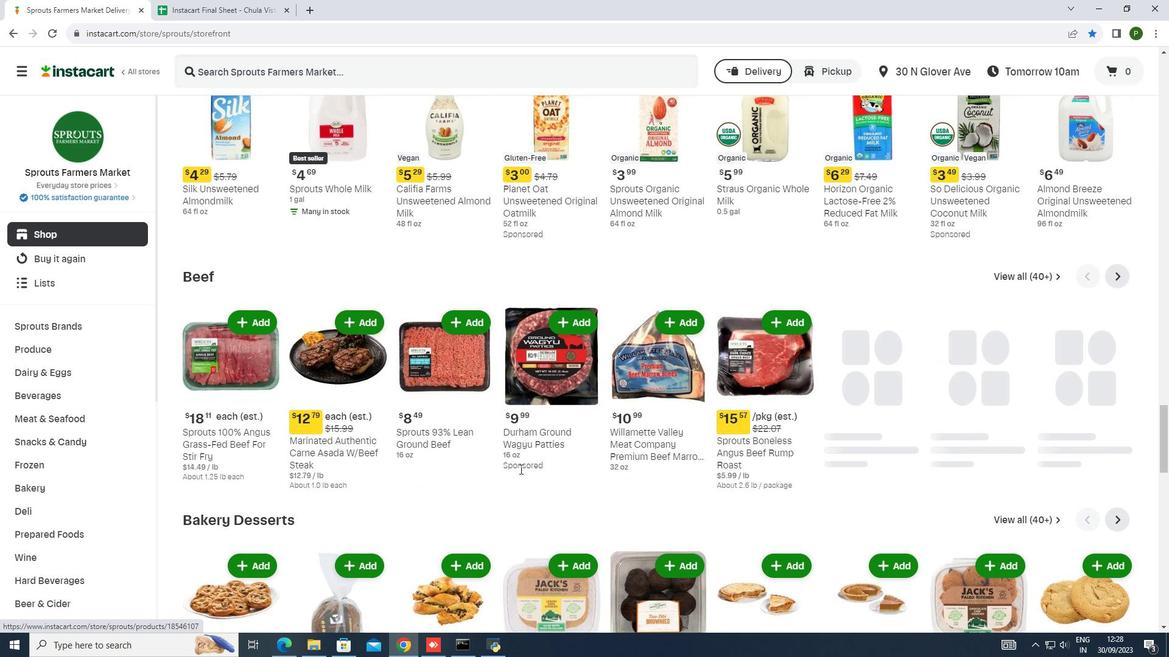 
Action: Mouse scrolled (520, 468) with delta (0, 0)
Screenshot: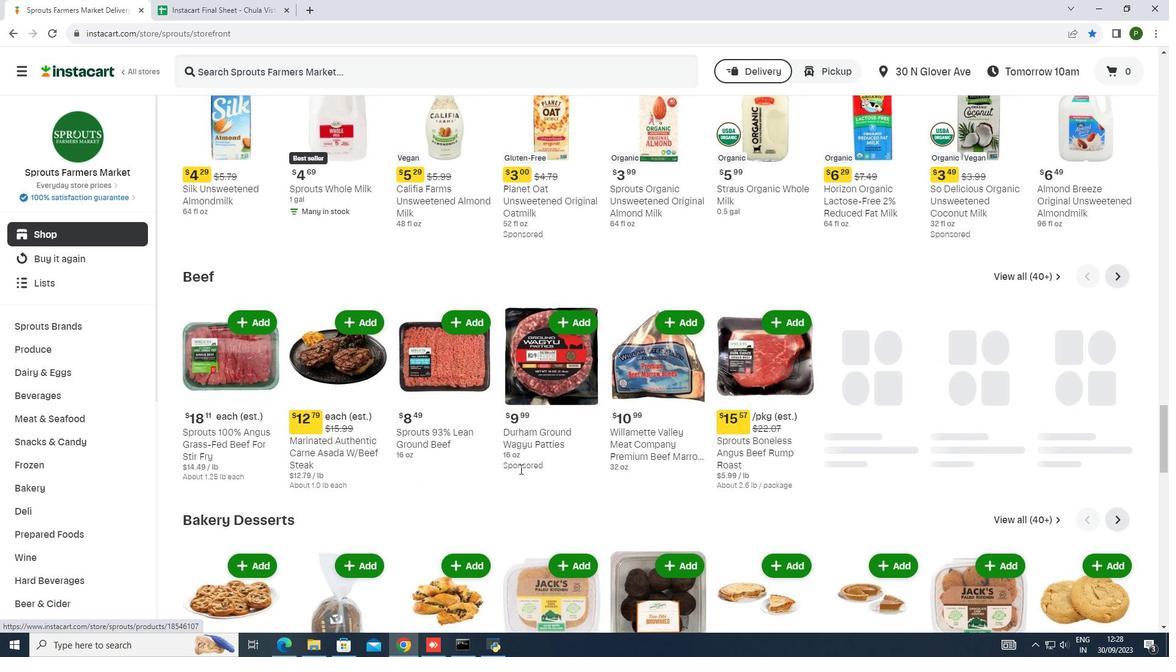 
Action: Mouse moved to (519, 469)
Screenshot: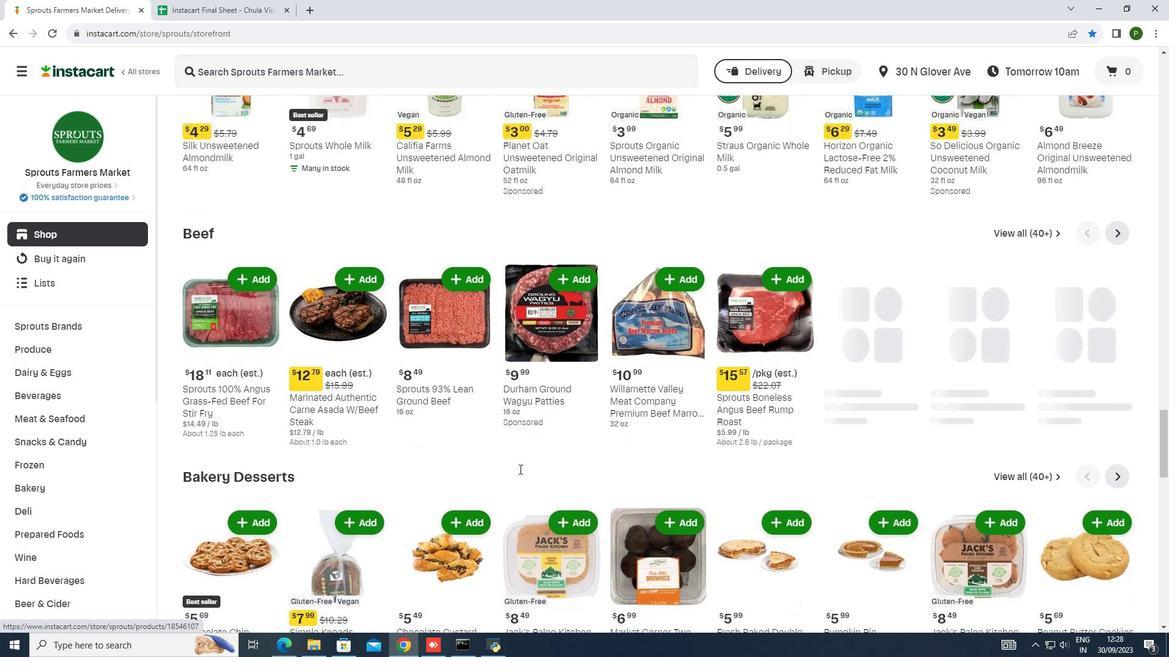 
Action: Mouse scrolled (519, 468) with delta (0, 0)
Screenshot: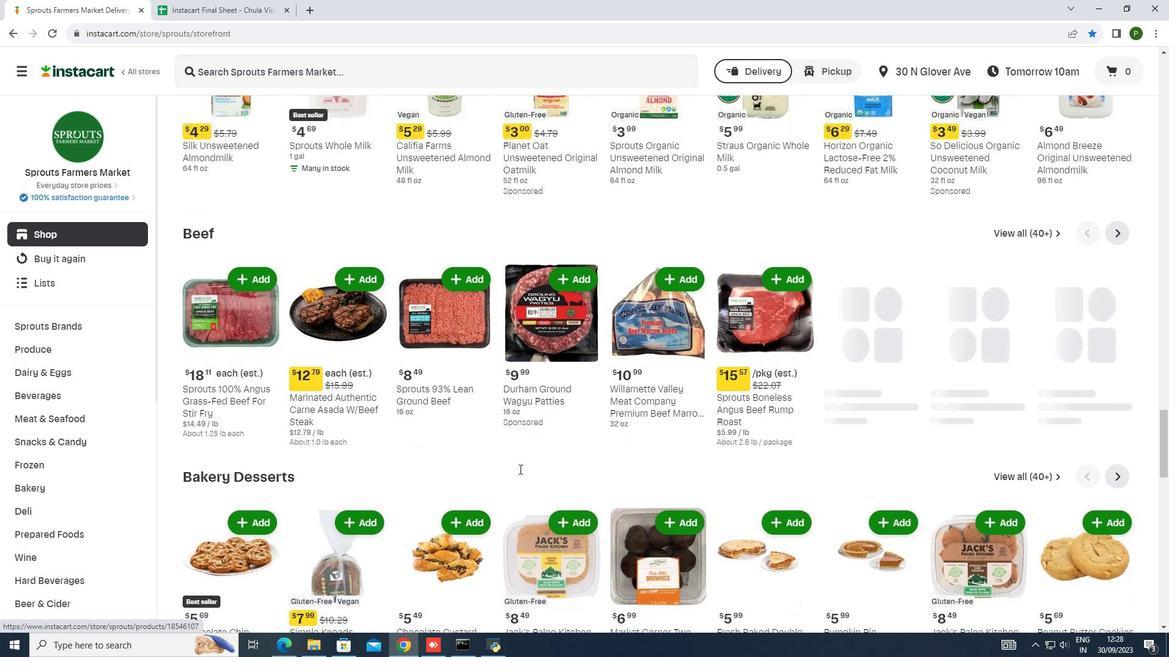 
Action: Mouse scrolled (519, 468) with delta (0, 0)
Screenshot: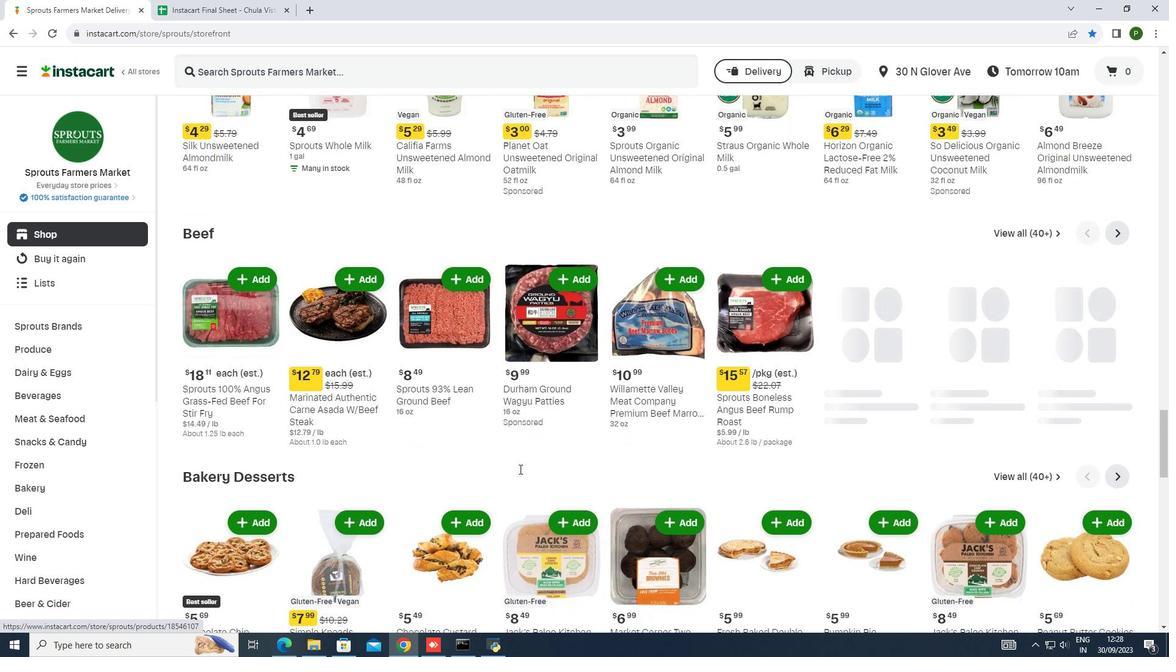 
Action: Mouse scrolled (519, 468) with delta (0, 0)
Screenshot: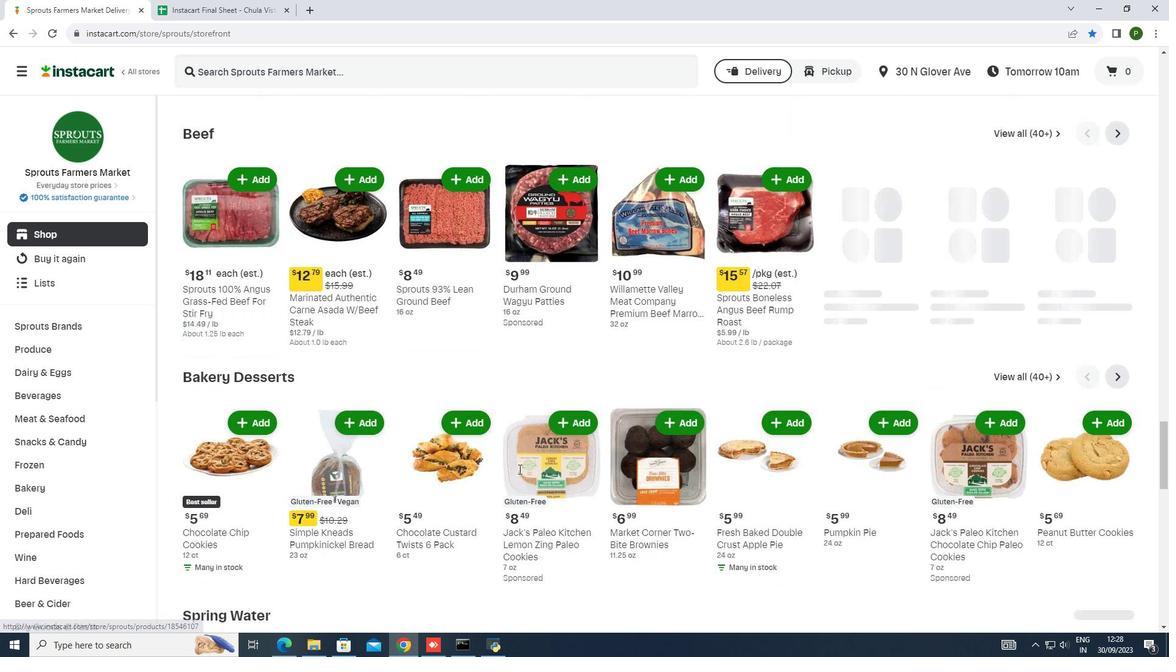 
Action: Mouse moved to (1031, 228)
Screenshot: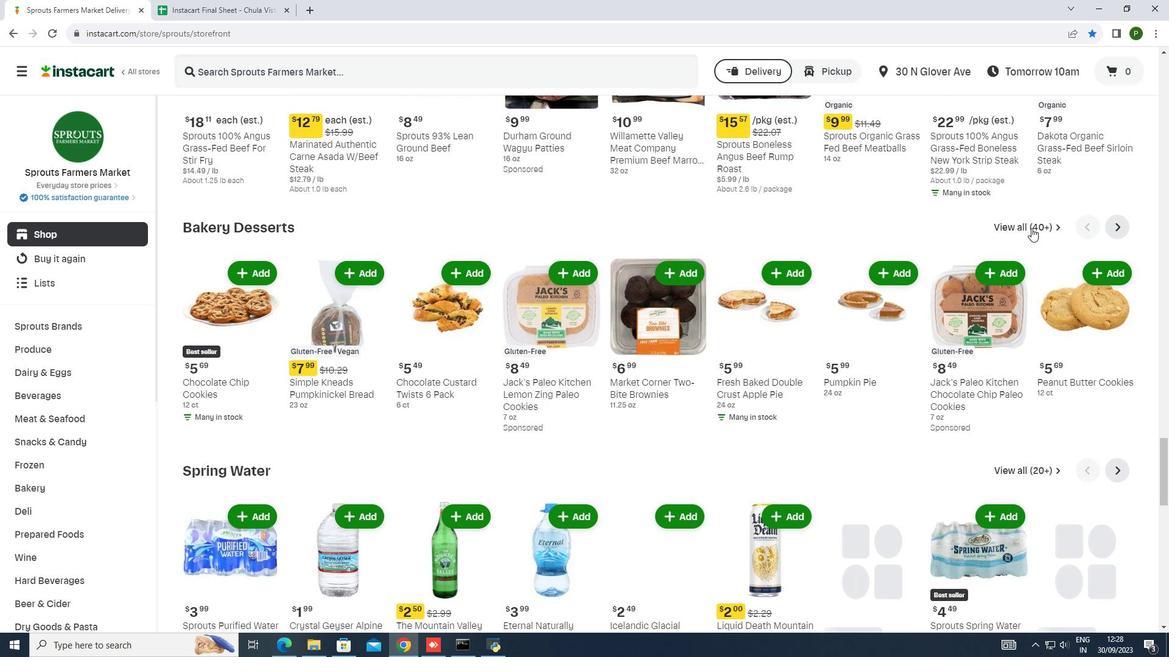 
Action: Mouse pressed left at (1031, 228)
Screenshot: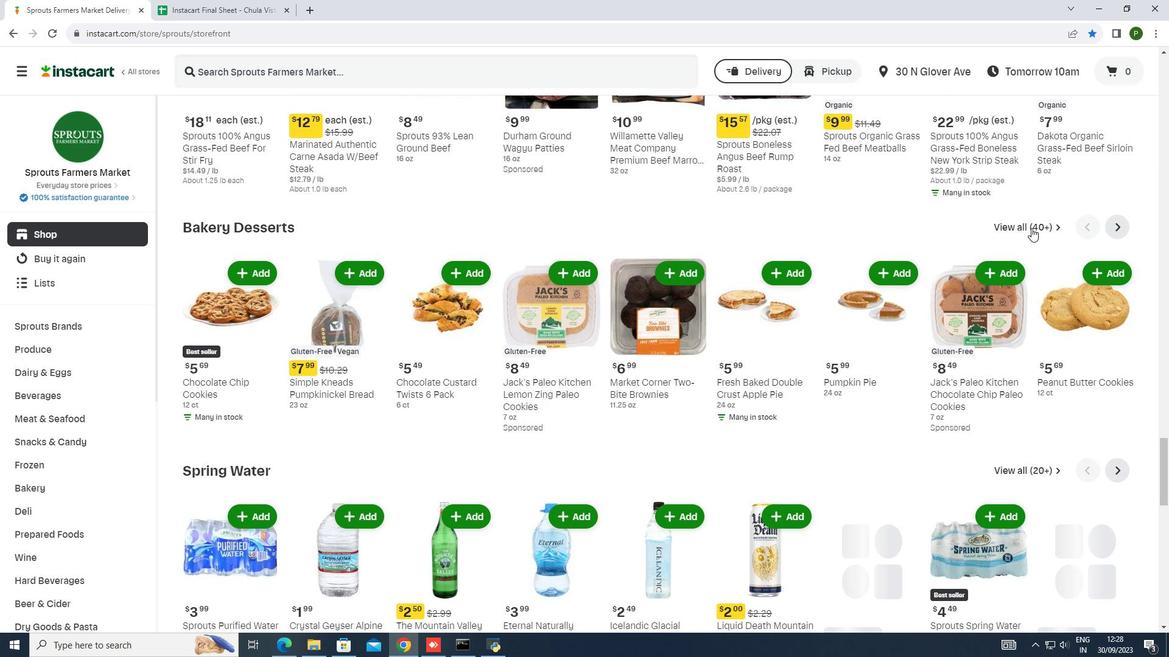 
Action: Mouse moved to (138, 451)
Screenshot: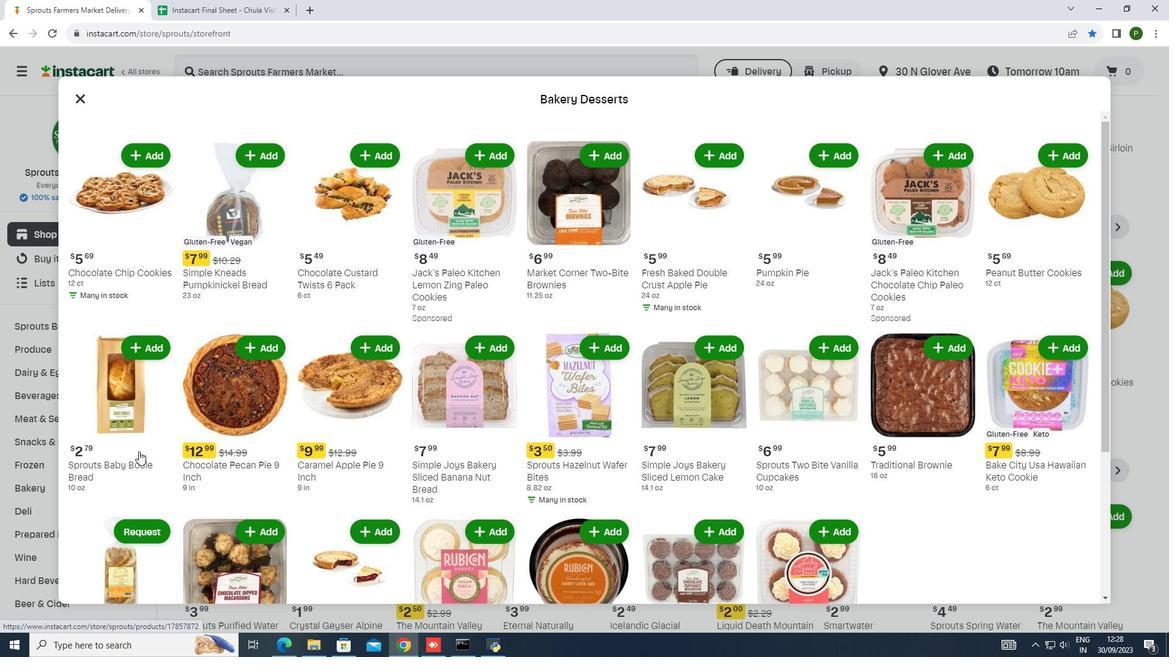 
Action: Mouse scrolled (138, 451) with delta (0, 0)
Screenshot: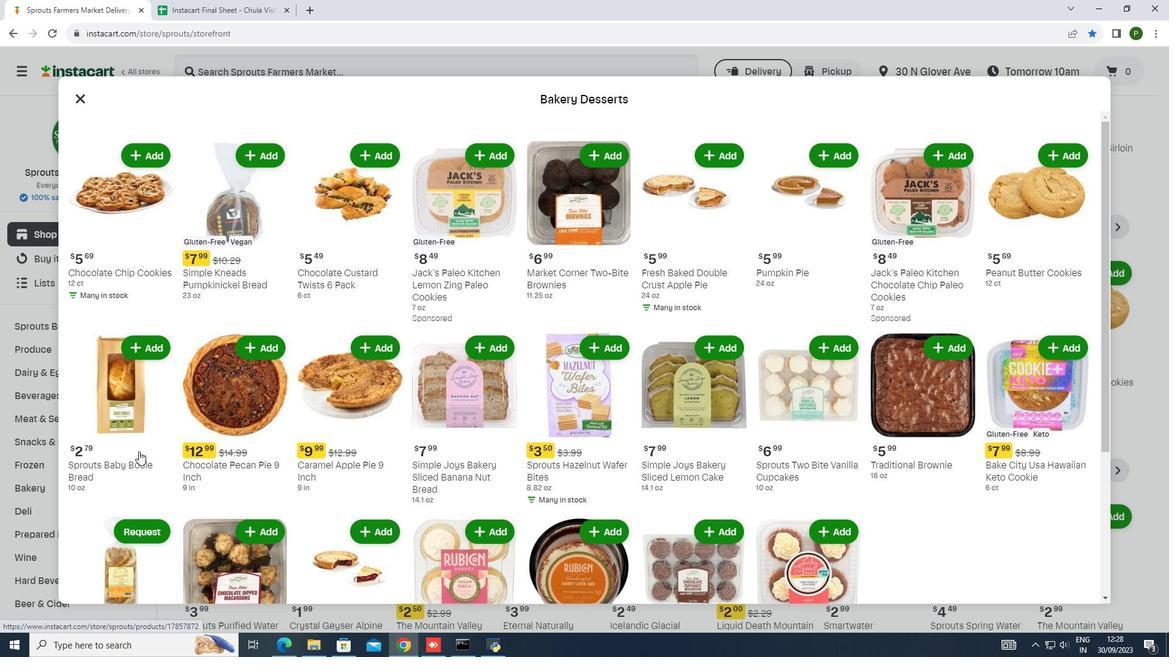 
Action: Mouse moved to (138, 284)
Screenshot: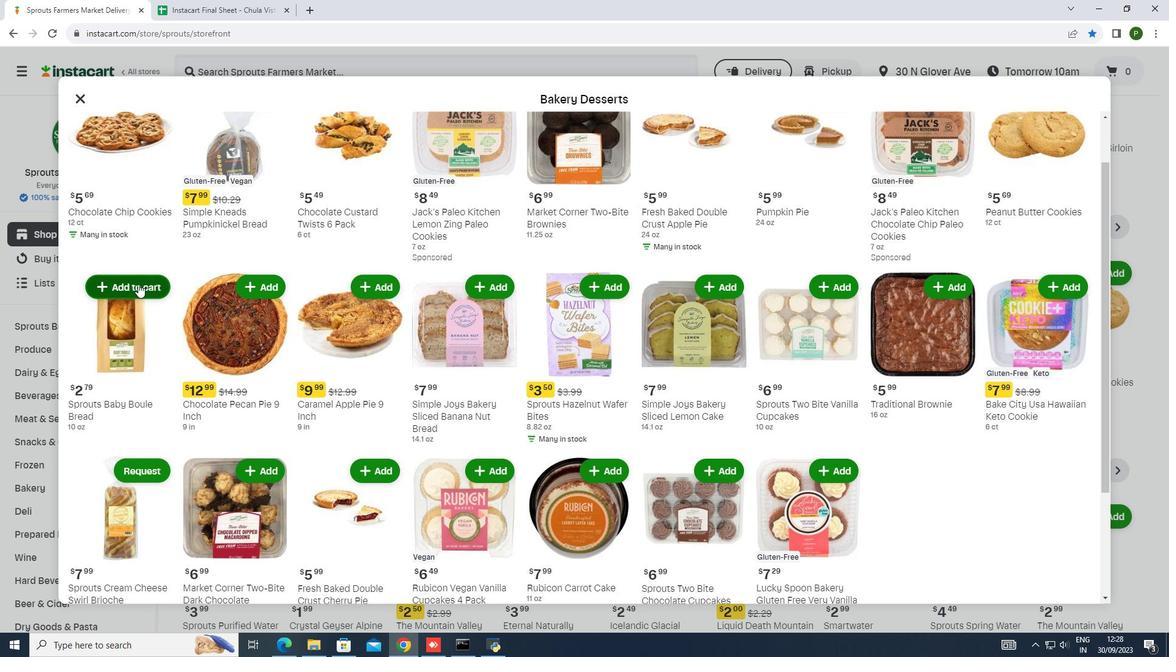 
Action: Mouse pressed left at (138, 284)
Screenshot: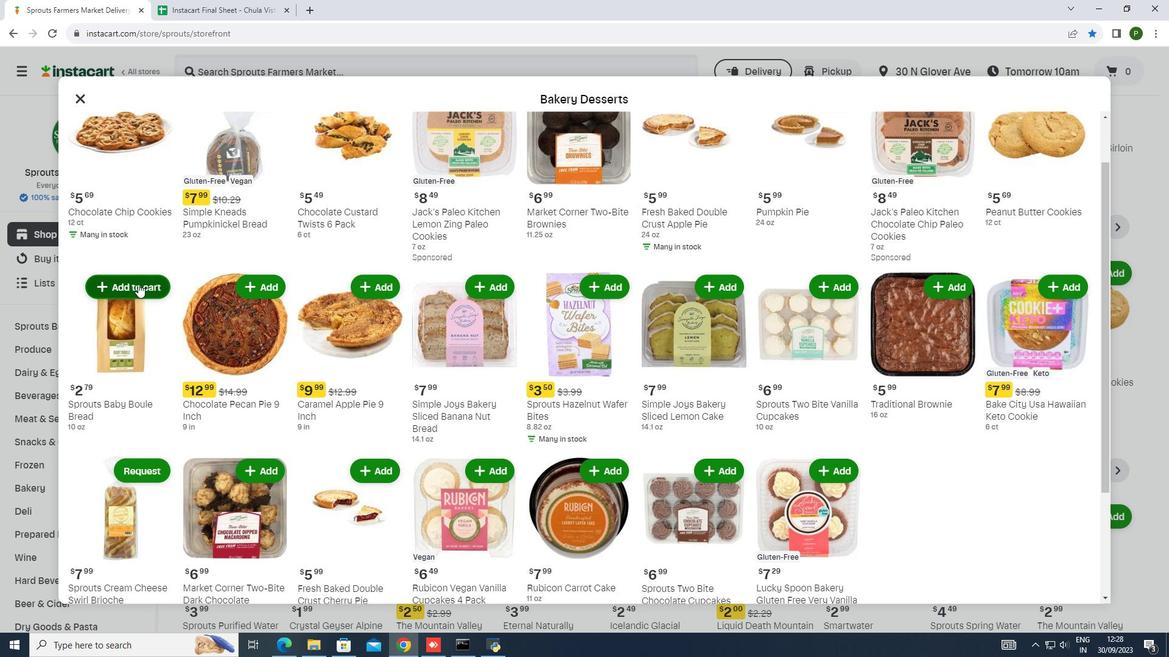 
